 Task: Play online Risk games in 70% Domination mode.
Action: Mouse moved to (403, 459)
Screenshot: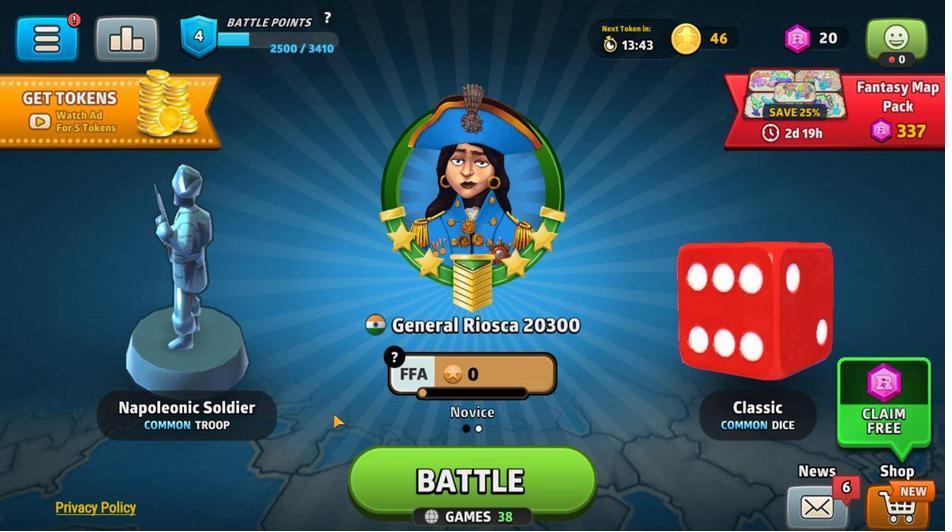 
Action: Mouse pressed left at (403, 459)
Screenshot: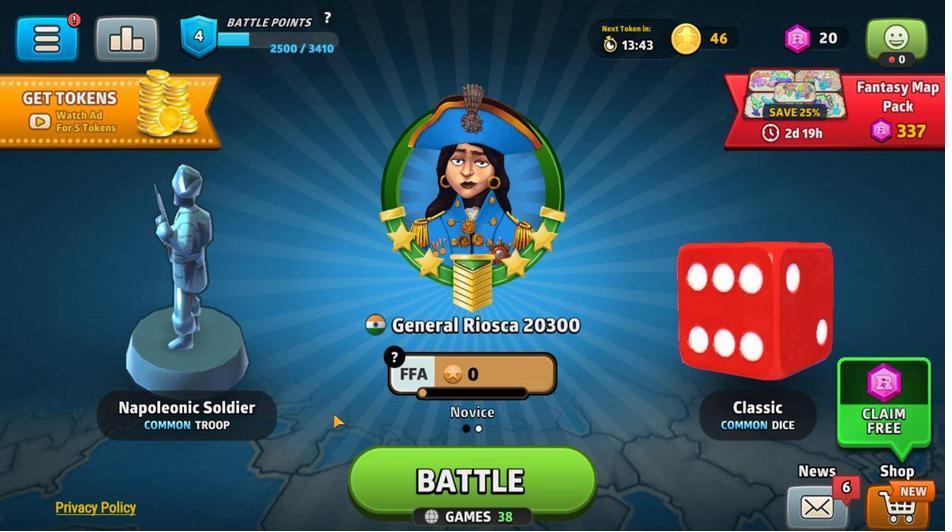 
Action: Mouse moved to (796, 480)
Screenshot: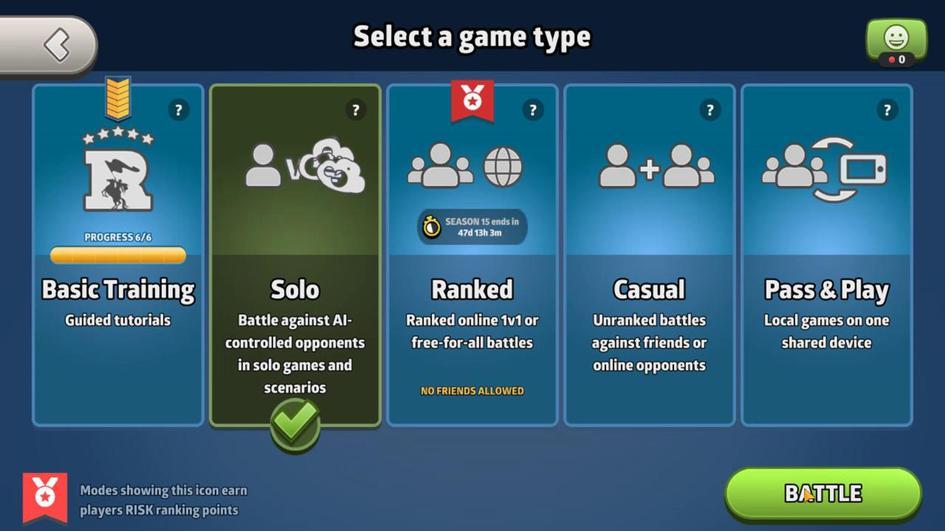 
Action: Mouse pressed left at (796, 480)
Screenshot: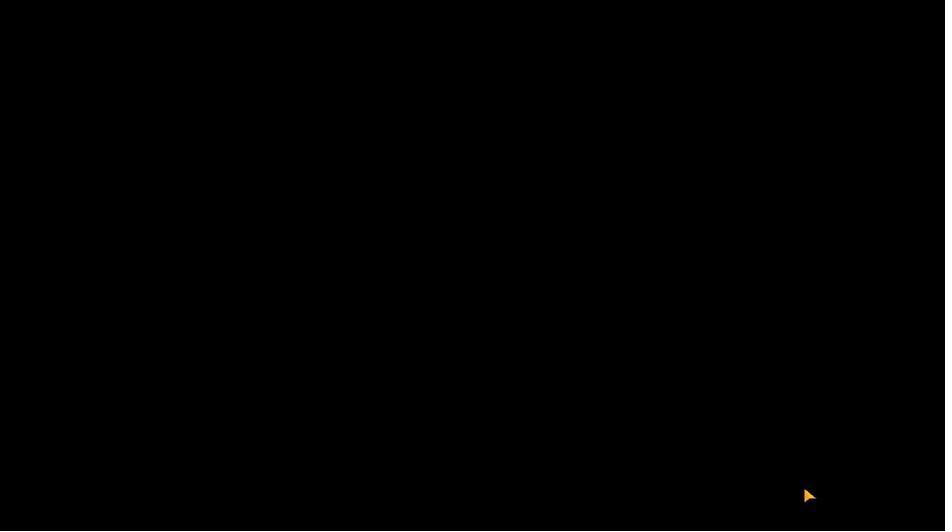 
Action: Mouse moved to (817, 479)
Screenshot: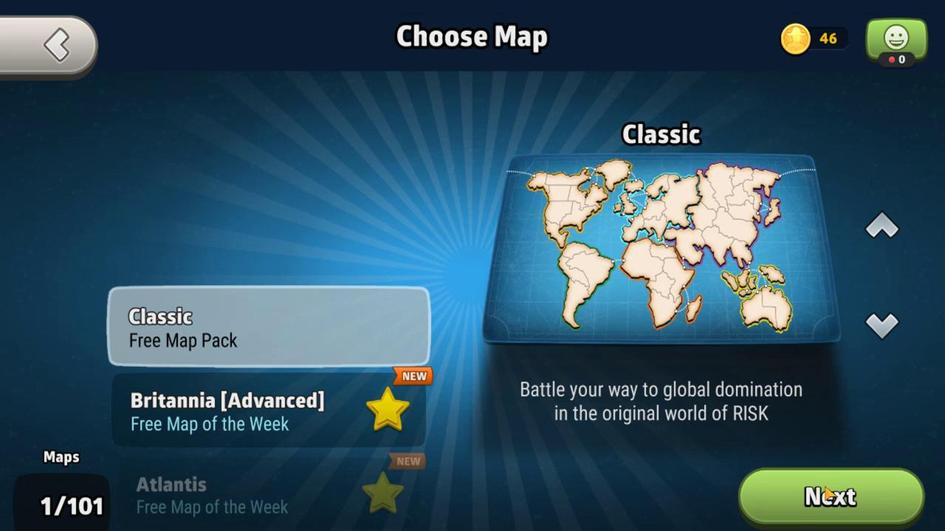 
Action: Mouse pressed left at (817, 479)
Screenshot: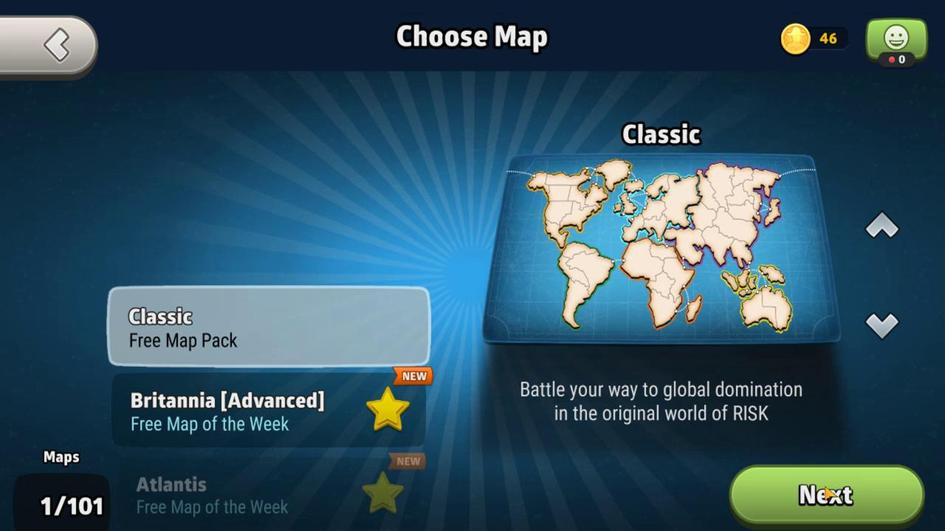 
Action: Mouse moved to (454, 273)
Screenshot: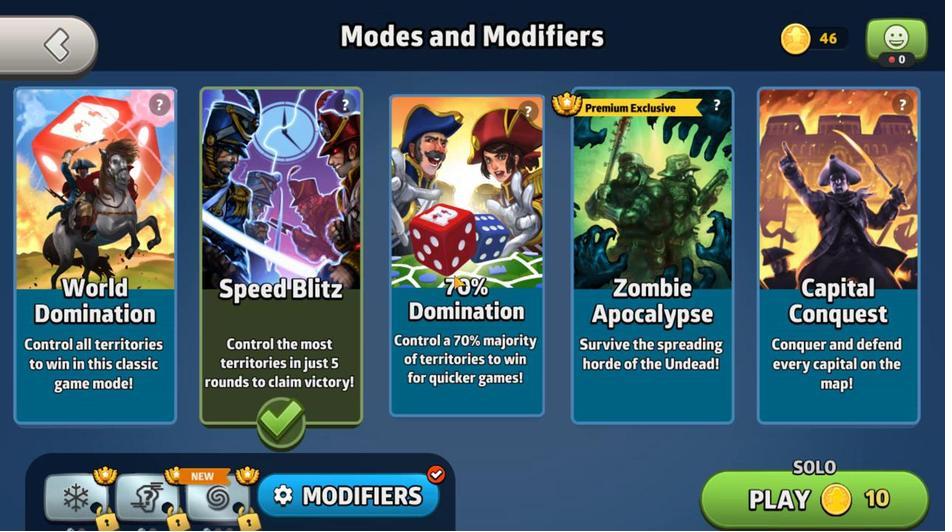 
Action: Mouse pressed left at (454, 273)
Screenshot: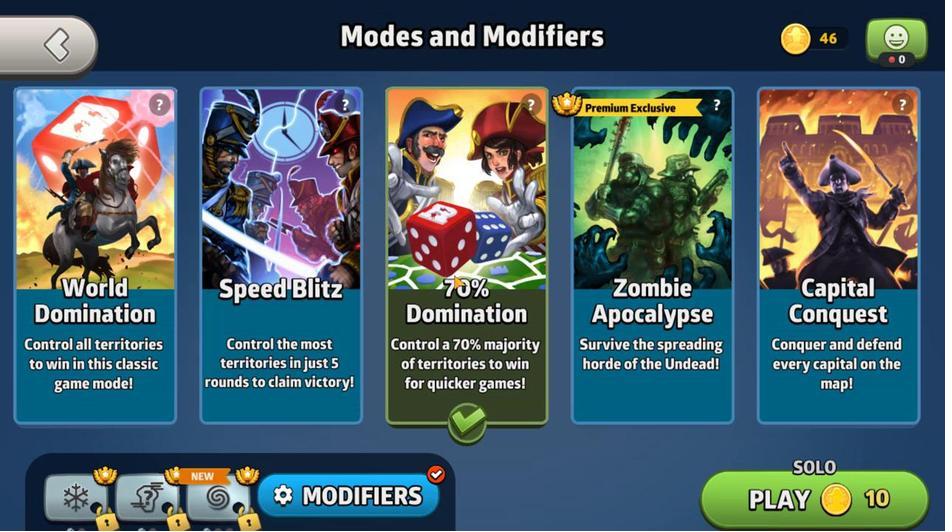 
Action: Mouse moved to (787, 488)
Screenshot: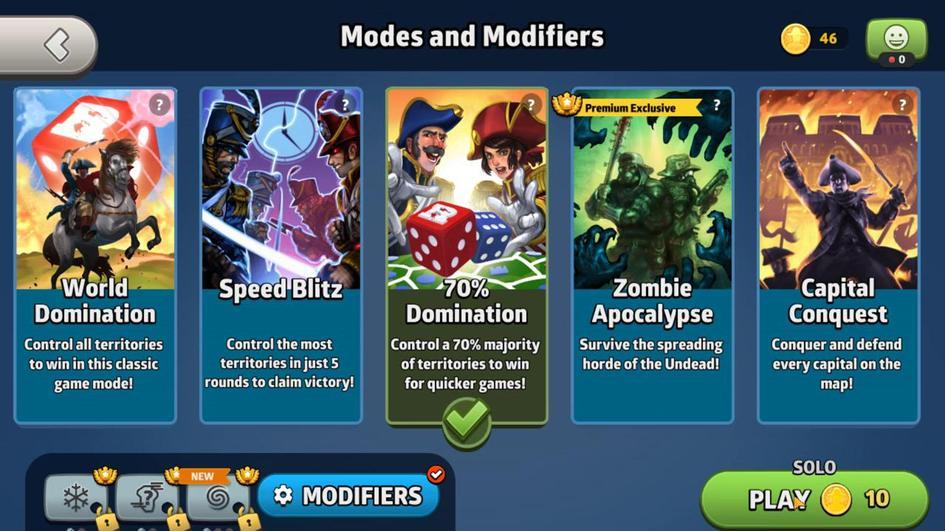 
Action: Mouse pressed left at (787, 488)
Screenshot: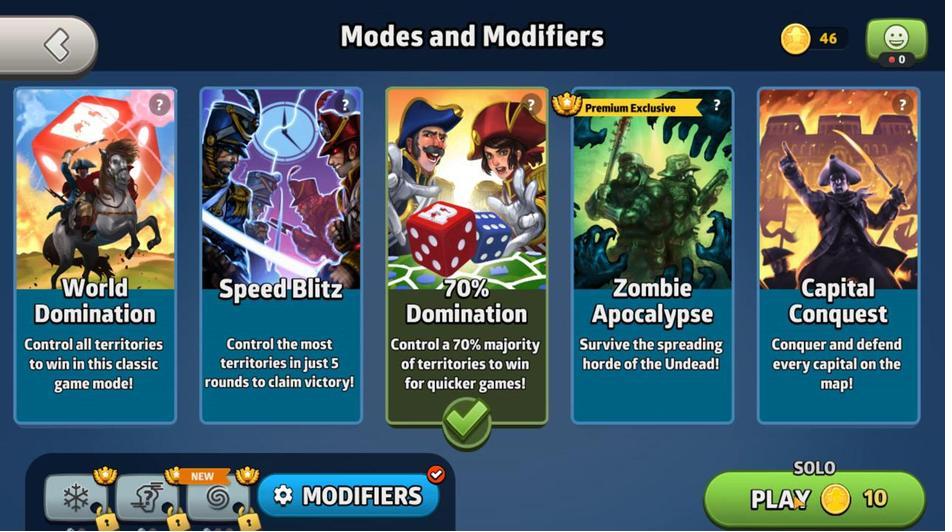 
Action: Mouse moved to (533, 164)
Screenshot: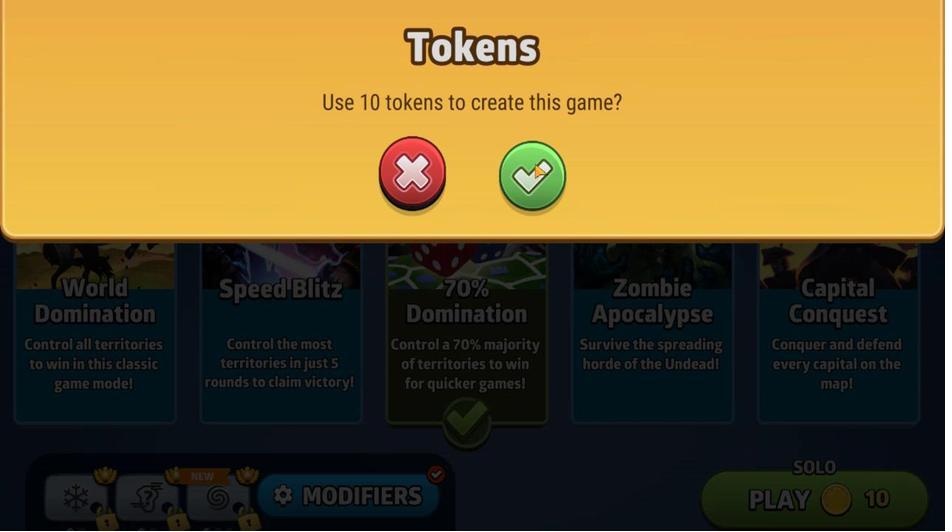 
Action: Mouse pressed left at (533, 164)
Screenshot: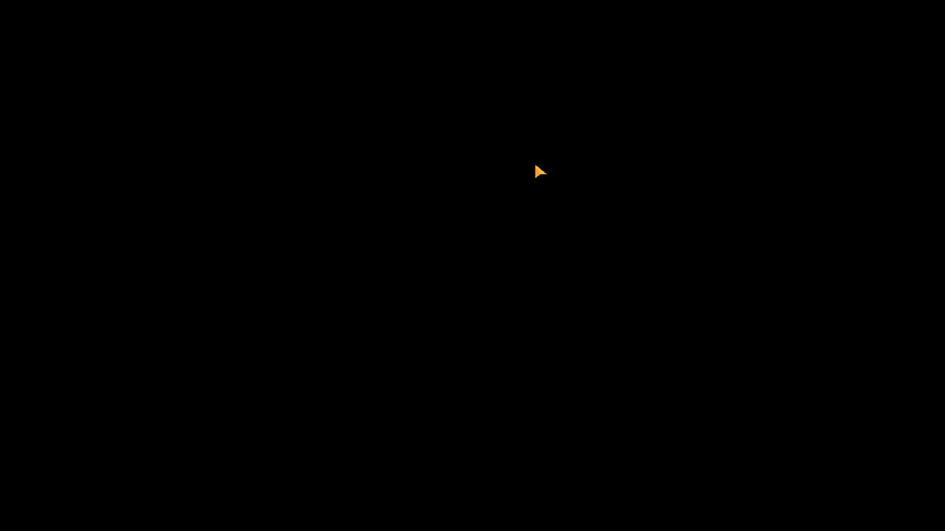 
Action: Mouse moved to (896, 260)
Screenshot: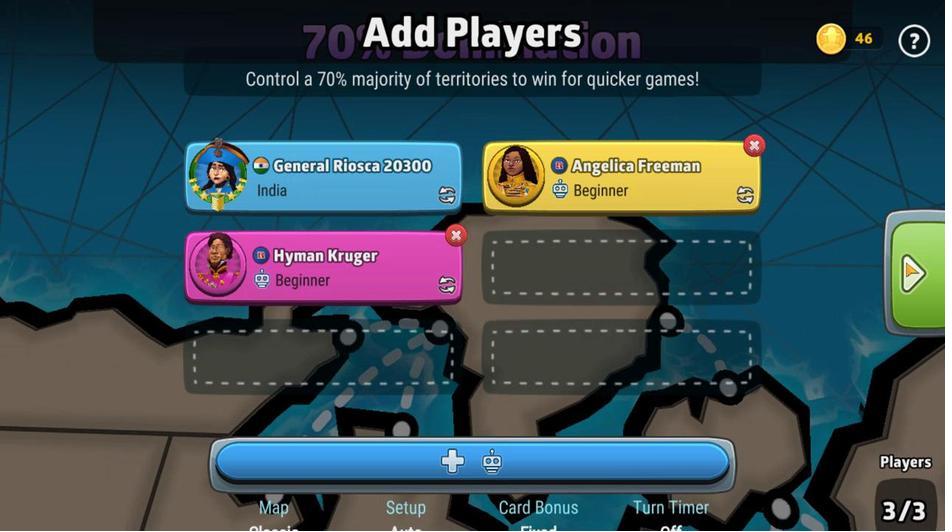 
Action: Mouse pressed left at (896, 260)
Screenshot: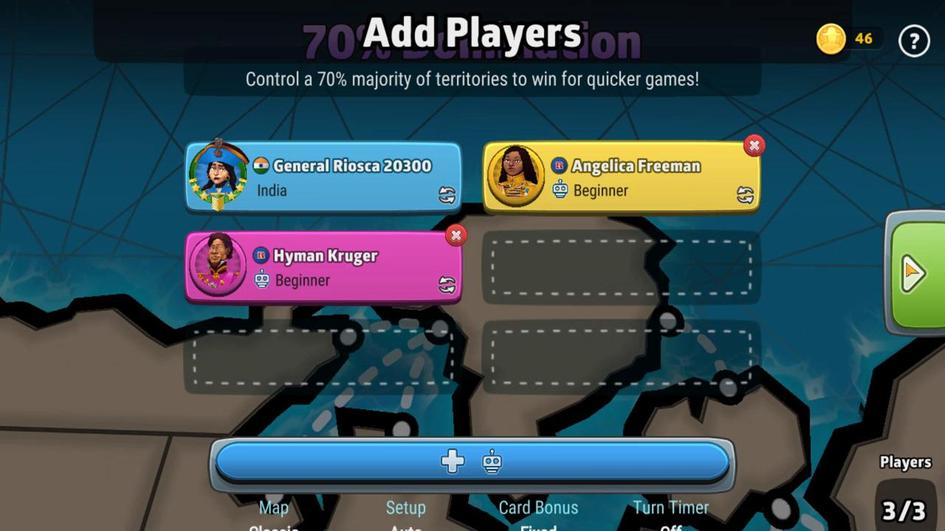 
Action: Mouse moved to (294, 290)
Screenshot: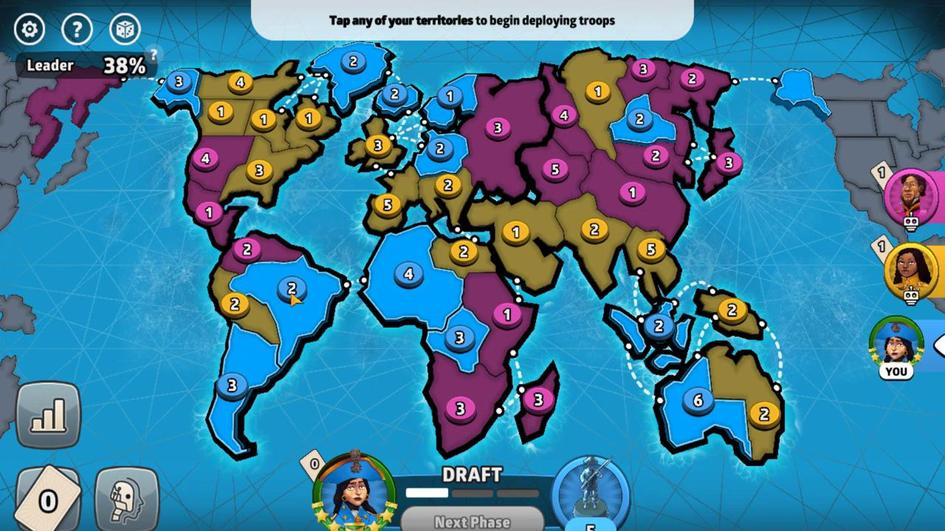 
Action: Mouse pressed left at (294, 290)
Screenshot: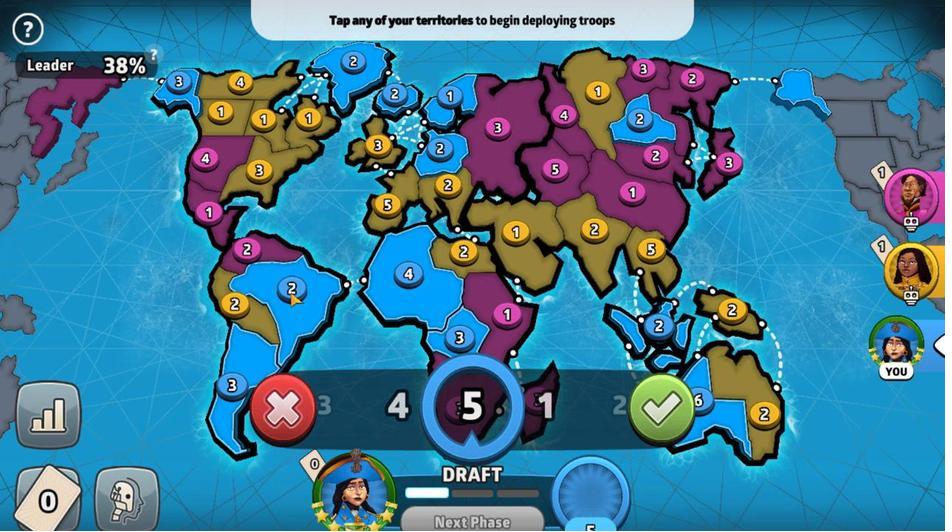 
Action: Mouse moved to (665, 397)
Screenshot: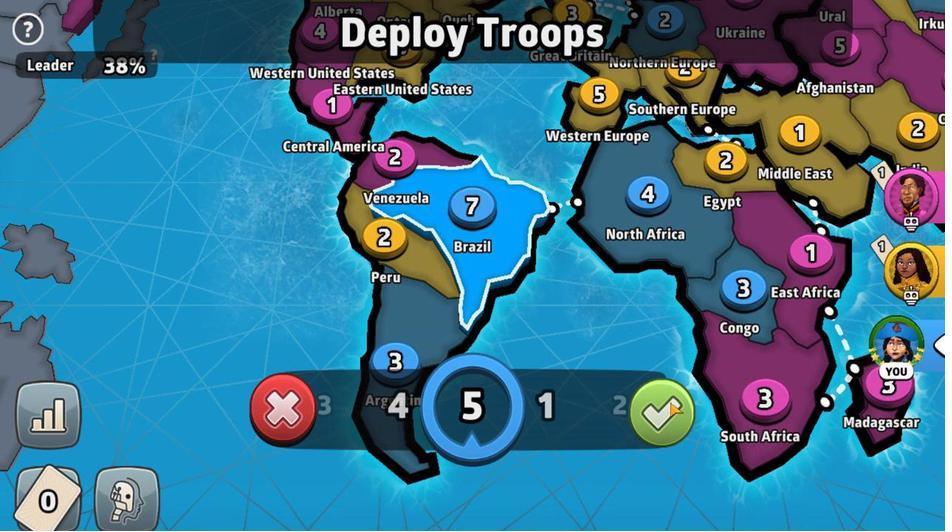
Action: Mouse pressed left at (665, 397)
Screenshot: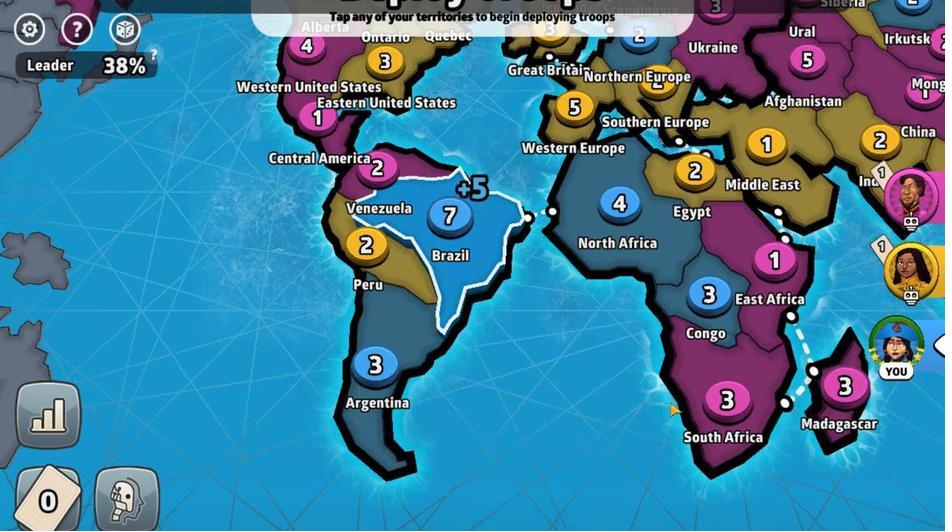 
Action: Mouse moved to (459, 507)
Screenshot: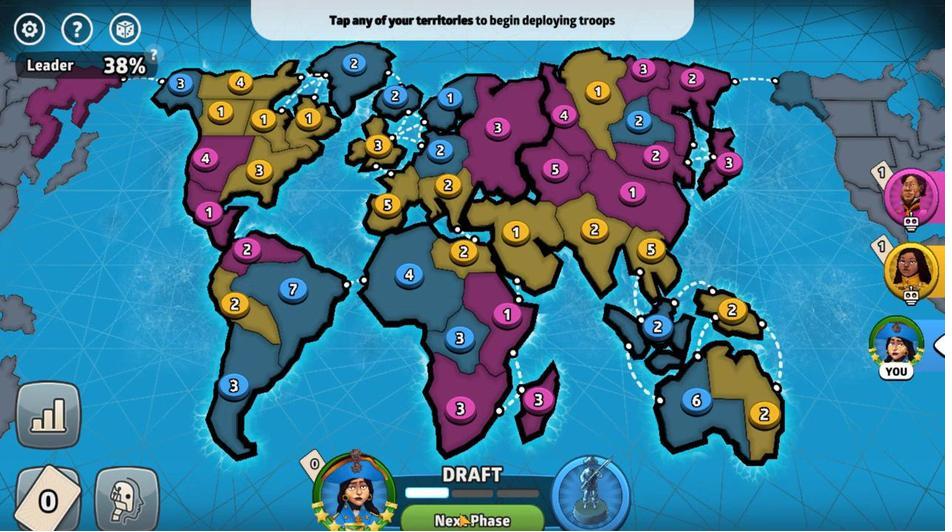 
Action: Mouse pressed left at (459, 507)
Screenshot: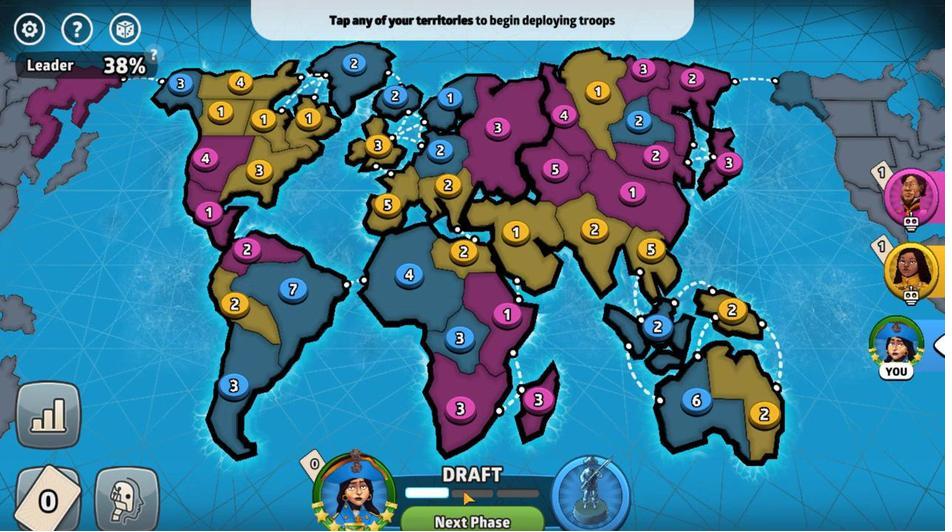 
Action: Mouse moved to (234, 380)
Screenshot: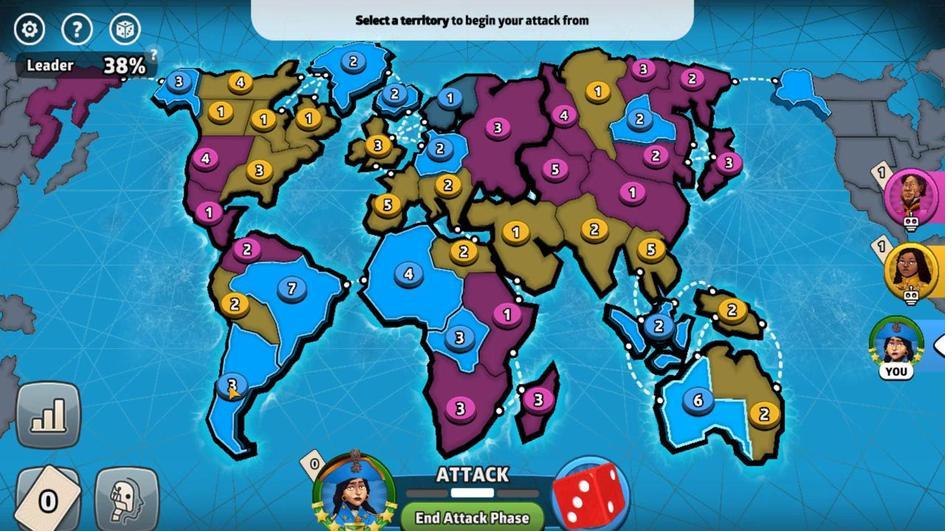 
Action: Mouse pressed left at (234, 380)
Screenshot: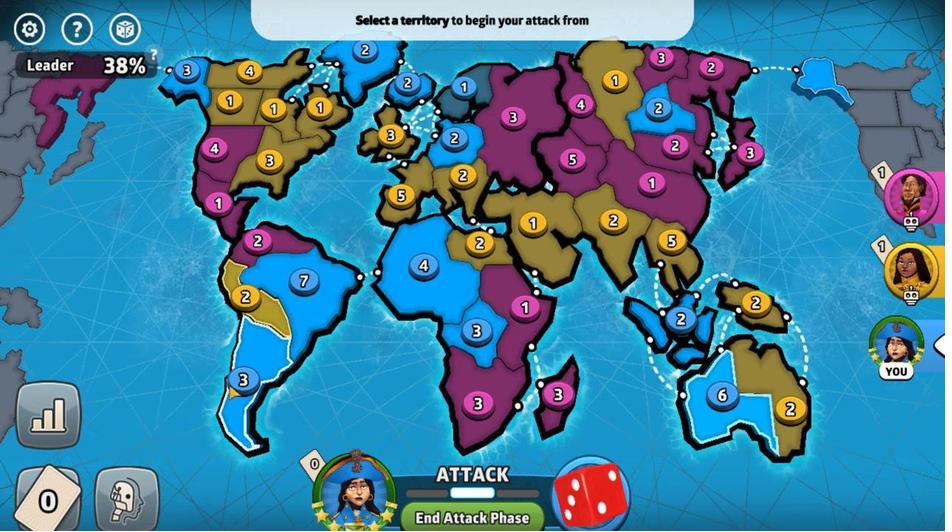 
Action: Mouse moved to (465, 147)
Screenshot: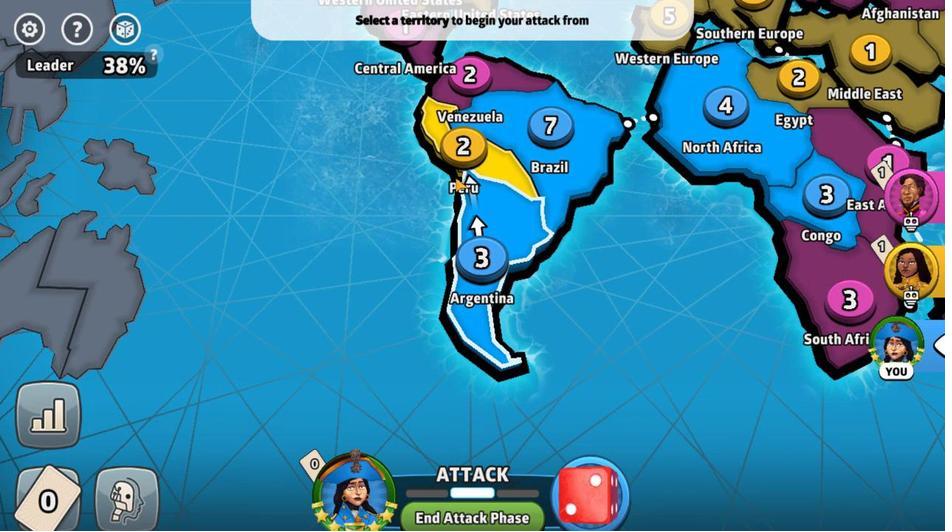 
Action: Mouse pressed left at (465, 147)
Screenshot: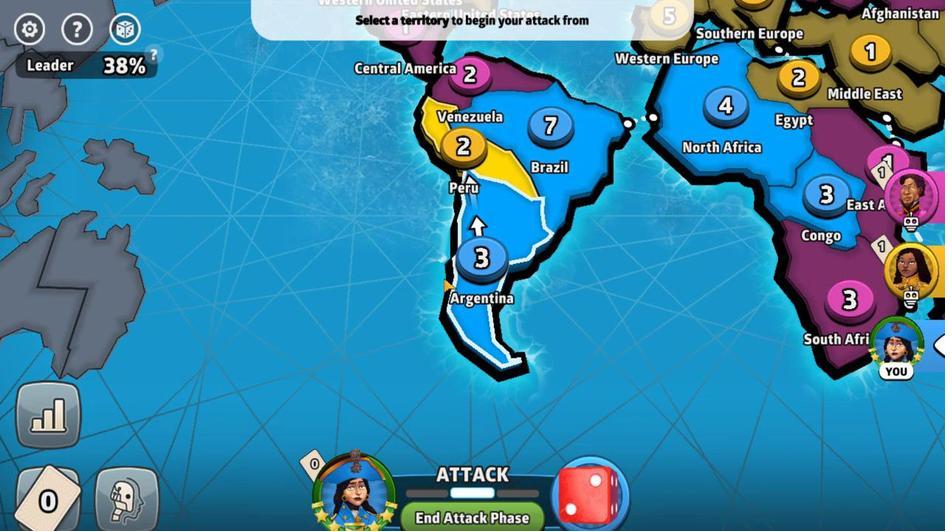 
Action: Mouse moved to (474, 437)
Screenshot: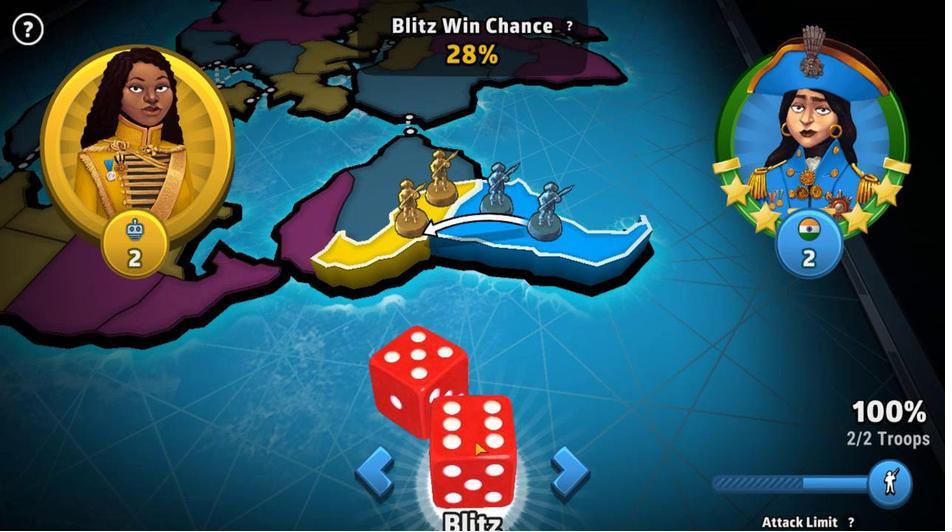 
Action: Mouse pressed left at (474, 437)
Screenshot: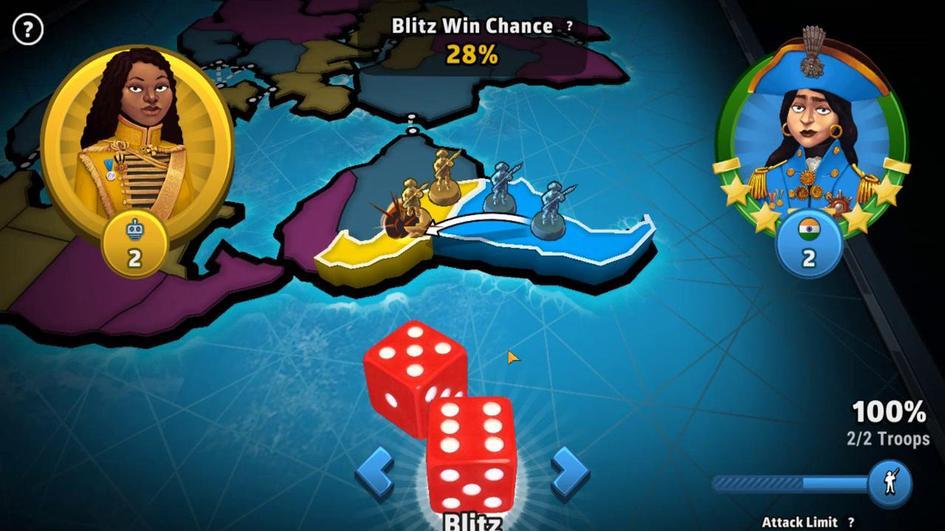 
Action: Mouse moved to (296, 282)
Screenshot: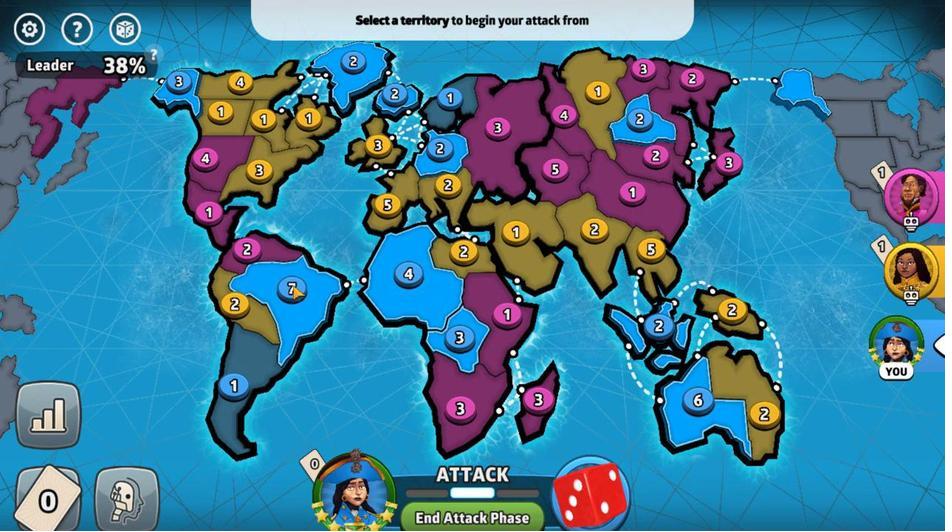 
Action: Mouse pressed left at (296, 282)
Screenshot: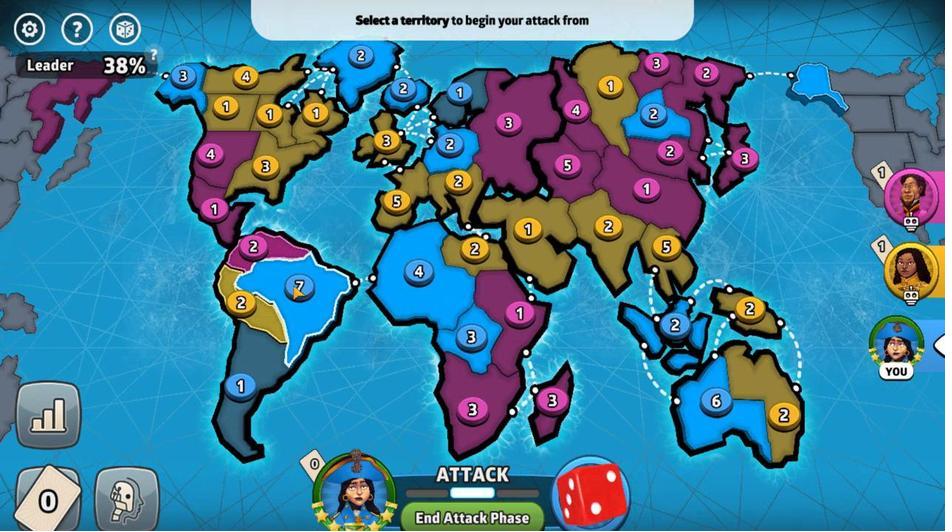 
Action: Mouse moved to (415, 262)
Screenshot: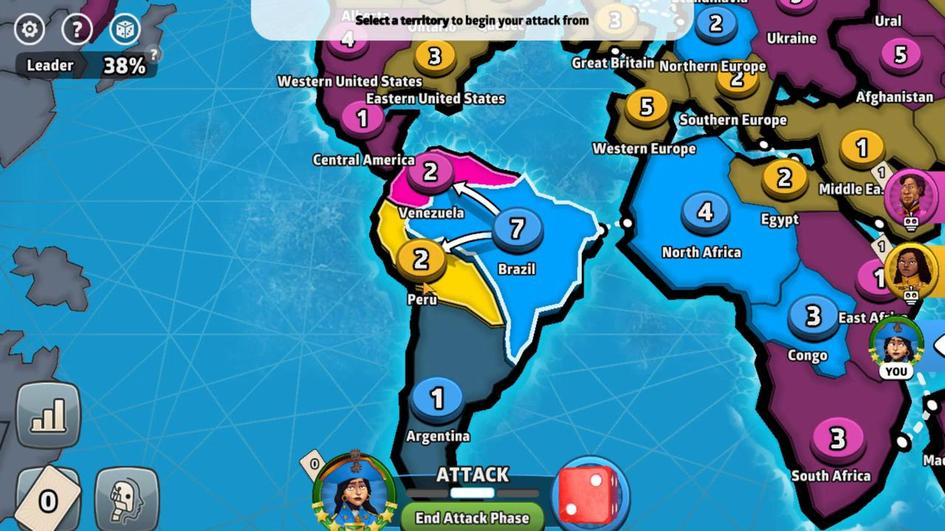 
Action: Mouse pressed left at (415, 262)
Screenshot: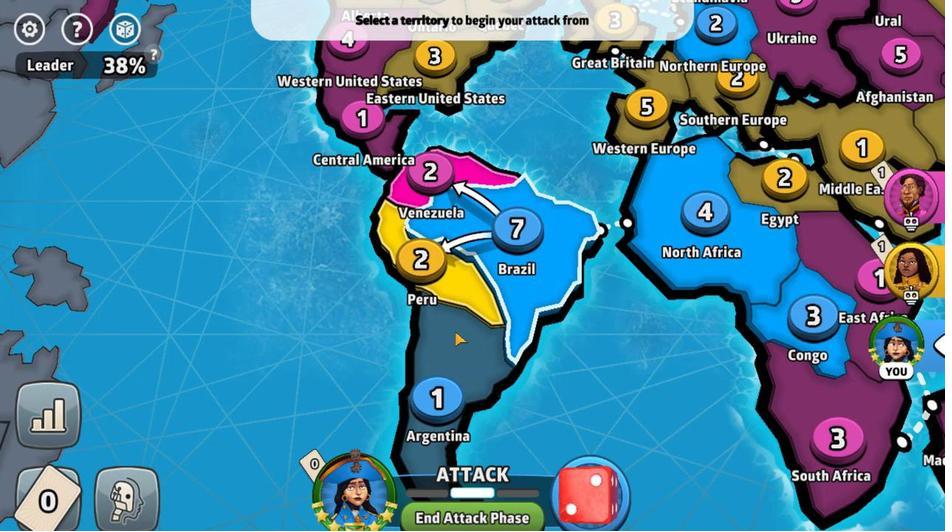 
Action: Mouse moved to (493, 426)
Screenshot: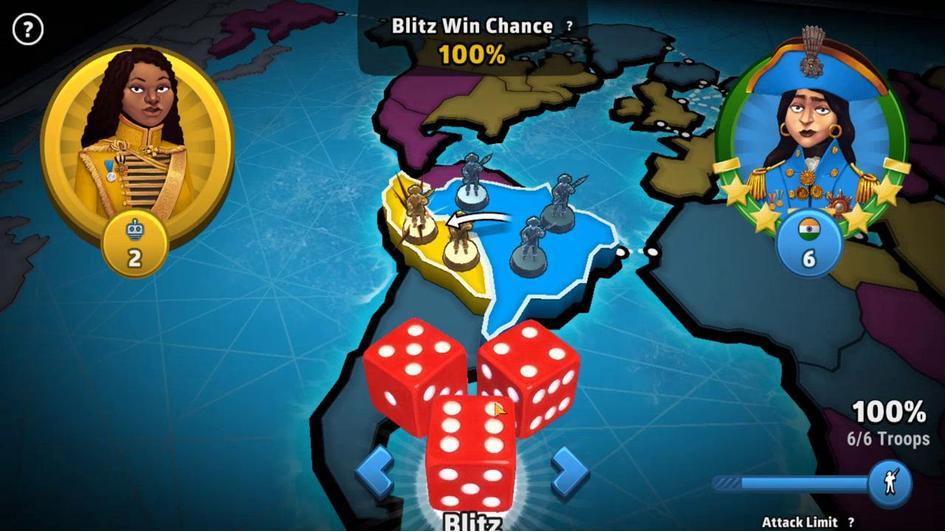 
Action: Mouse pressed left at (493, 426)
Screenshot: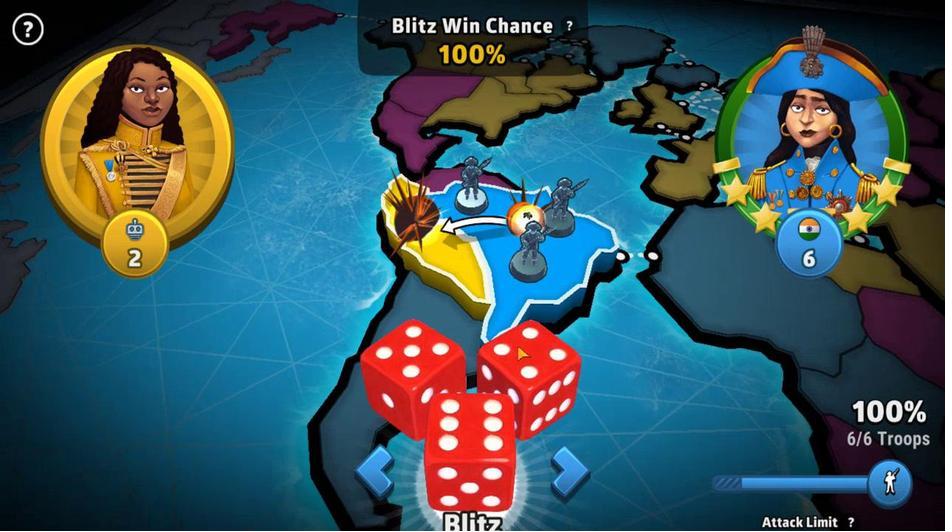
Action: Mouse moved to (659, 414)
Screenshot: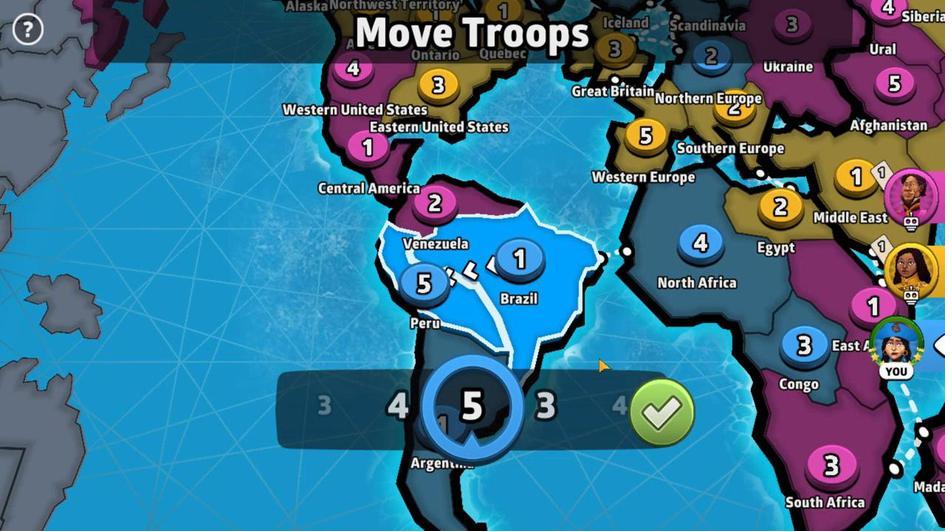 
Action: Mouse pressed left at (659, 414)
Screenshot: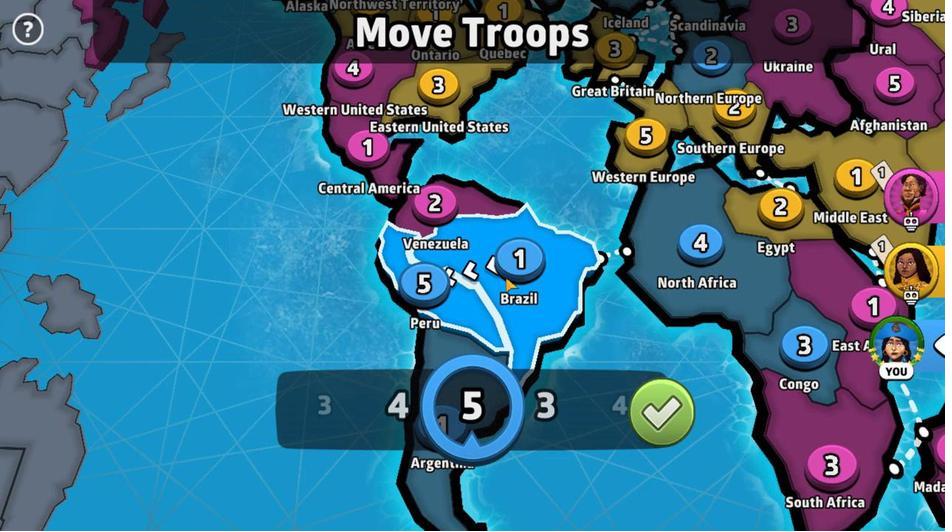 
Action: Mouse moved to (473, 171)
Screenshot: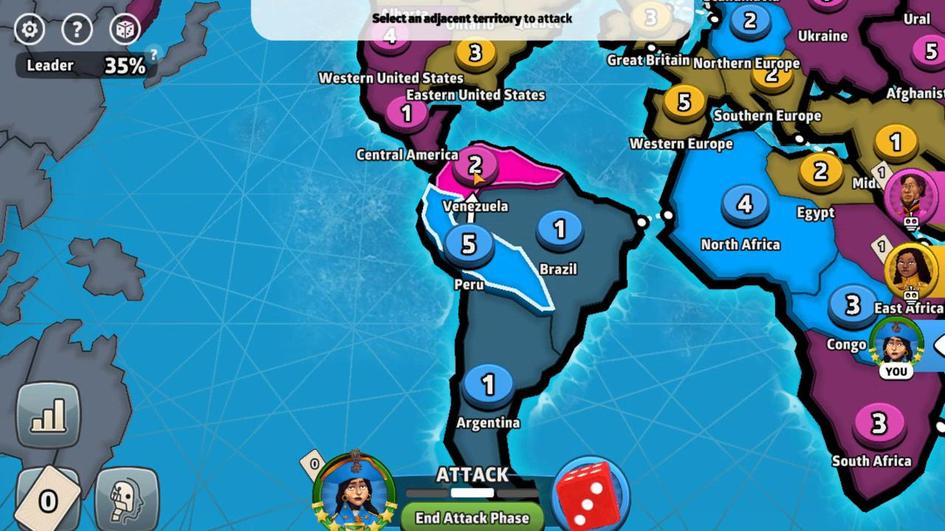 
Action: Mouse pressed left at (473, 171)
Screenshot: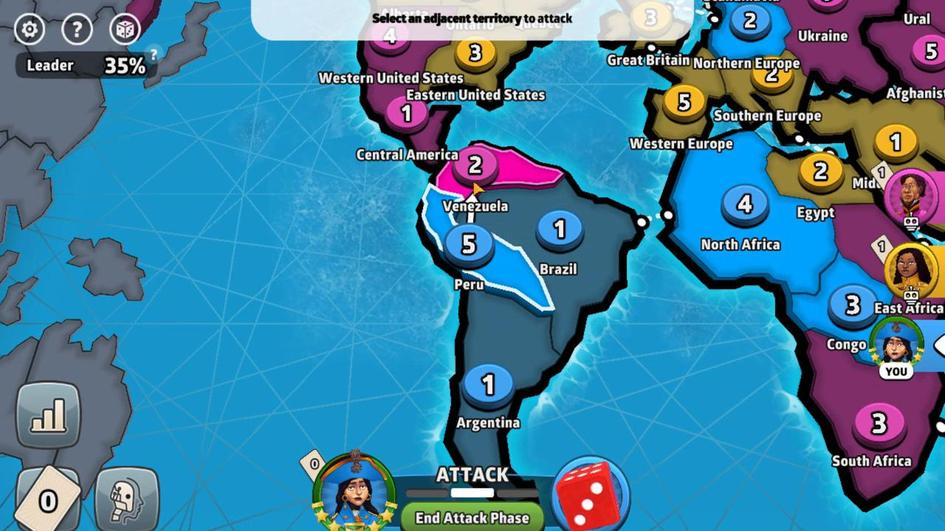 
Action: Mouse moved to (476, 417)
Screenshot: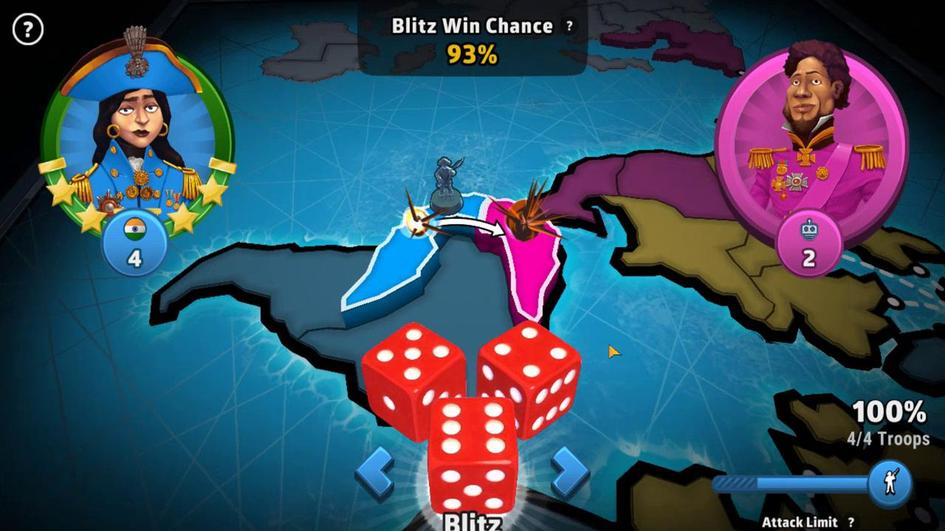 
Action: Mouse pressed left at (476, 417)
Screenshot: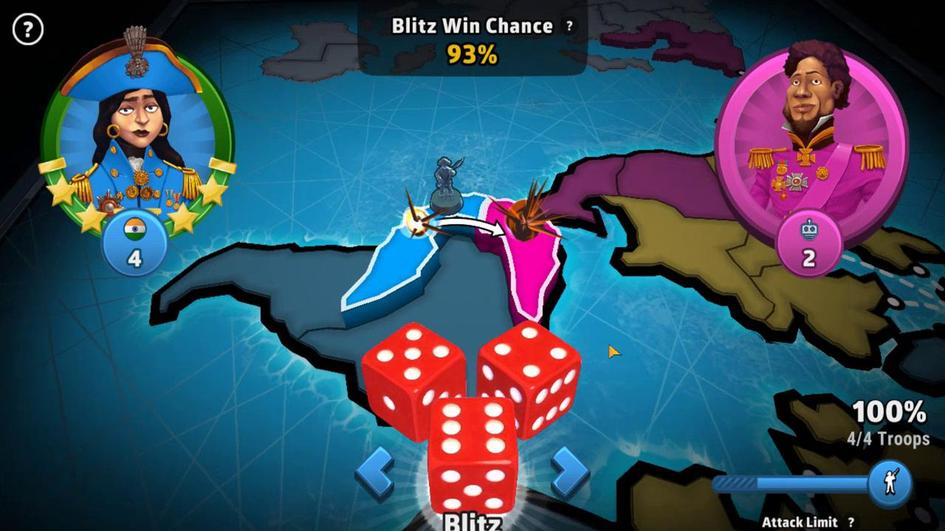
Action: Mouse moved to (186, 81)
Screenshot: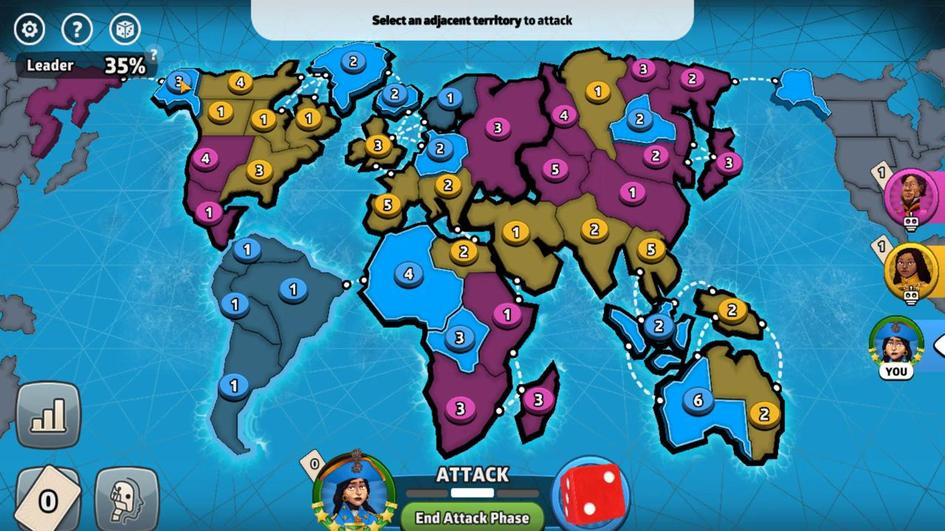 
Action: Mouse pressed left at (186, 81)
Screenshot: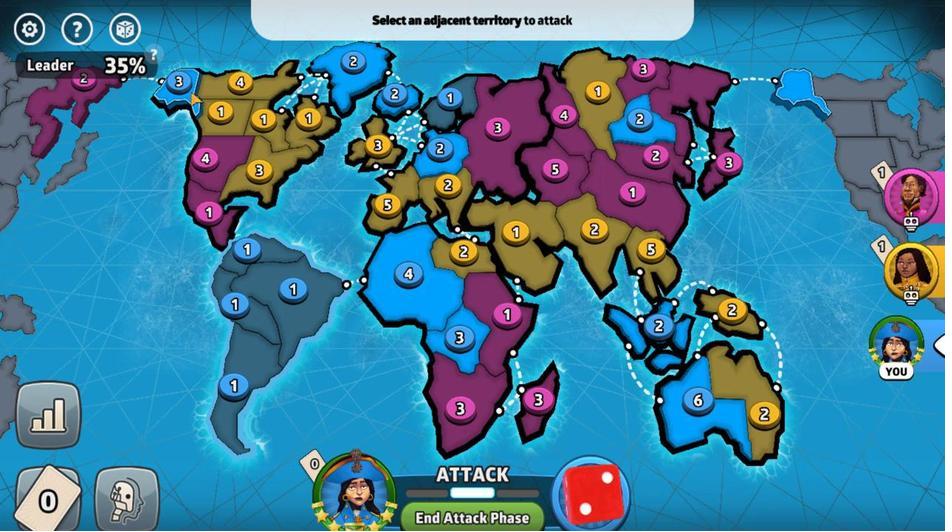 
Action: Mouse moved to (338, 197)
Screenshot: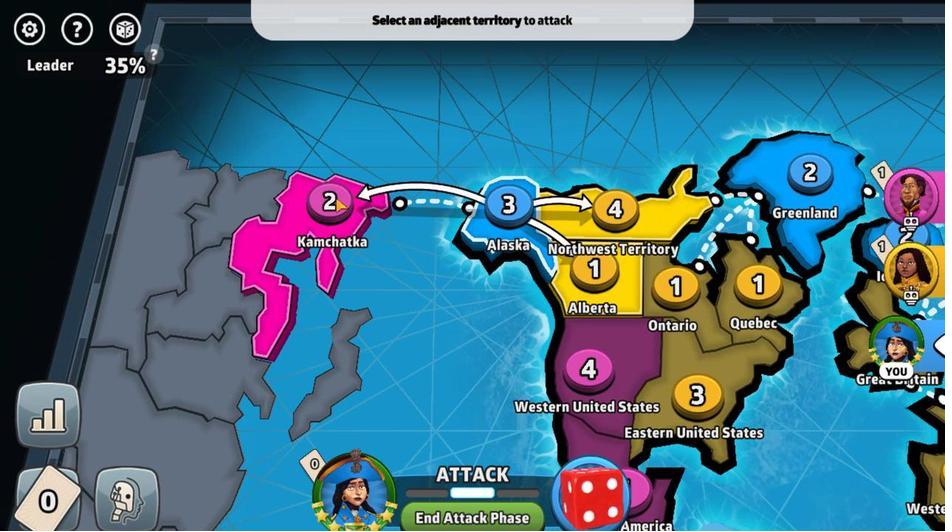 
Action: Mouse pressed left at (338, 197)
Screenshot: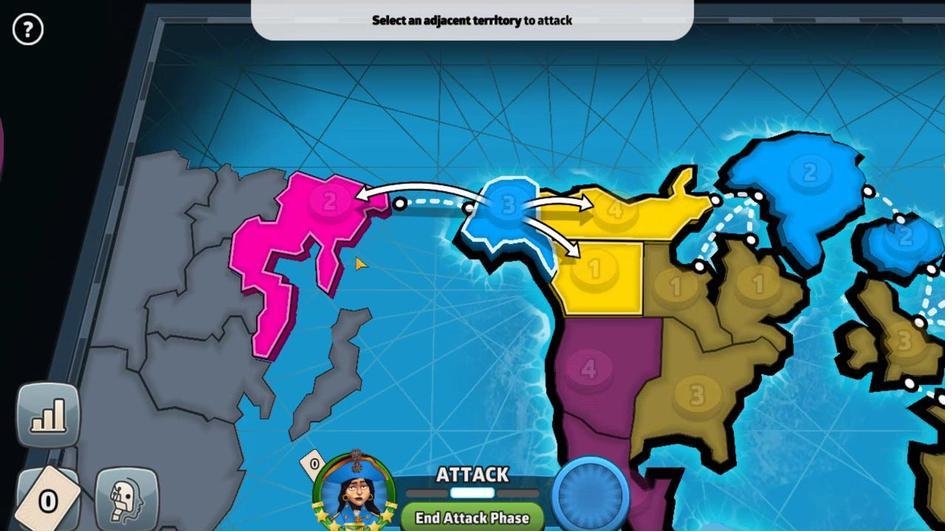 
Action: Mouse moved to (456, 444)
Screenshot: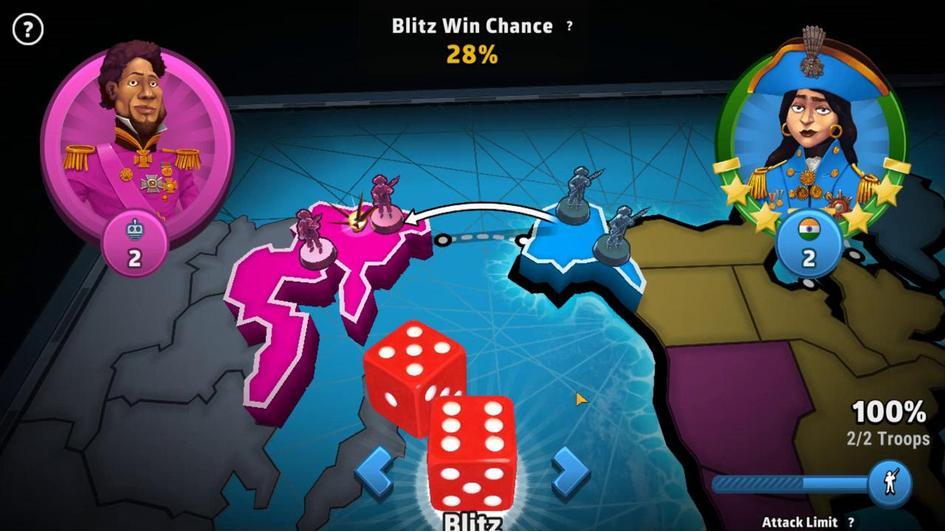
Action: Mouse pressed left at (456, 444)
Screenshot: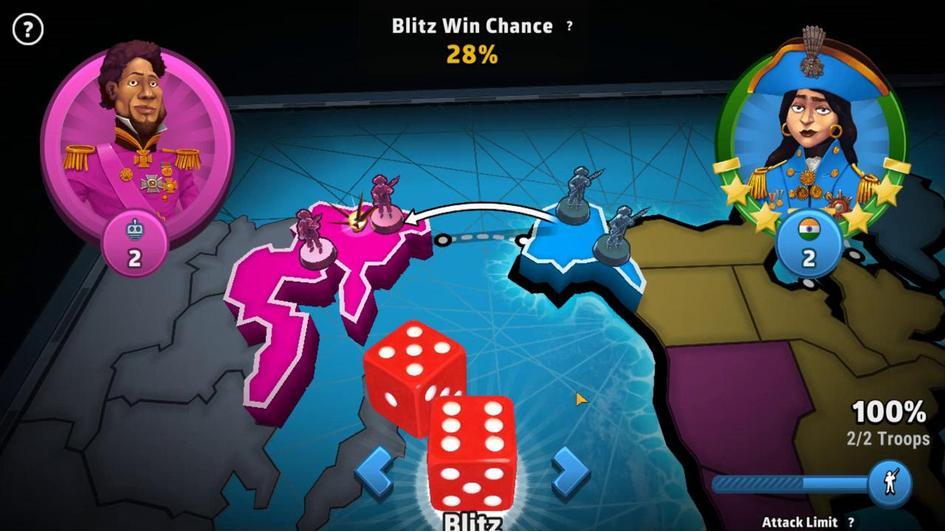 
Action: Mouse moved to (414, 268)
Screenshot: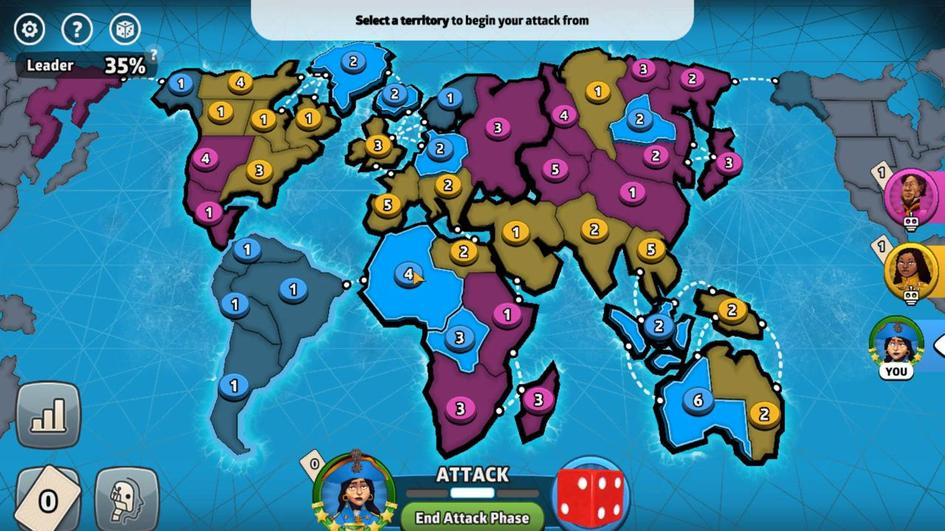 
Action: Mouse pressed left at (414, 268)
Screenshot: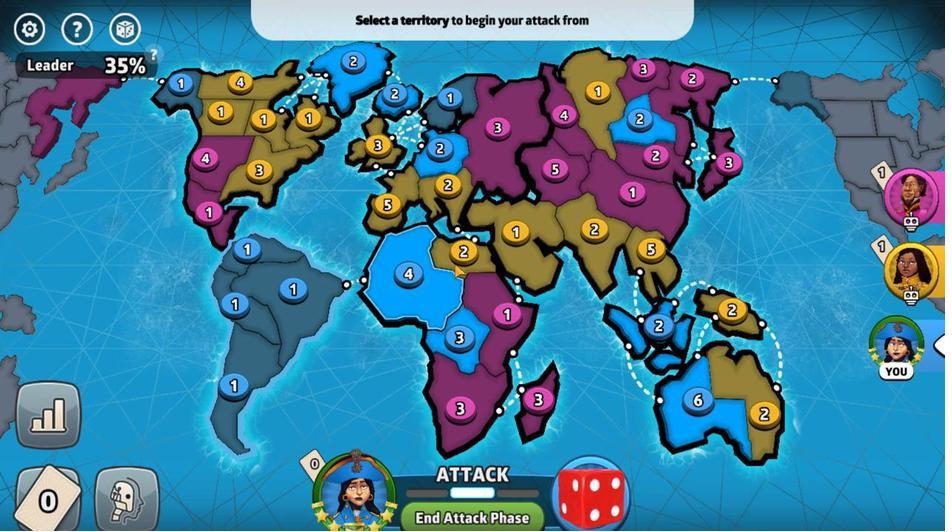 
Action: Mouse moved to (497, 191)
Screenshot: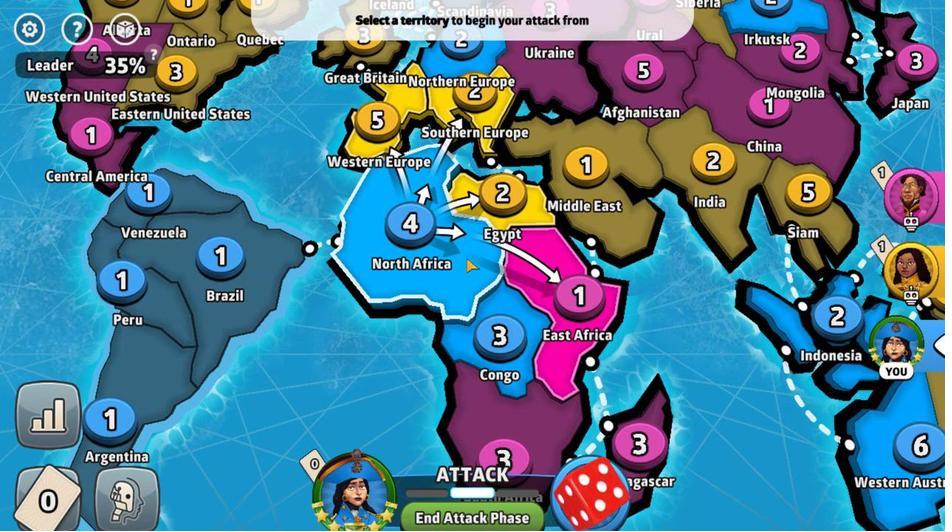
Action: Mouse pressed left at (497, 191)
Screenshot: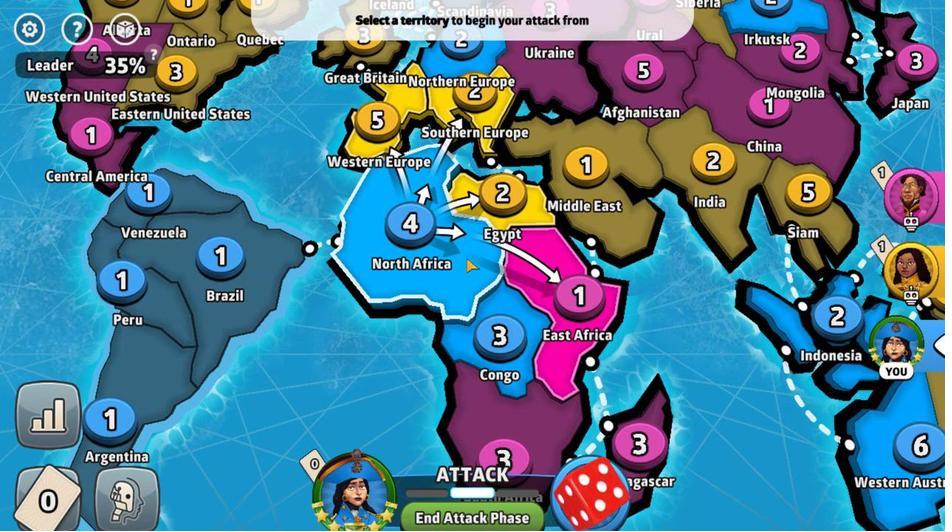 
Action: Mouse moved to (456, 437)
Screenshot: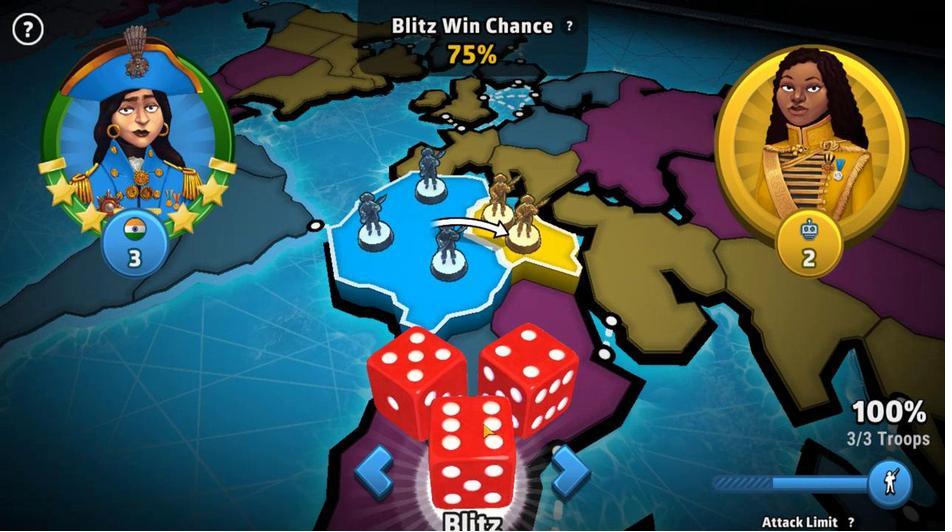 
Action: Mouse pressed left at (456, 437)
Screenshot: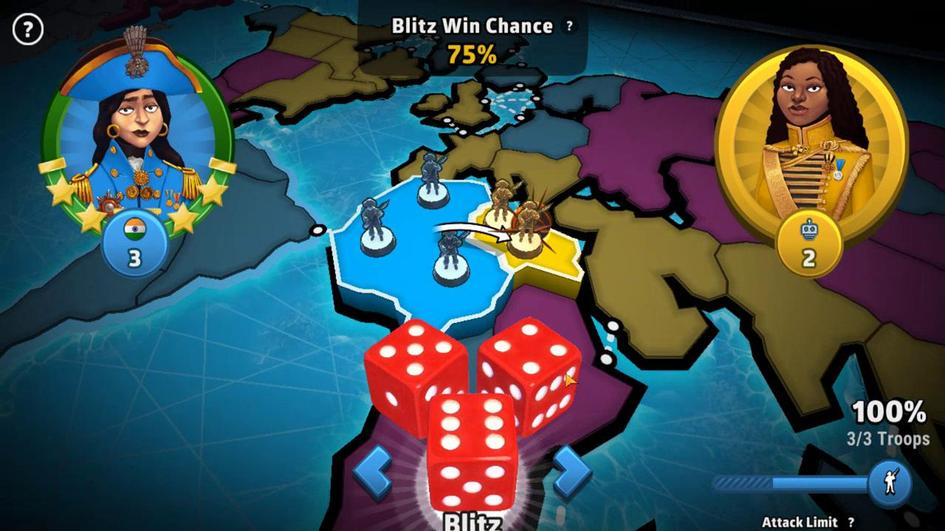 
Action: Mouse moved to (520, 317)
Screenshot: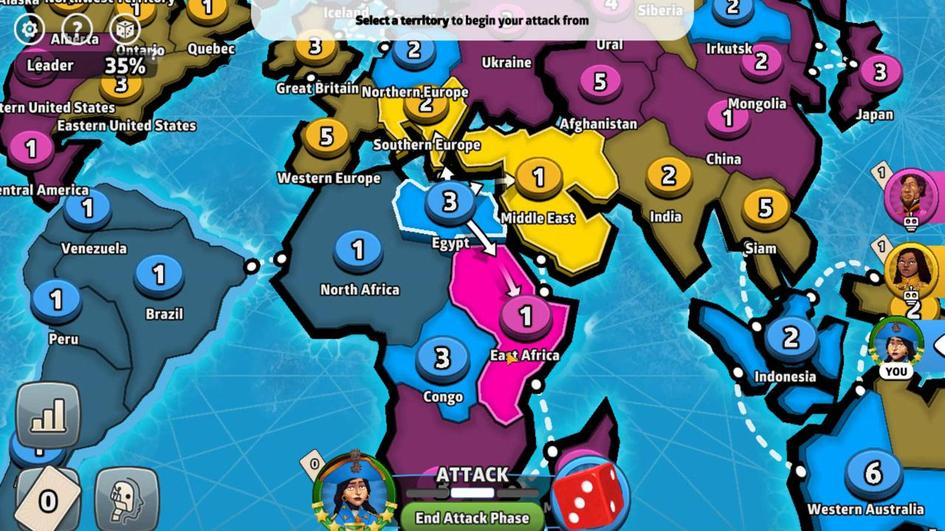 
Action: Mouse pressed left at (520, 317)
Screenshot: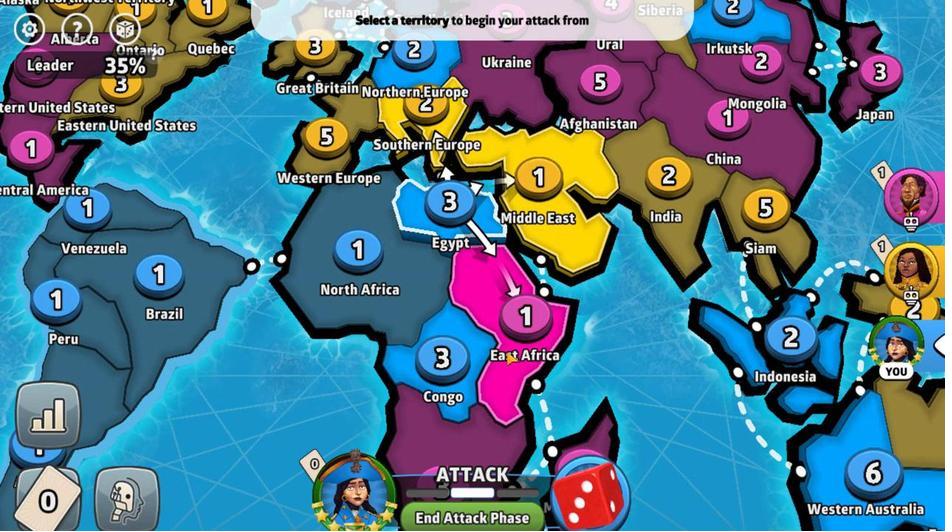 
Action: Mouse moved to (482, 411)
Screenshot: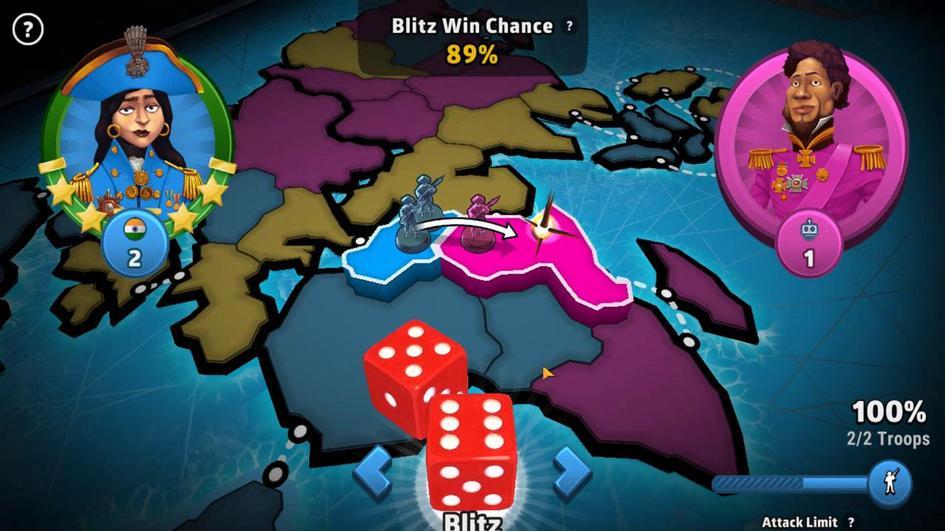 
Action: Mouse pressed left at (482, 411)
Screenshot: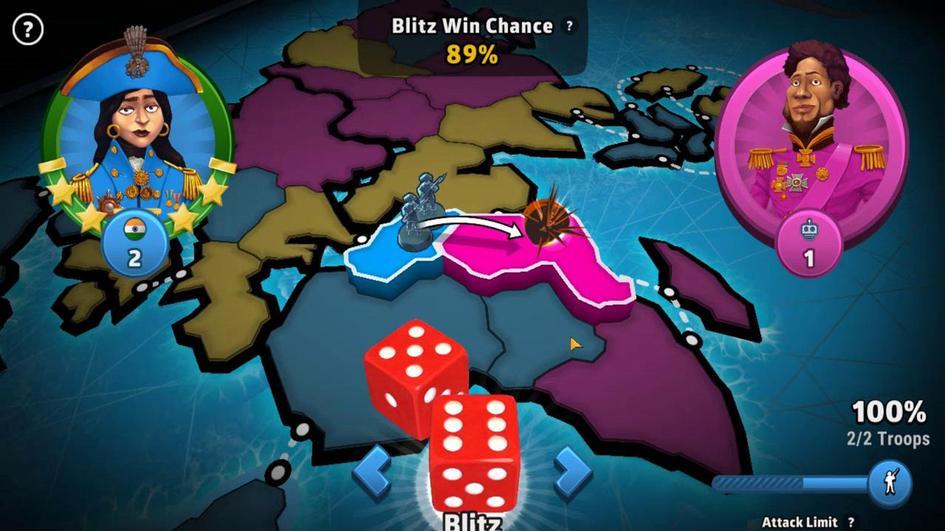 
Action: Mouse moved to (506, 94)
Screenshot: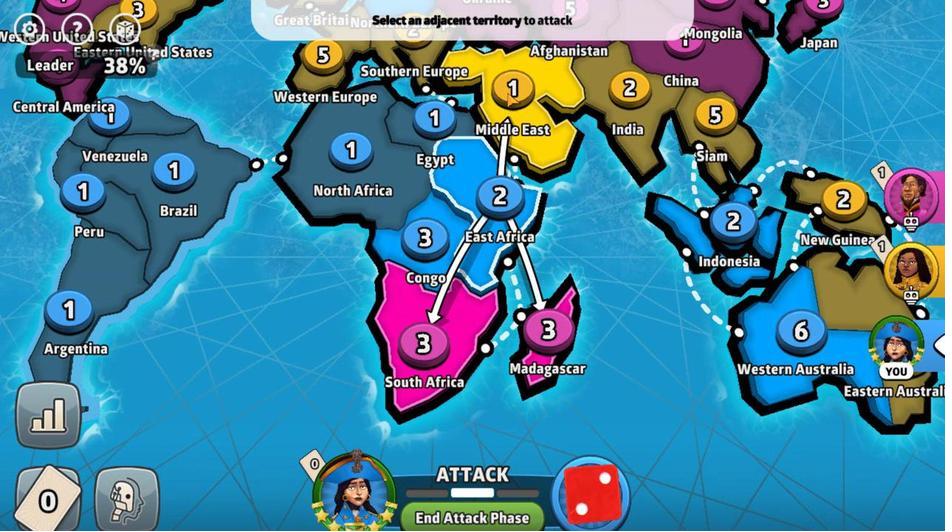 
Action: Mouse pressed left at (506, 94)
Screenshot: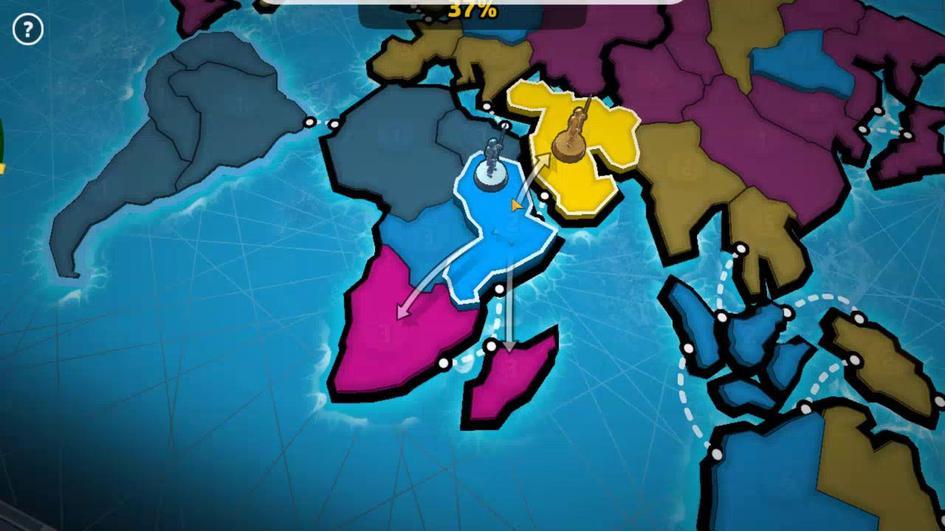 
Action: Mouse moved to (471, 437)
Screenshot: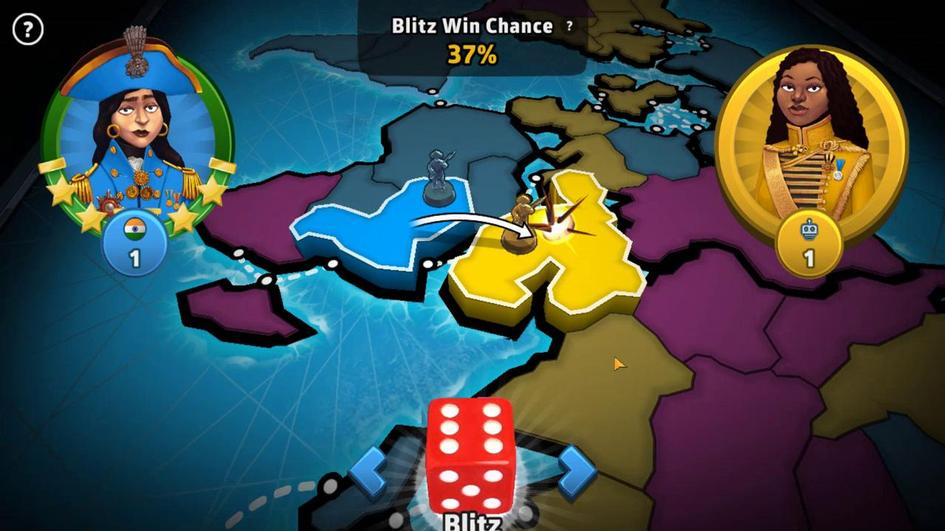 
Action: Mouse pressed left at (471, 437)
Screenshot: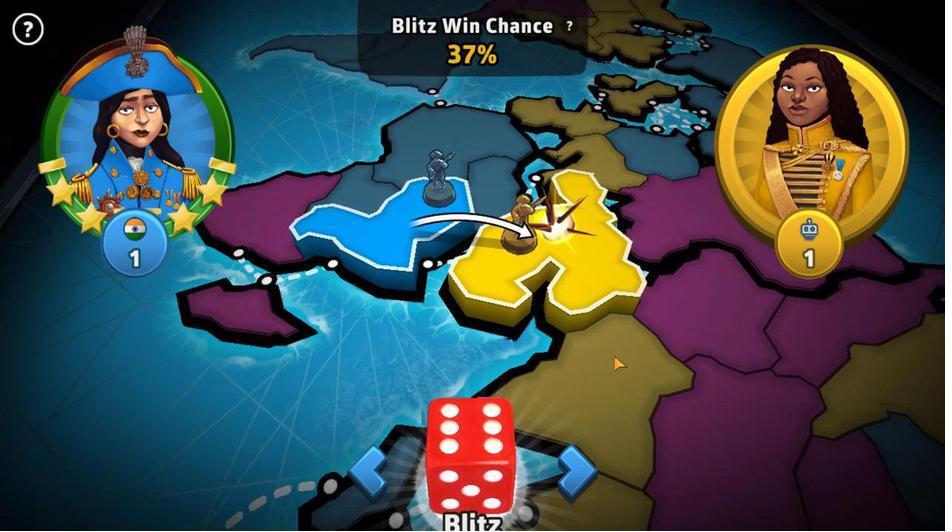 
Action: Mouse moved to (698, 392)
Screenshot: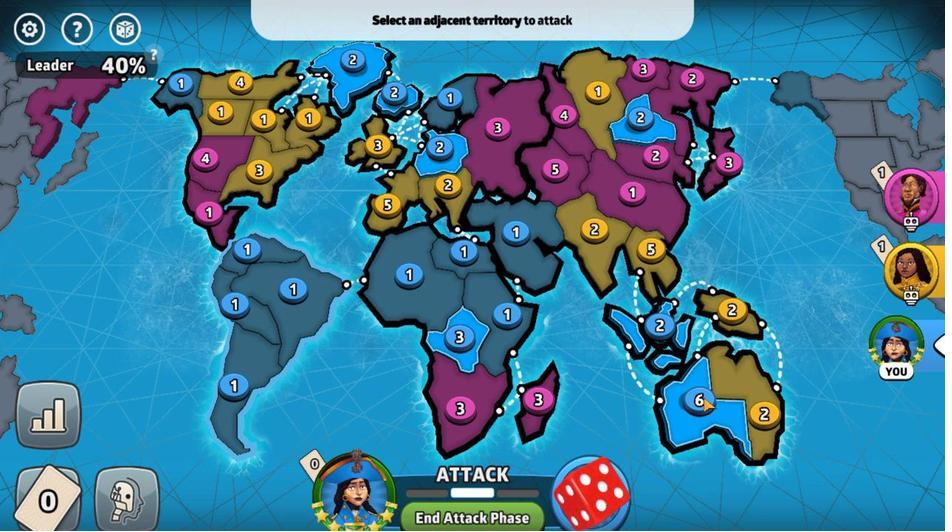 
Action: Mouse pressed left at (698, 392)
Screenshot: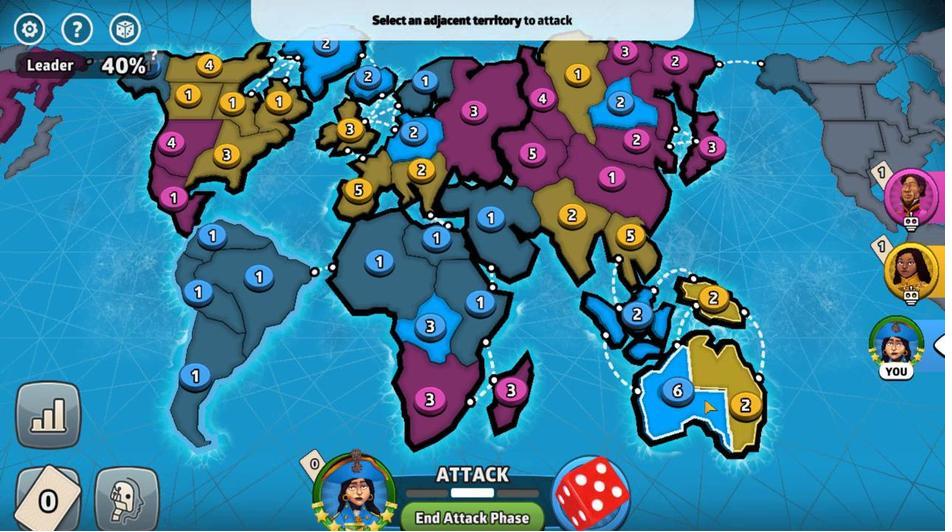 
Action: Mouse moved to (492, 276)
Screenshot: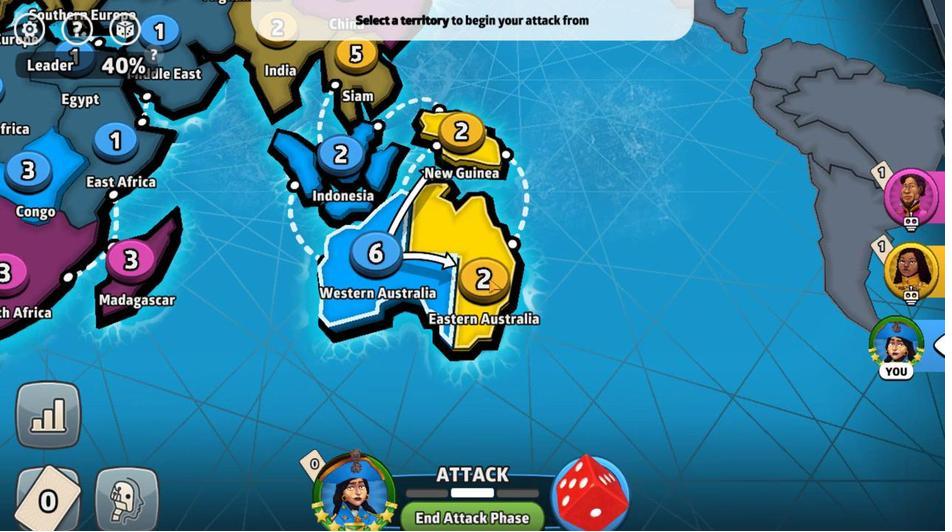
Action: Mouse pressed left at (492, 276)
Screenshot: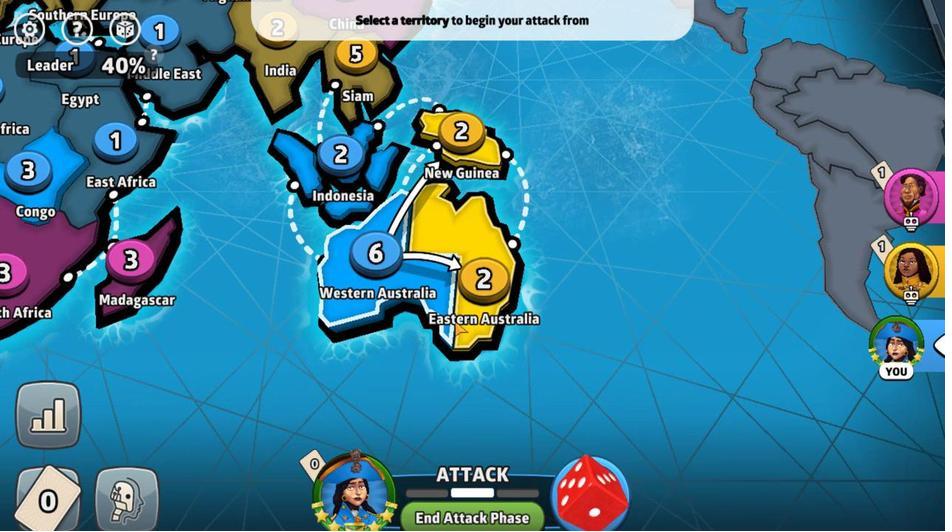 
Action: Mouse moved to (457, 435)
Screenshot: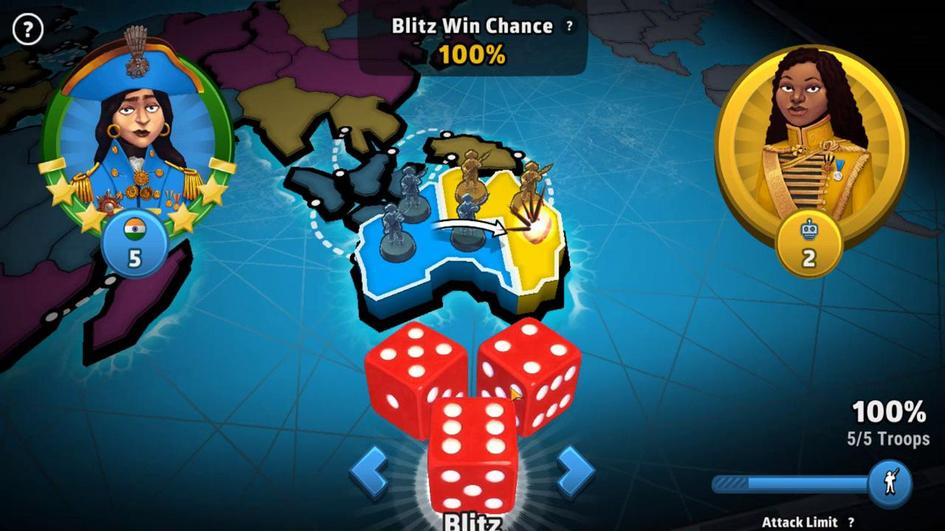 
Action: Mouse pressed left at (457, 435)
Screenshot: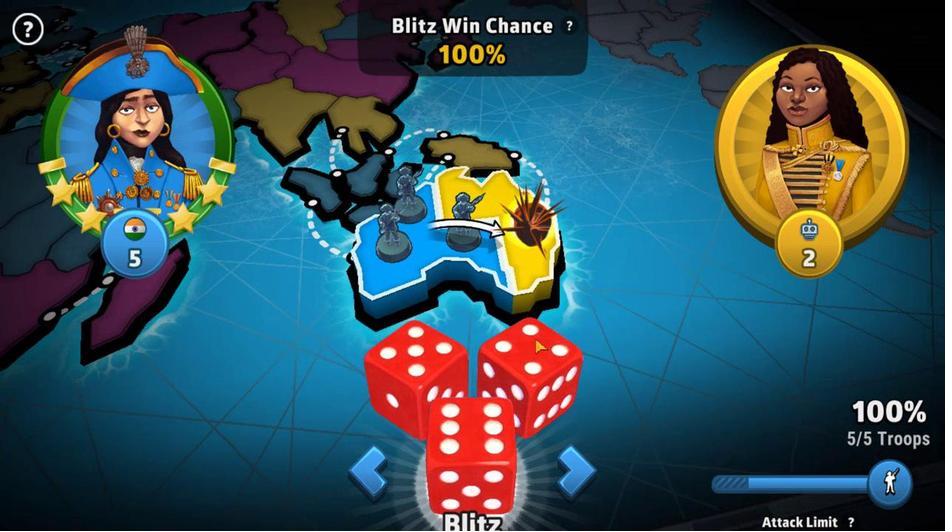 
Action: Mouse moved to (656, 395)
Screenshot: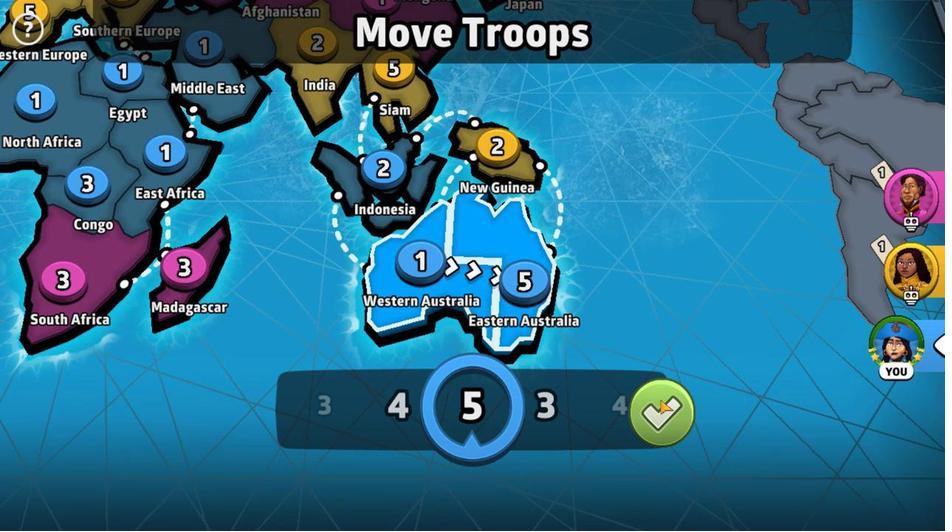 
Action: Mouse pressed left at (656, 395)
Screenshot: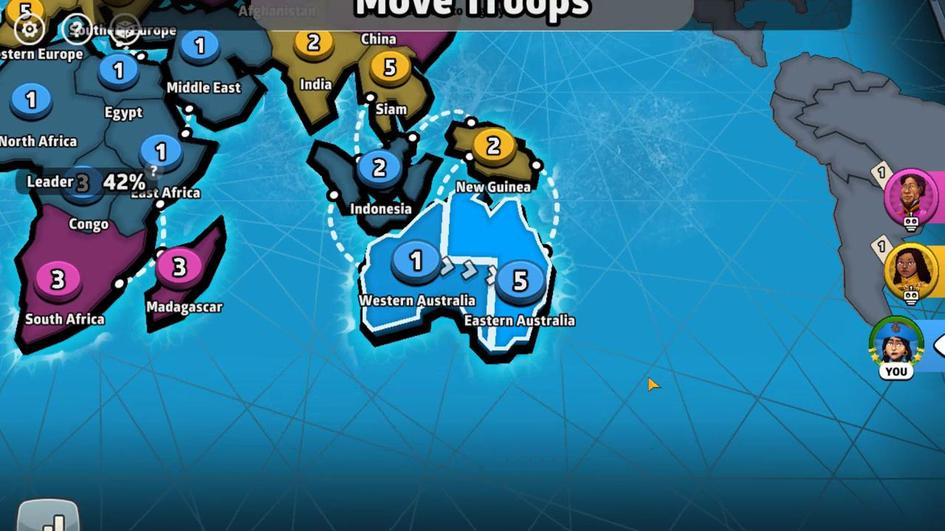 
Action: Mouse moved to (458, 137)
Screenshot: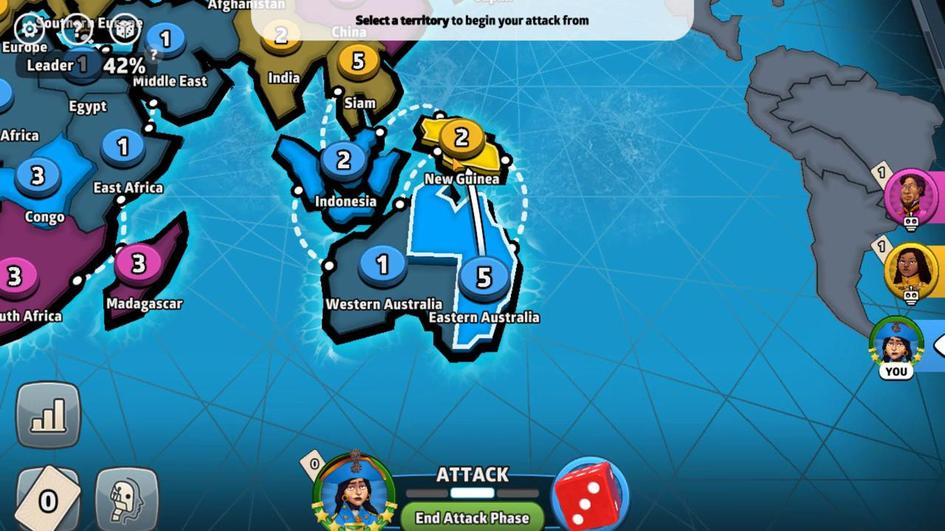 
Action: Mouse pressed left at (458, 137)
Screenshot: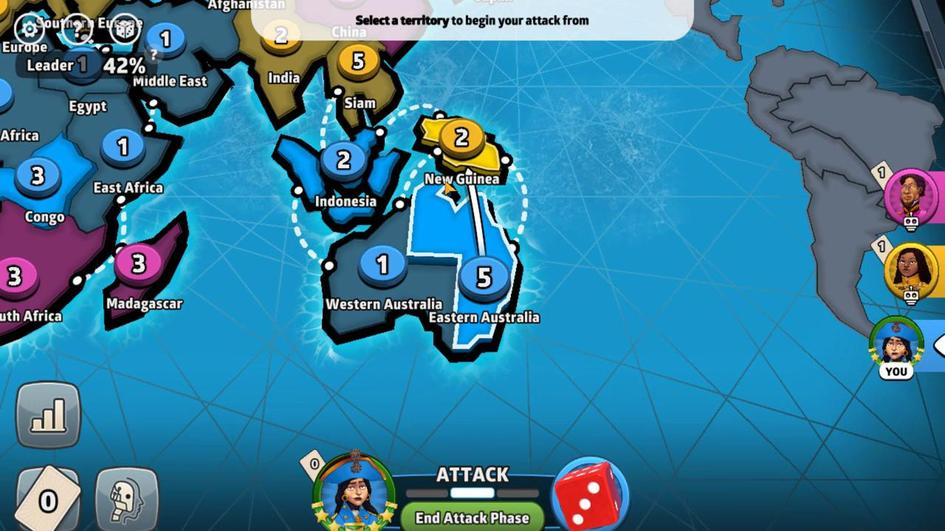 
Action: Mouse moved to (465, 426)
Screenshot: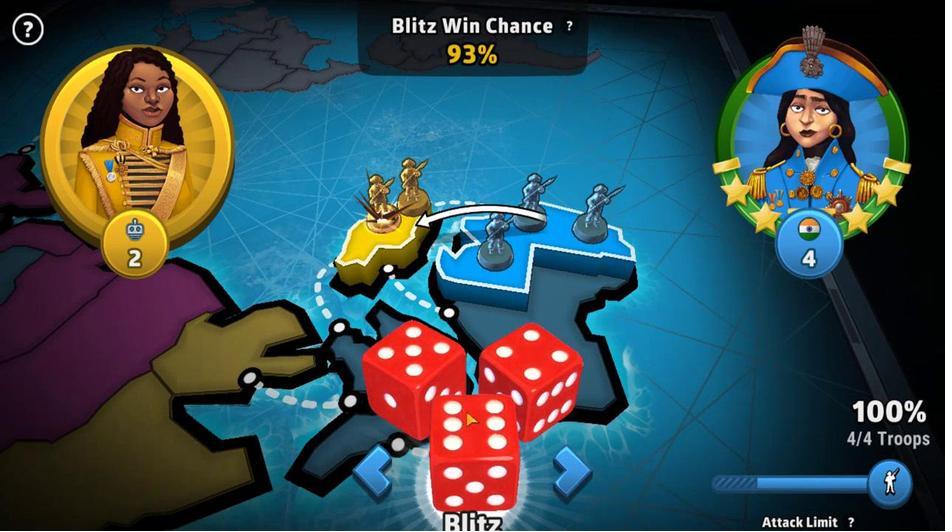 
Action: Mouse pressed left at (465, 426)
Screenshot: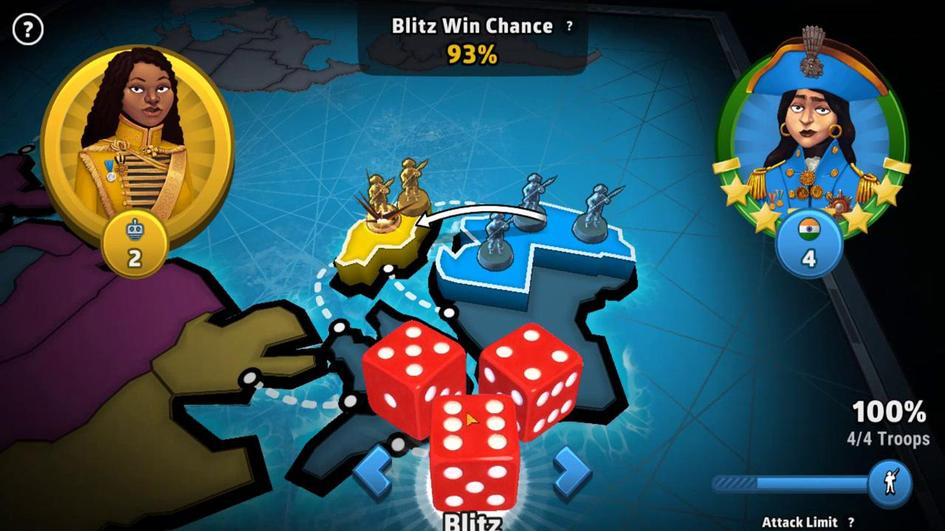 
Action: Mouse moved to (662, 397)
Screenshot: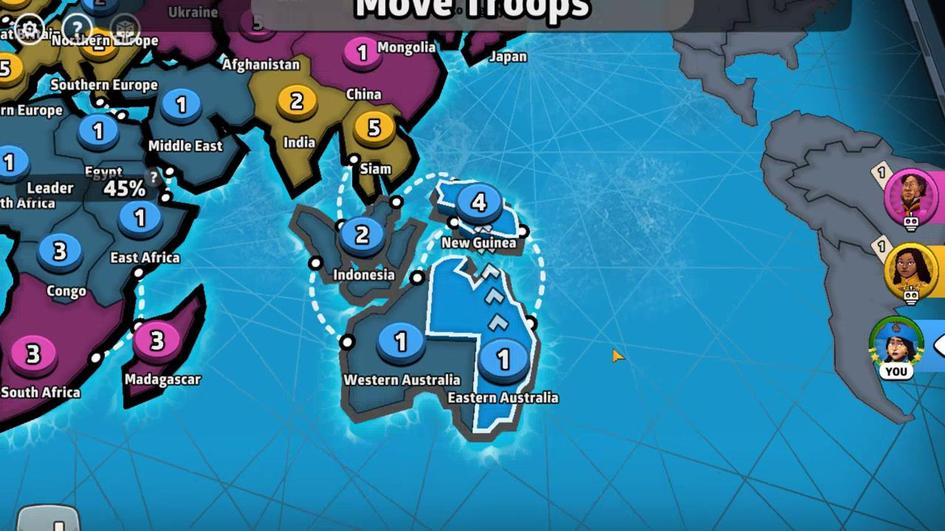 
Action: Mouse pressed left at (662, 397)
Screenshot: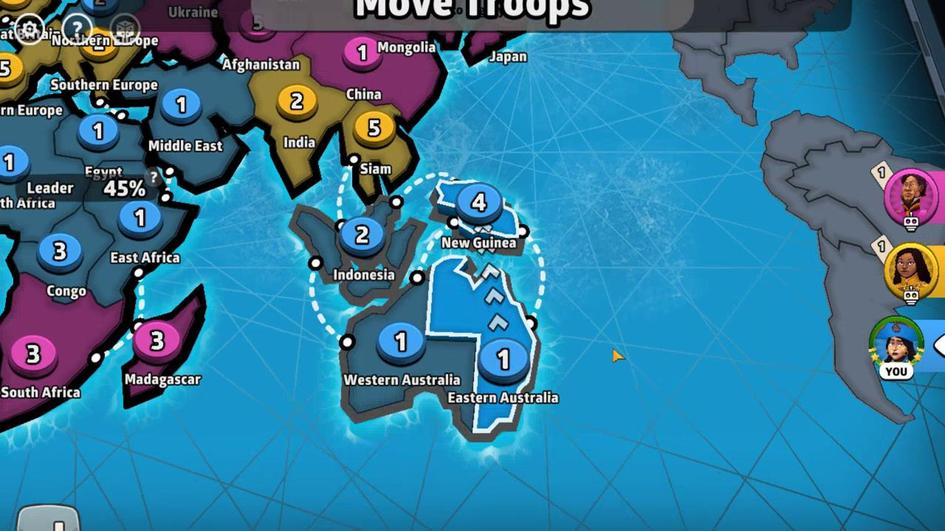 
Action: Mouse moved to (481, 500)
Screenshot: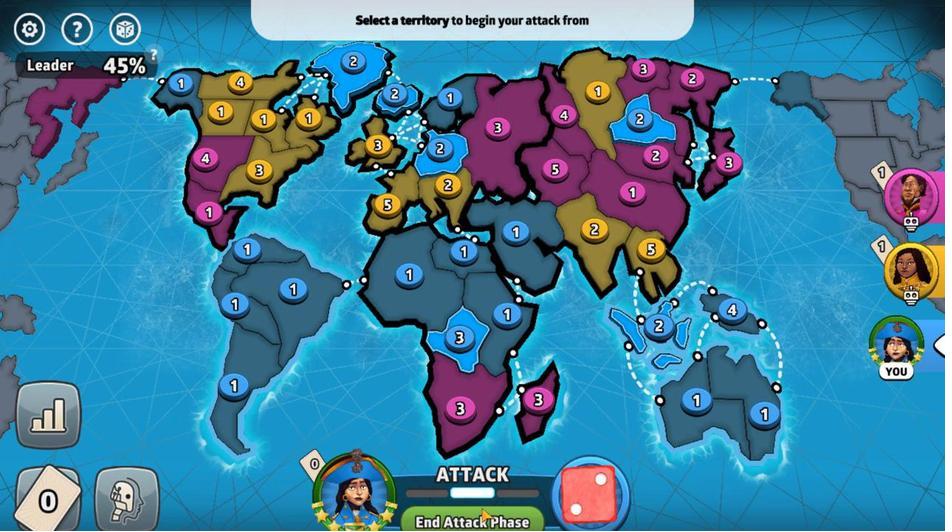 
Action: Mouse pressed left at (481, 500)
Screenshot: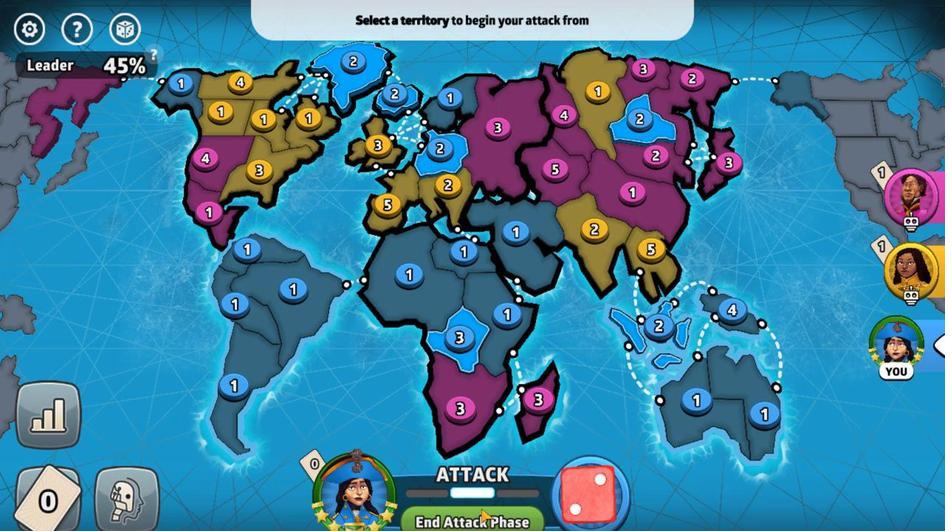 
Action: Mouse moved to (526, 208)
Screenshot: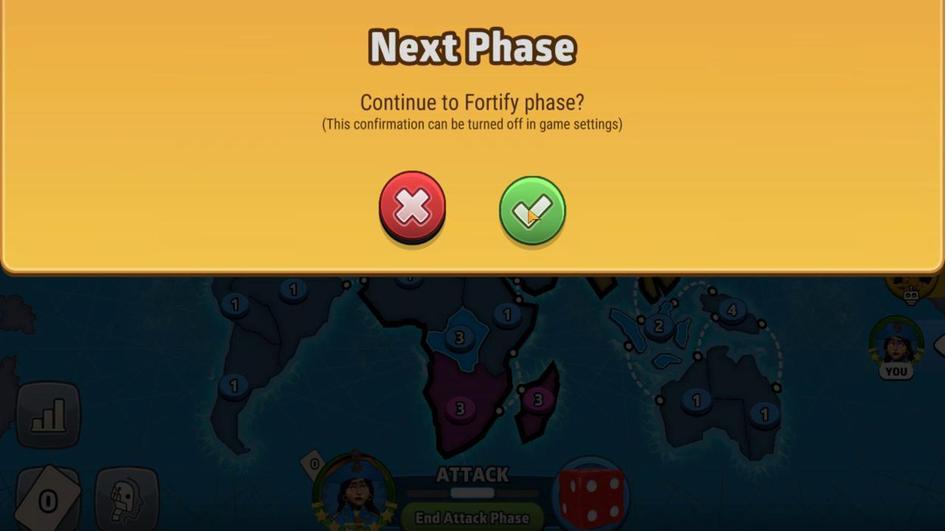 
Action: Mouse pressed left at (526, 208)
Screenshot: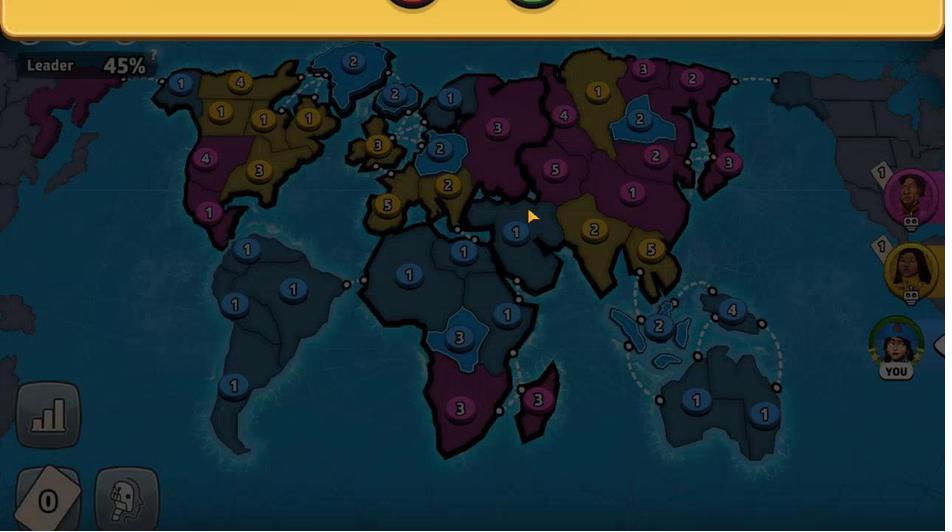 
Action: Mouse moved to (725, 302)
Screenshot: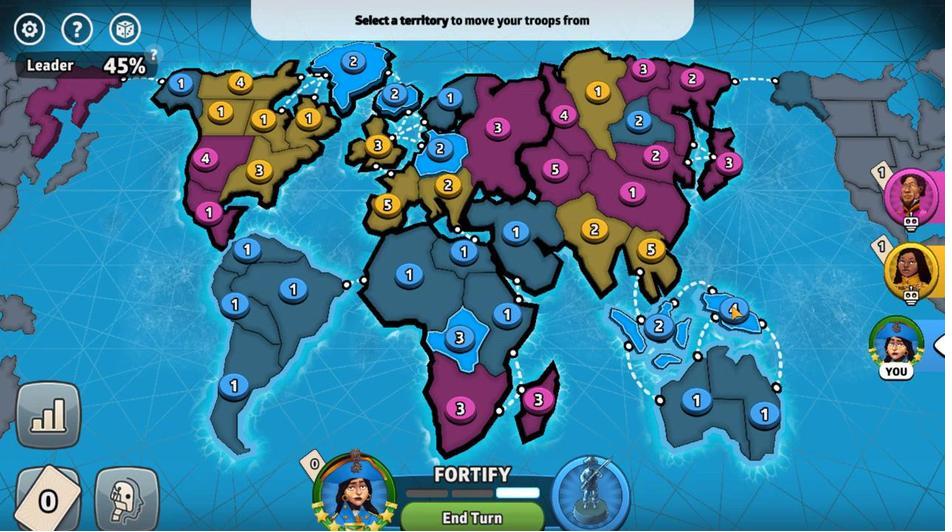 
Action: Mouse pressed left at (725, 302)
Screenshot: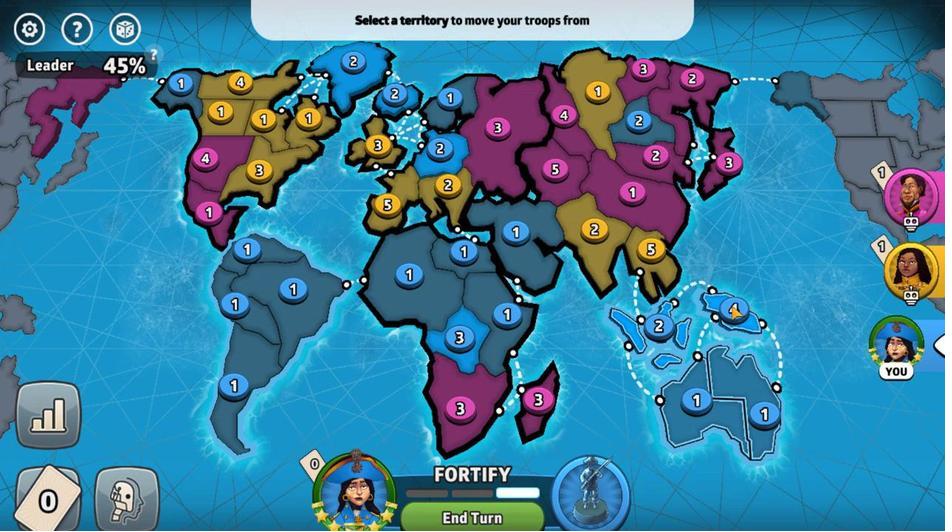 
Action: Mouse moved to (653, 322)
Screenshot: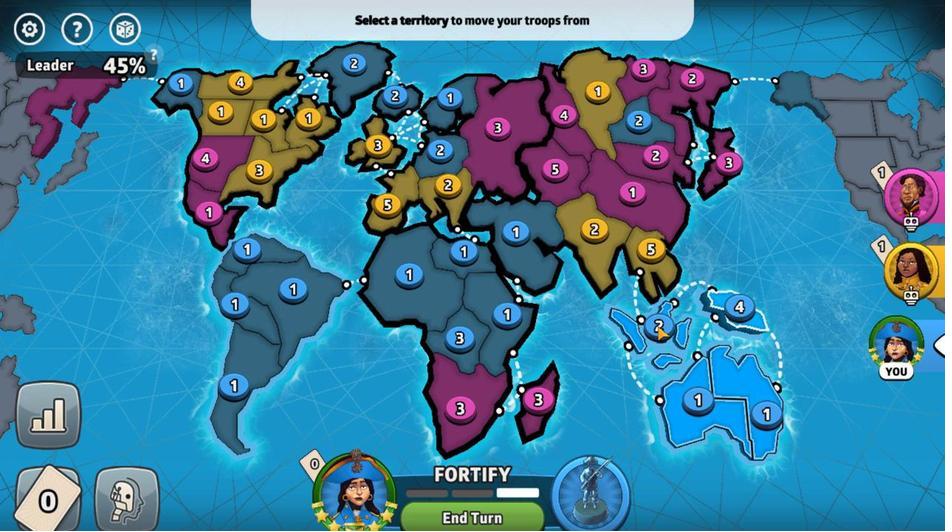 
Action: Mouse pressed left at (653, 322)
Screenshot: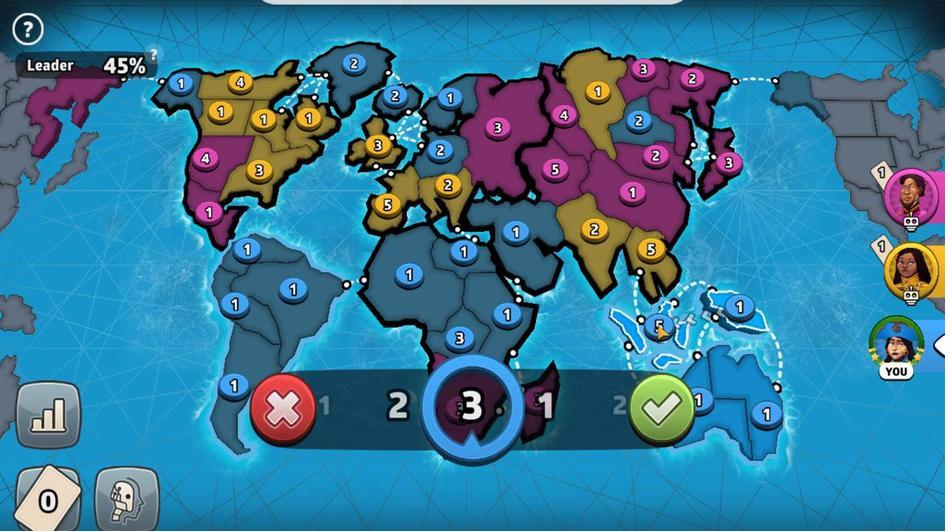 
Action: Mouse moved to (660, 396)
Screenshot: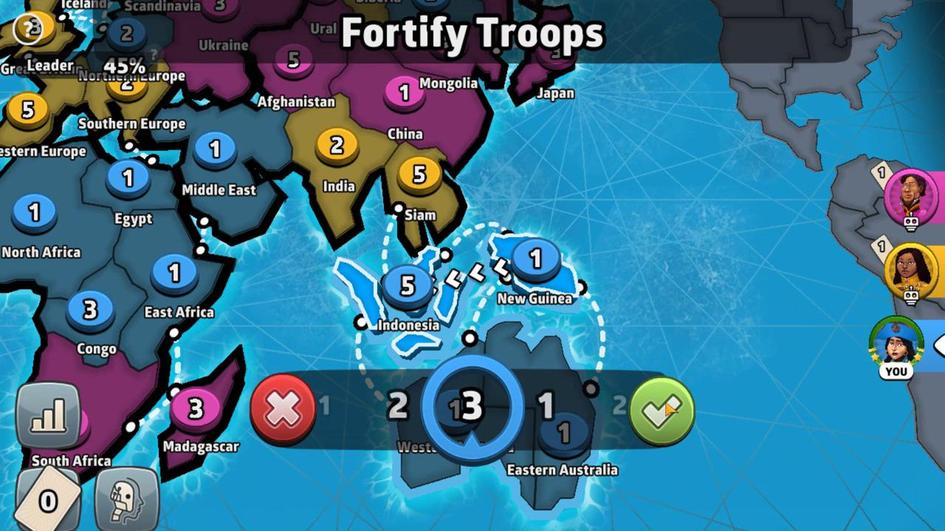 
Action: Mouse pressed left at (660, 396)
Screenshot: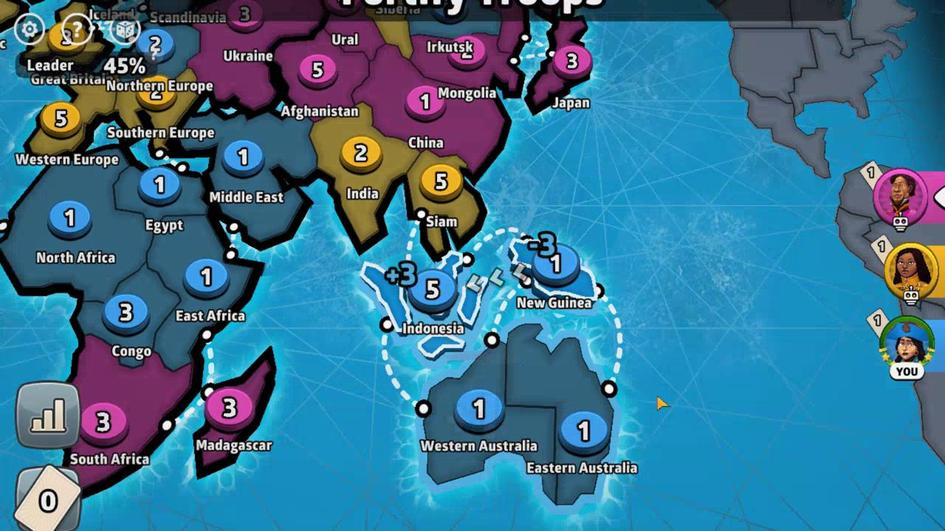 
Action: Mouse moved to (247, 247)
Screenshot: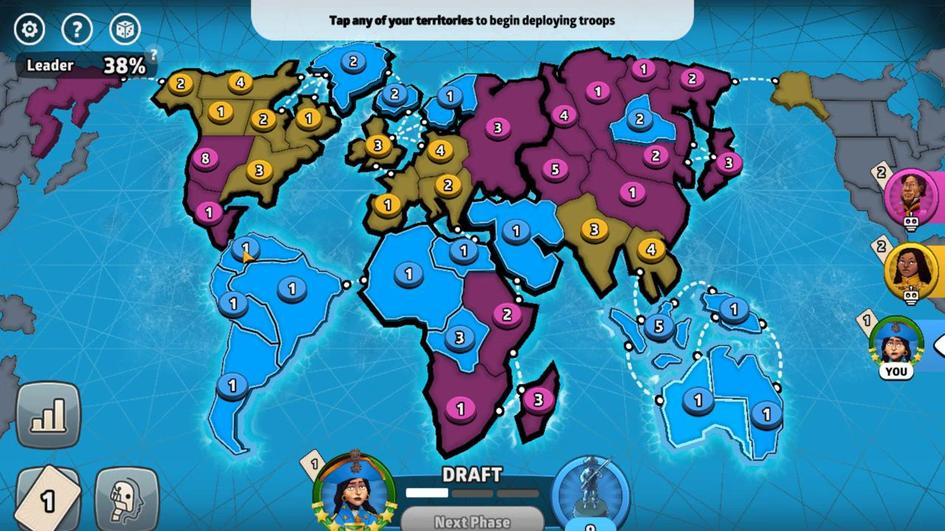 
Action: Mouse pressed left at (247, 247)
Screenshot: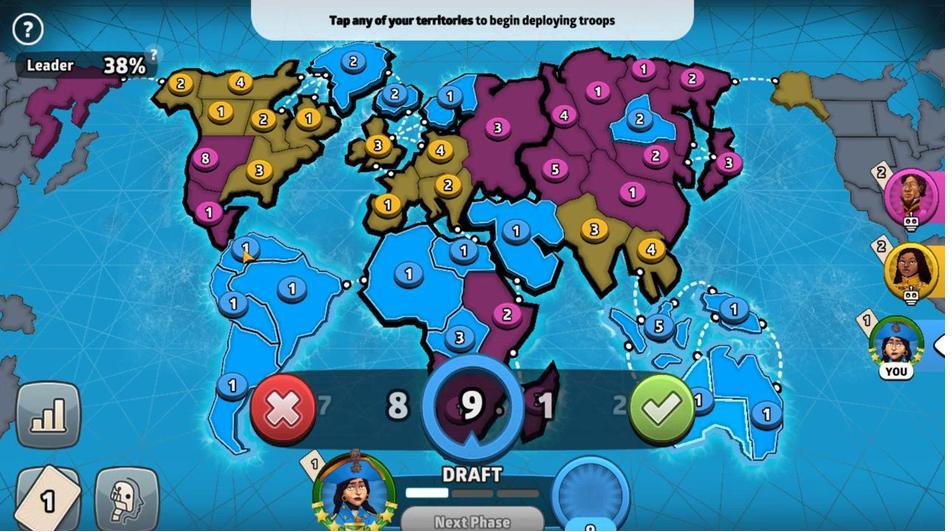 
Action: Mouse moved to (649, 403)
Screenshot: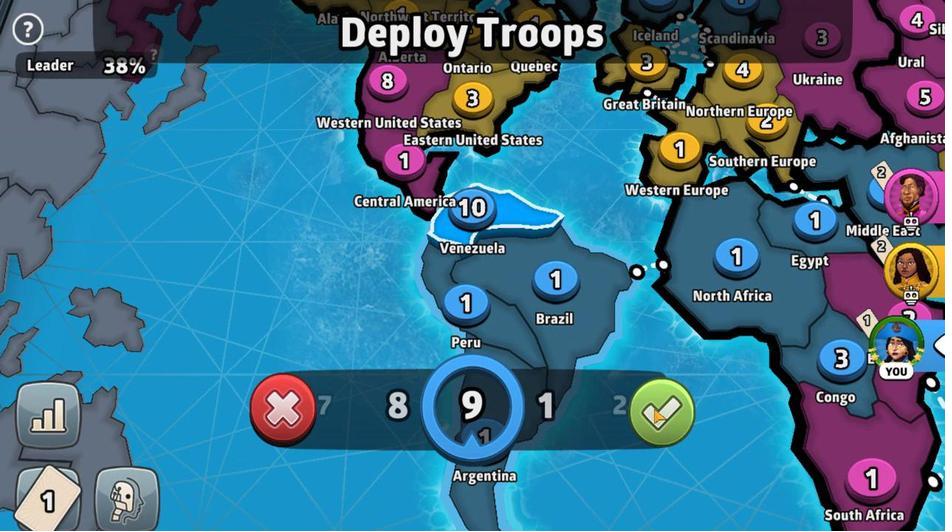 
Action: Mouse pressed left at (649, 403)
Screenshot: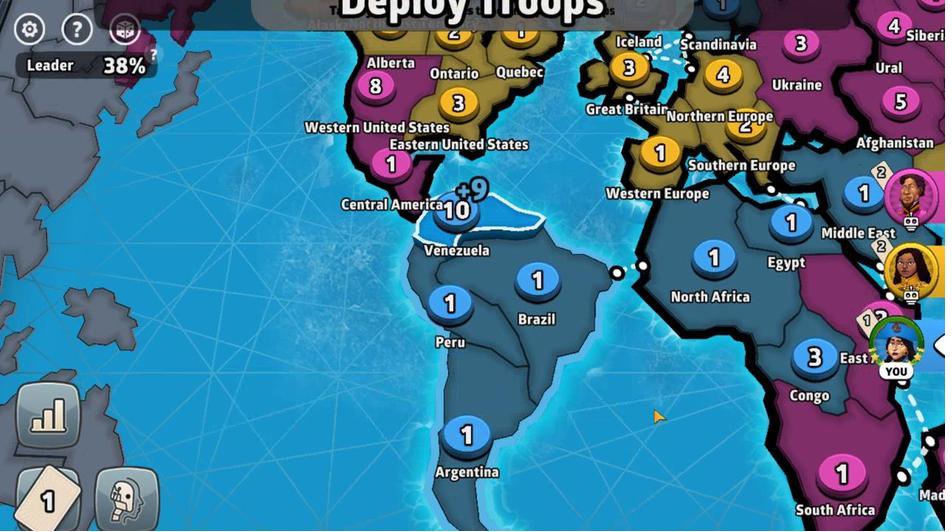 
Action: Mouse moved to (449, 505)
Screenshot: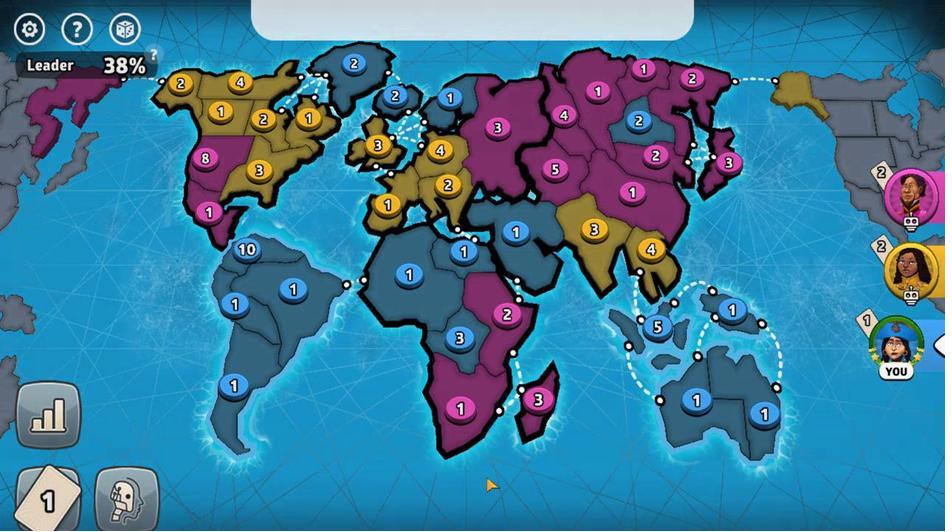
Action: Mouse pressed left at (449, 505)
Screenshot: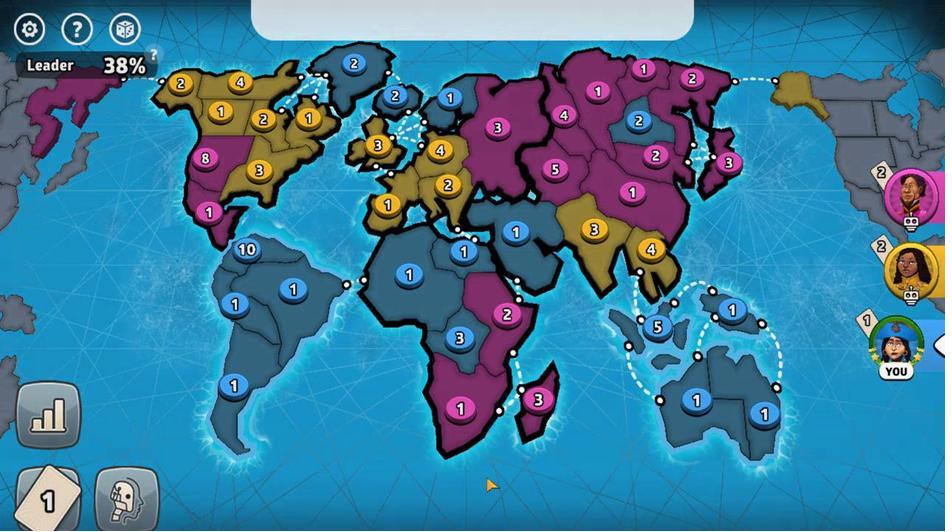 
Action: Mouse moved to (256, 243)
Screenshot: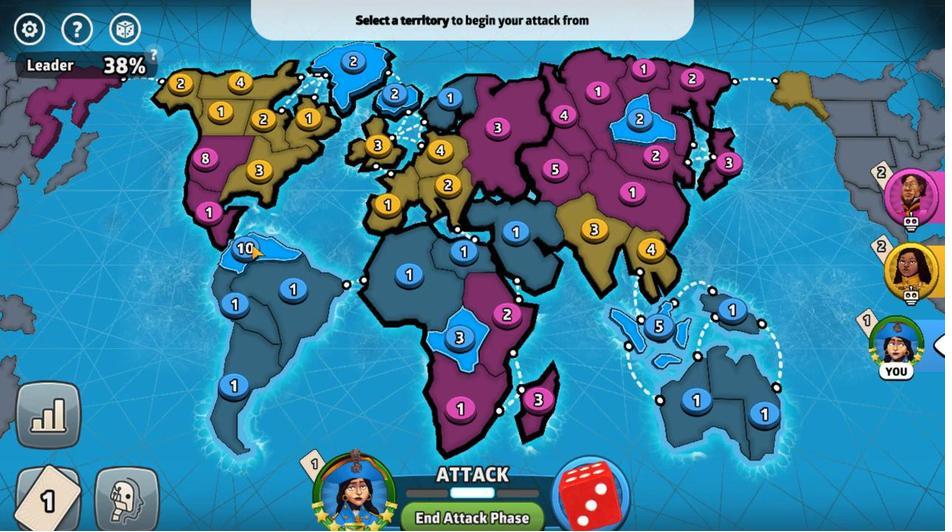 
Action: Mouse pressed left at (256, 243)
Screenshot: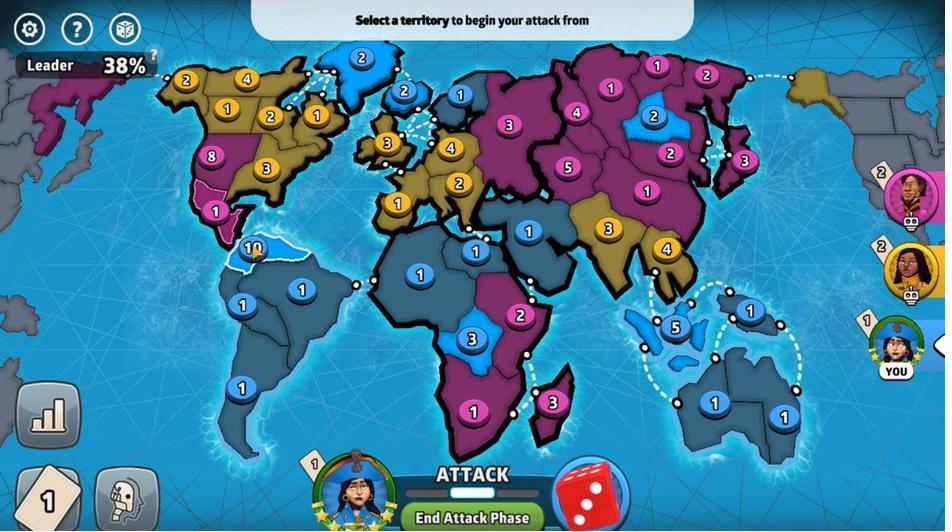 
Action: Mouse moved to (431, 166)
Screenshot: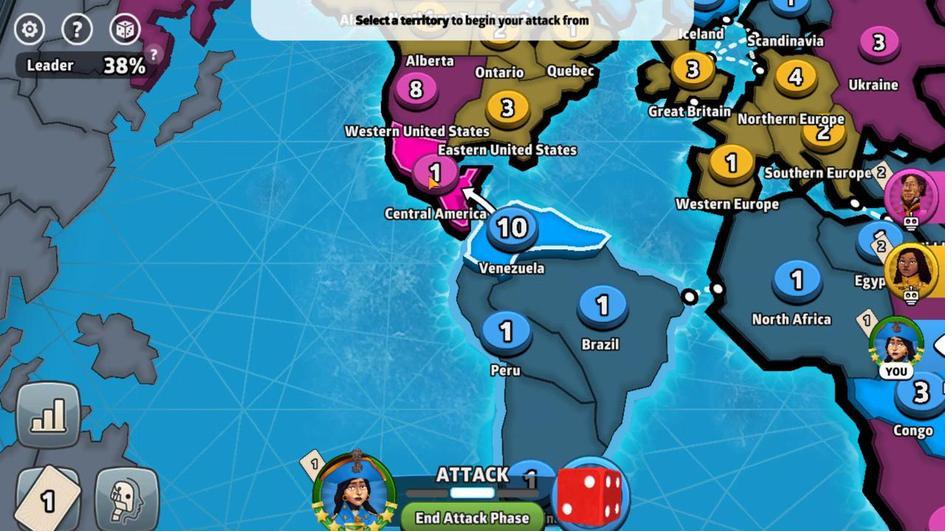 
Action: Mouse pressed left at (431, 166)
Screenshot: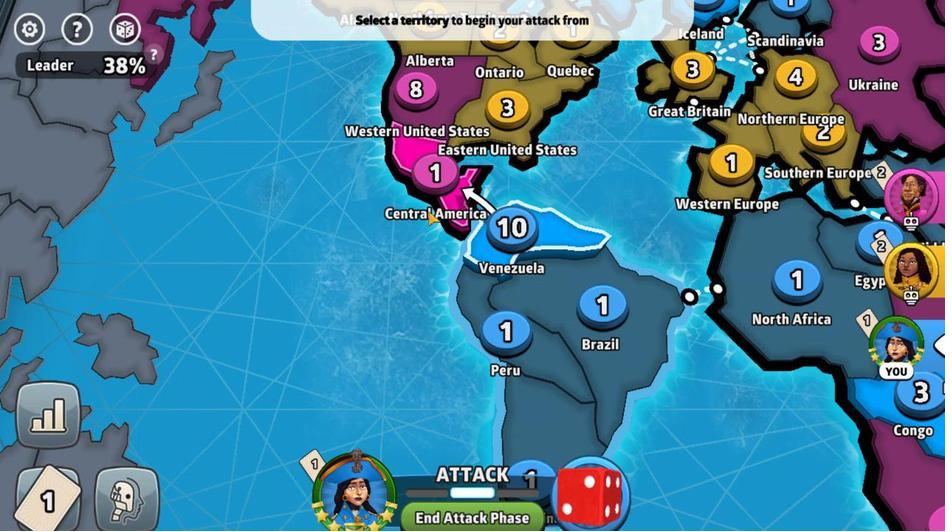 
Action: Mouse moved to (493, 417)
Screenshot: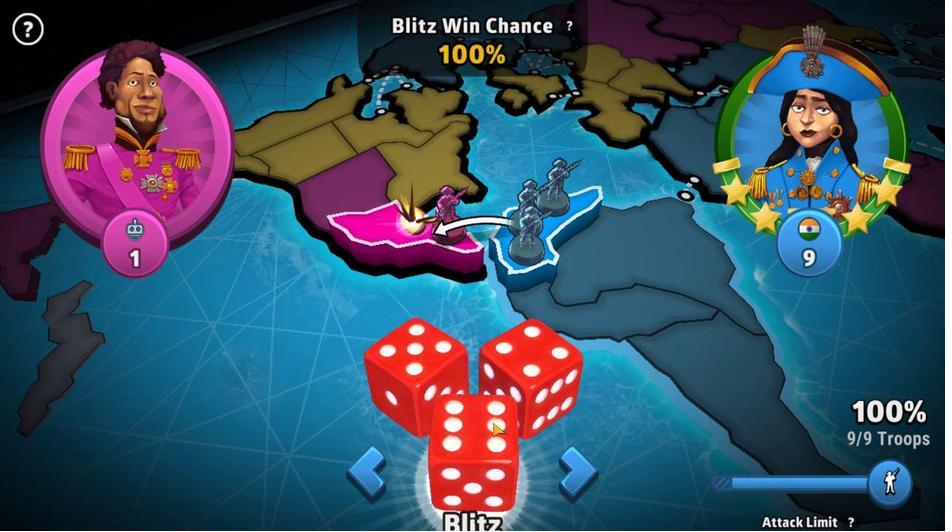 
Action: Mouse pressed left at (493, 417)
Screenshot: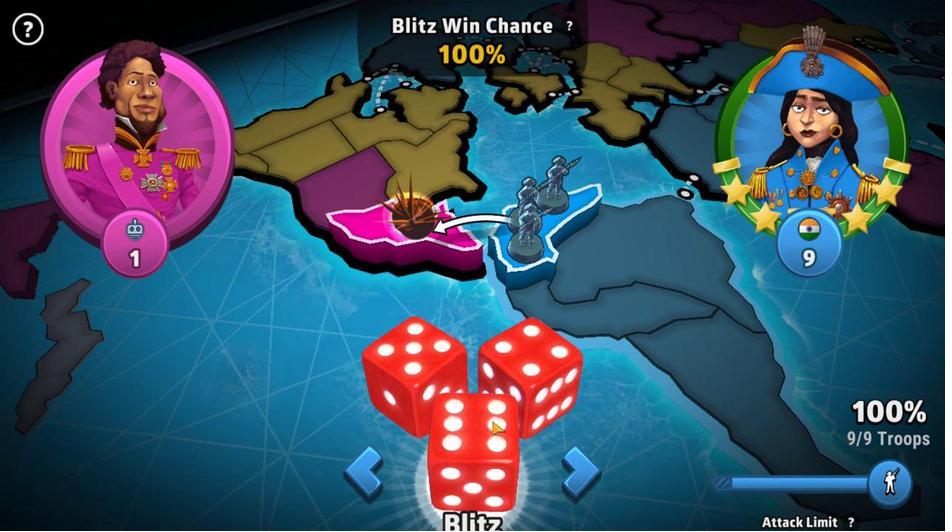 
Action: Mouse moved to (663, 403)
Screenshot: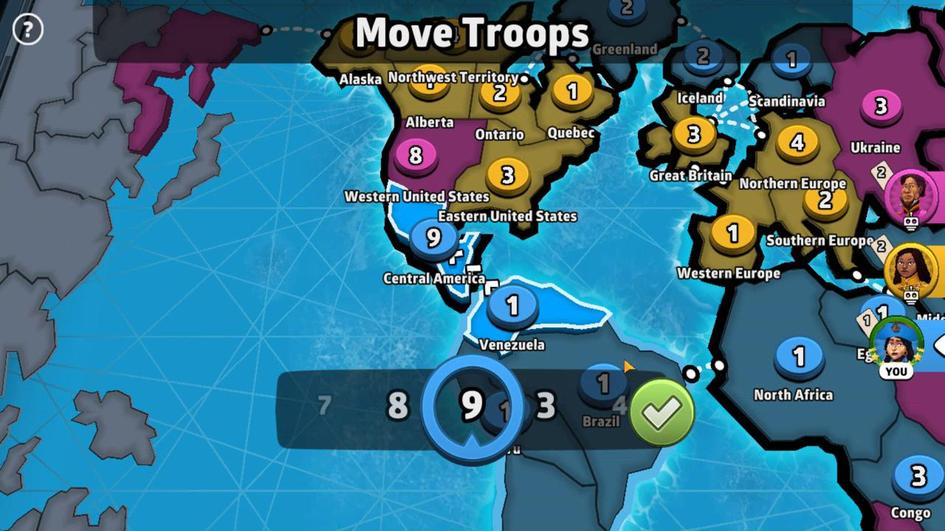 
Action: Mouse pressed left at (663, 403)
Screenshot: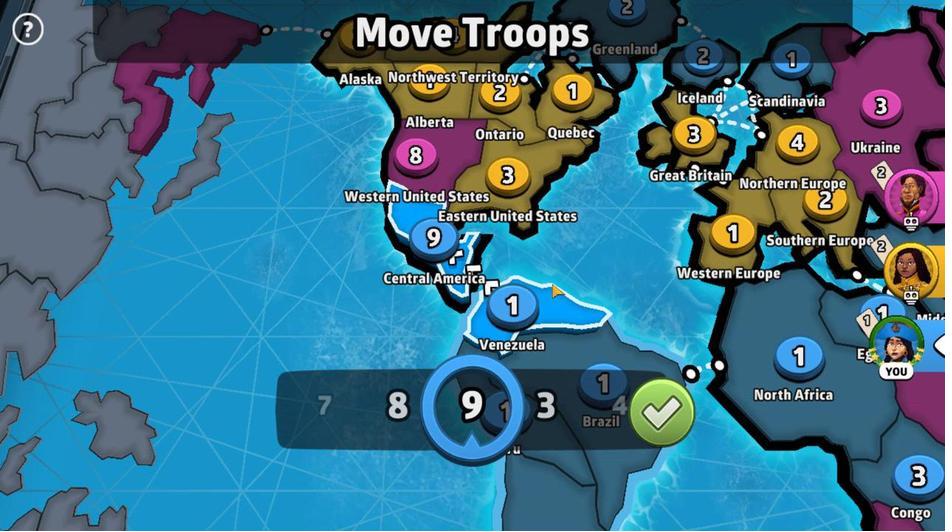 
Action: Mouse moved to (419, 150)
Screenshot: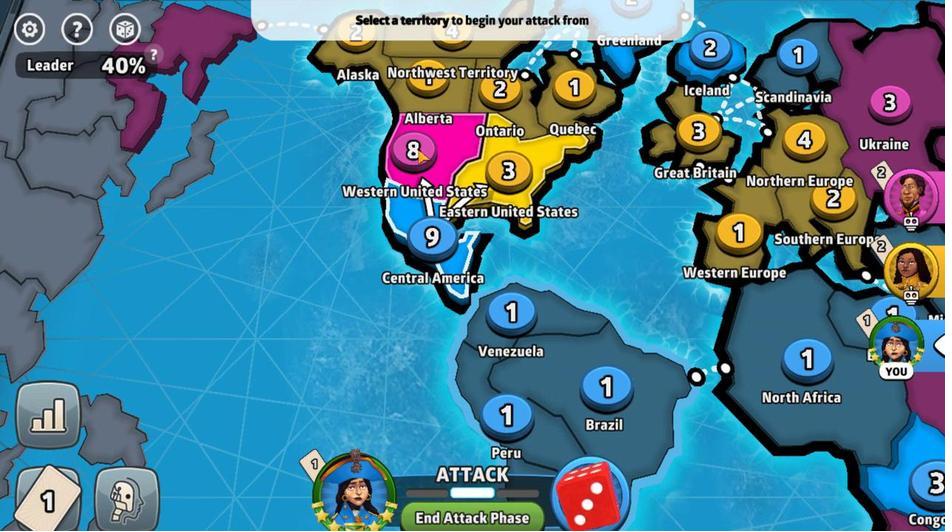 
Action: Mouse pressed left at (419, 150)
Screenshot: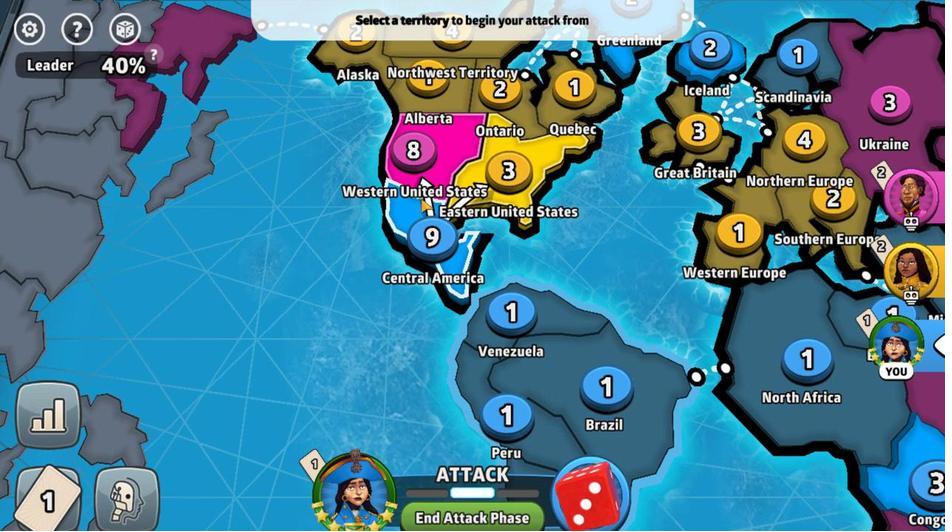 
Action: Mouse moved to (477, 414)
Screenshot: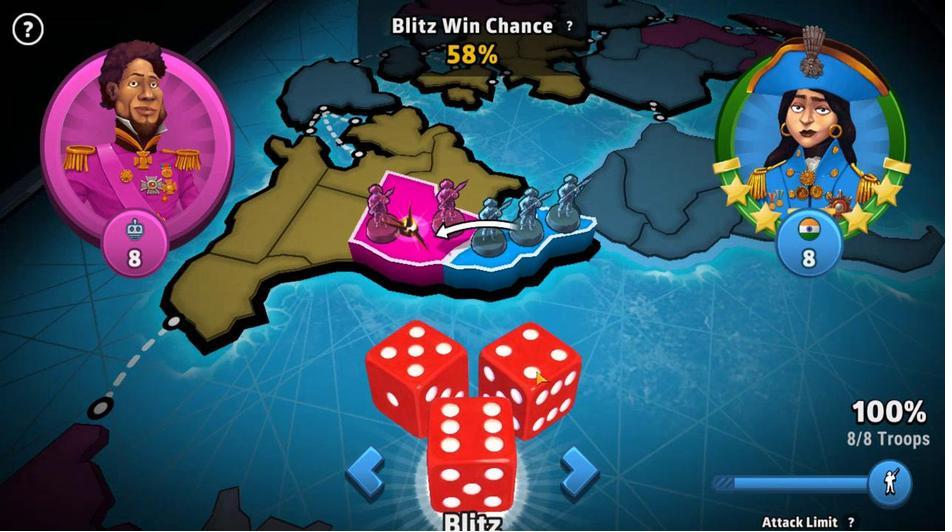 
Action: Mouse pressed left at (477, 414)
Screenshot: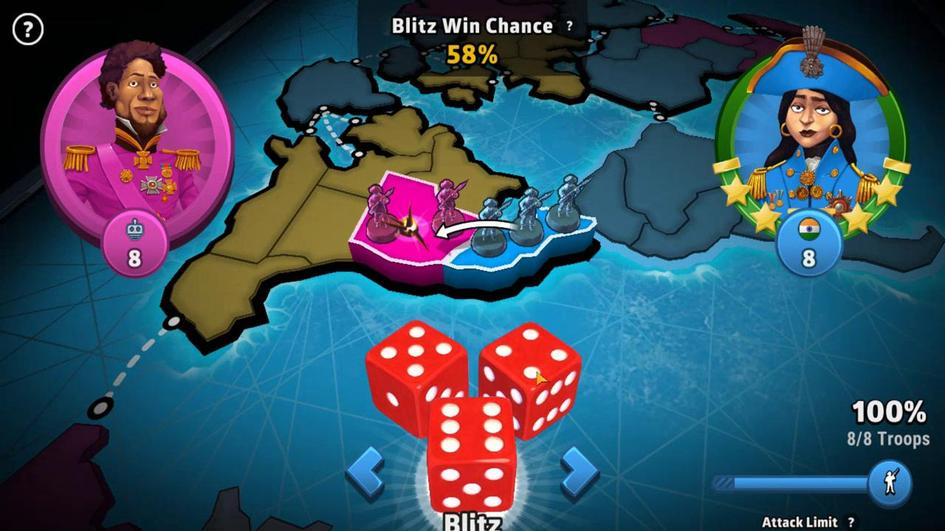 
Action: Mouse moved to (649, 318)
Screenshot: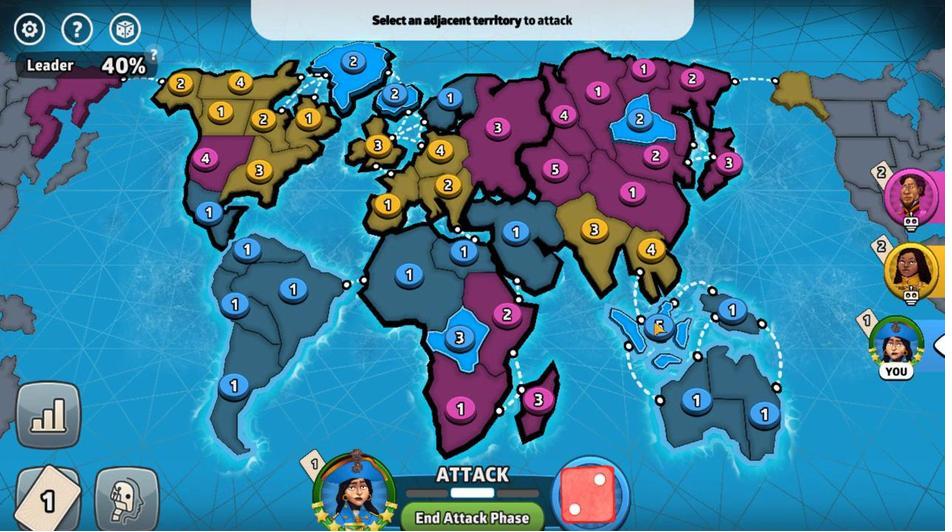 
Action: Mouse pressed left at (649, 318)
Screenshot: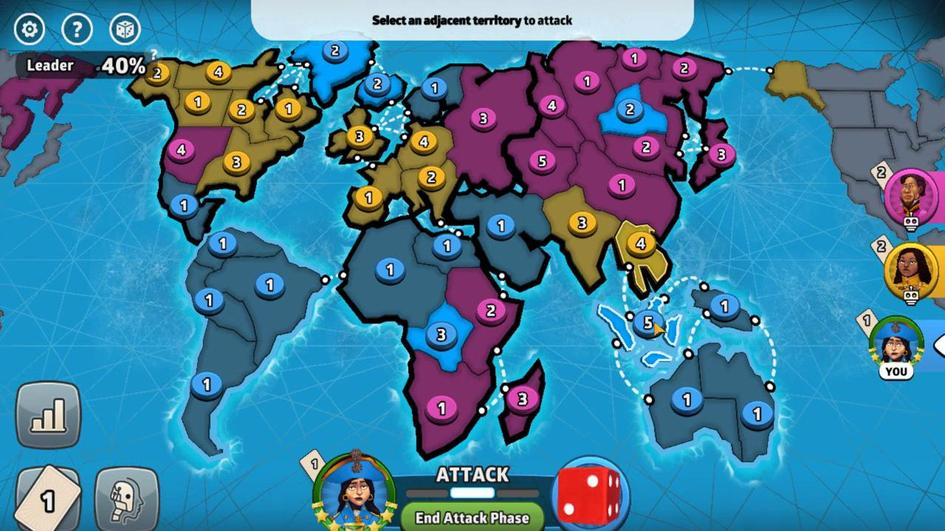 
Action: Mouse moved to (477, 147)
Screenshot: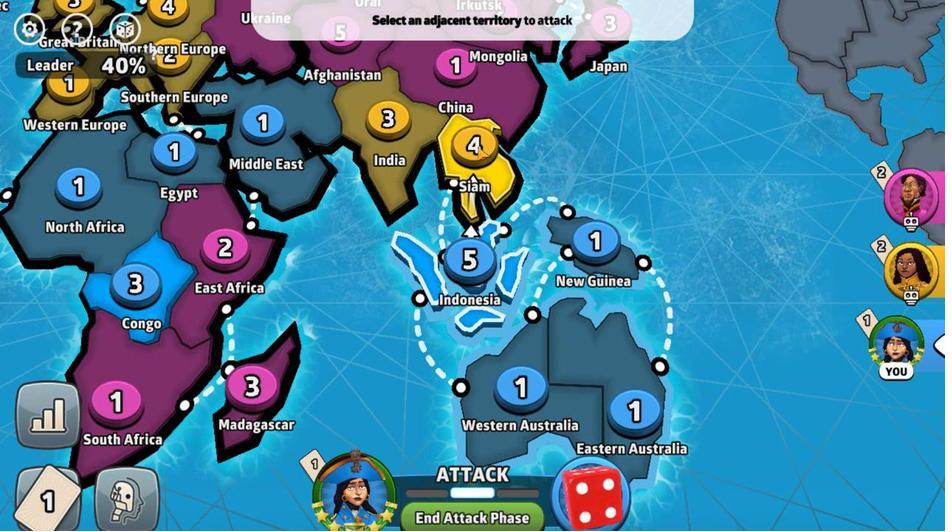 
Action: Mouse pressed left at (477, 147)
Screenshot: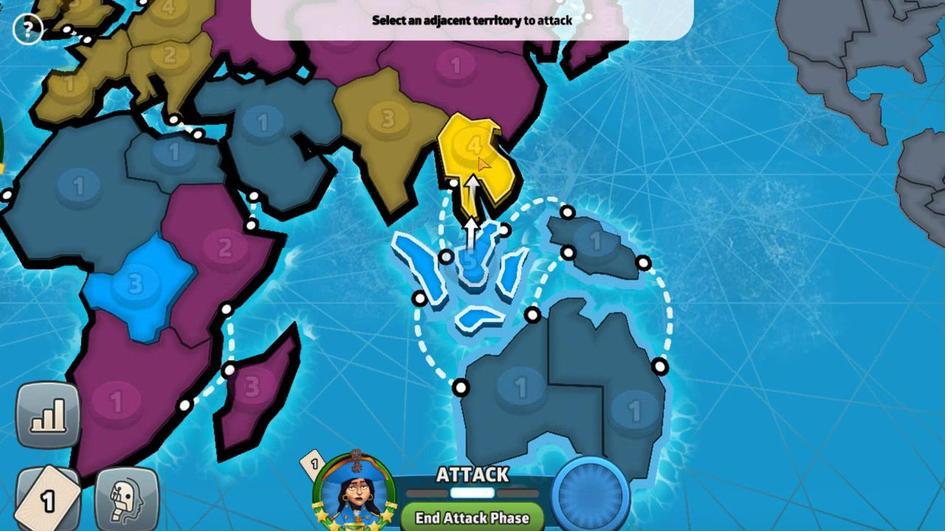 
Action: Mouse moved to (488, 409)
Screenshot: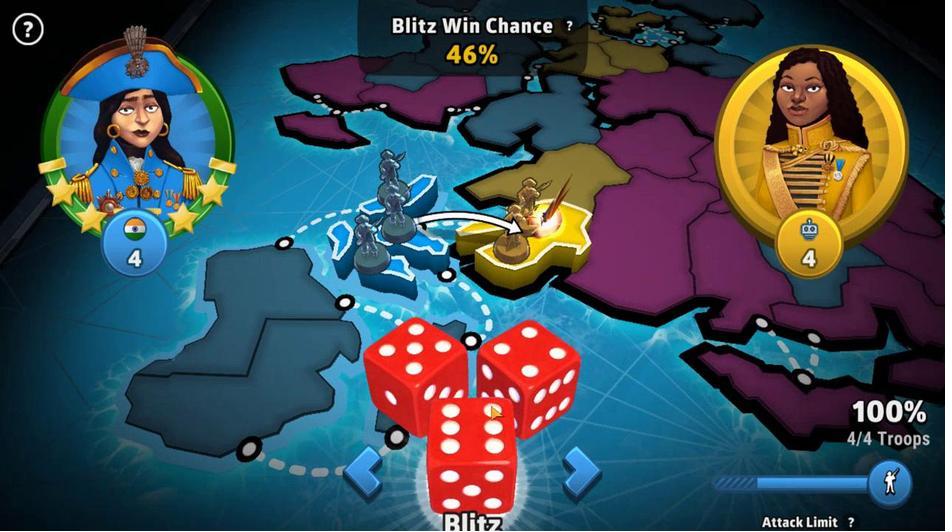 
Action: Mouse pressed left at (488, 409)
Screenshot: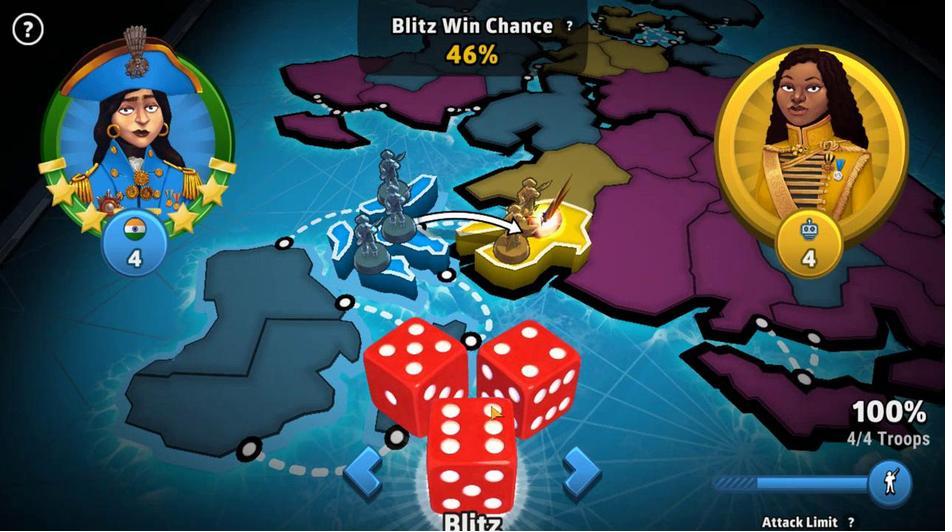 
Action: Mouse moved to (358, 62)
Screenshot: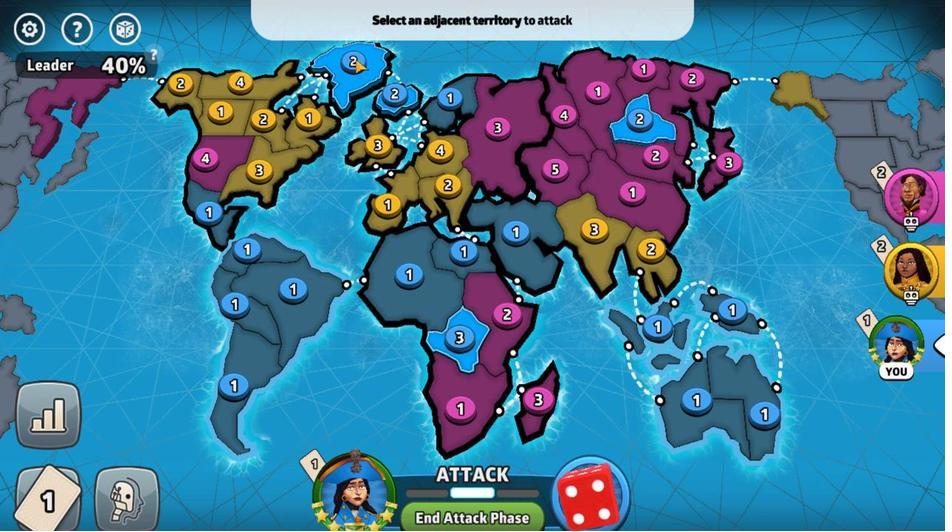 
Action: Mouse pressed left at (358, 62)
Screenshot: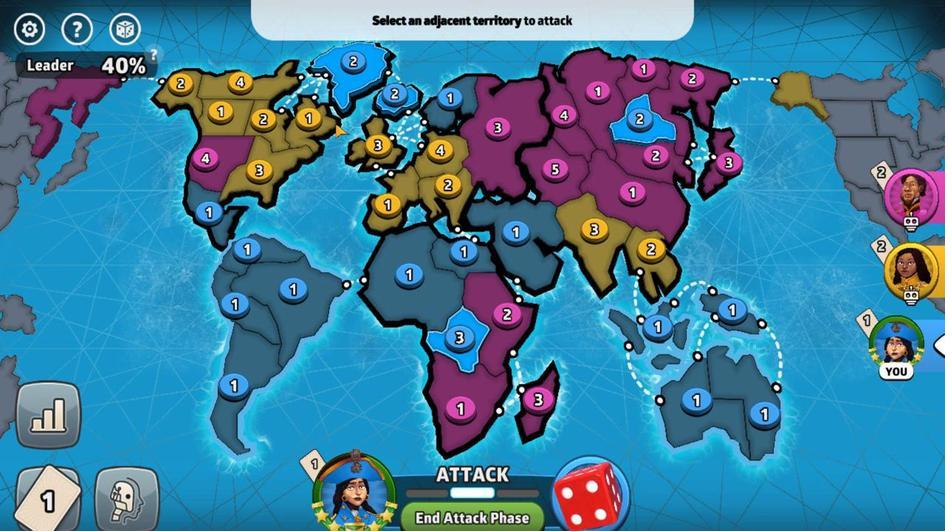 
Action: Mouse moved to (512, 304)
Screenshot: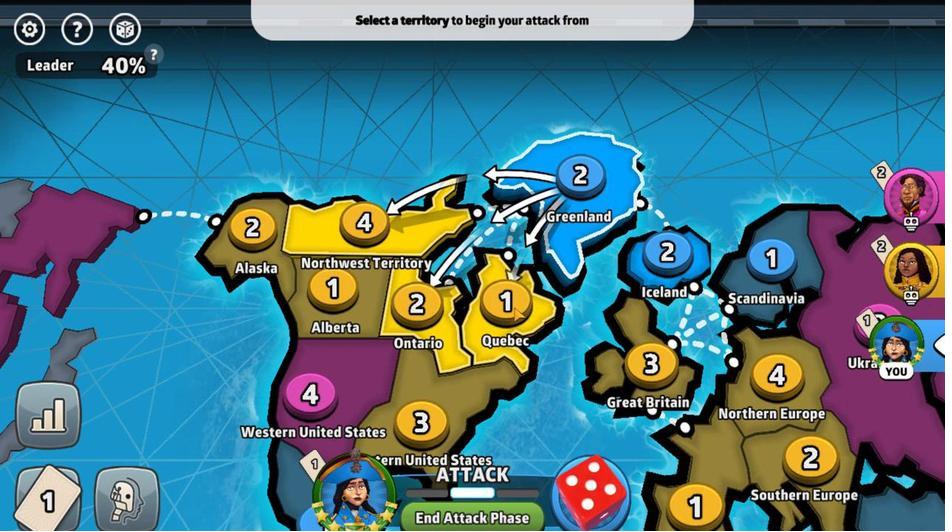 
Action: Mouse pressed left at (512, 304)
Screenshot: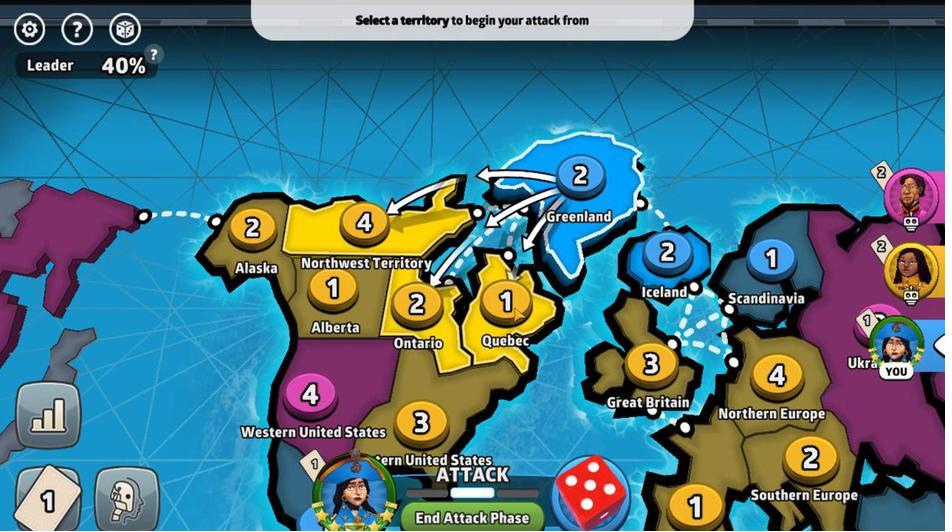 
Action: Mouse moved to (473, 412)
Screenshot: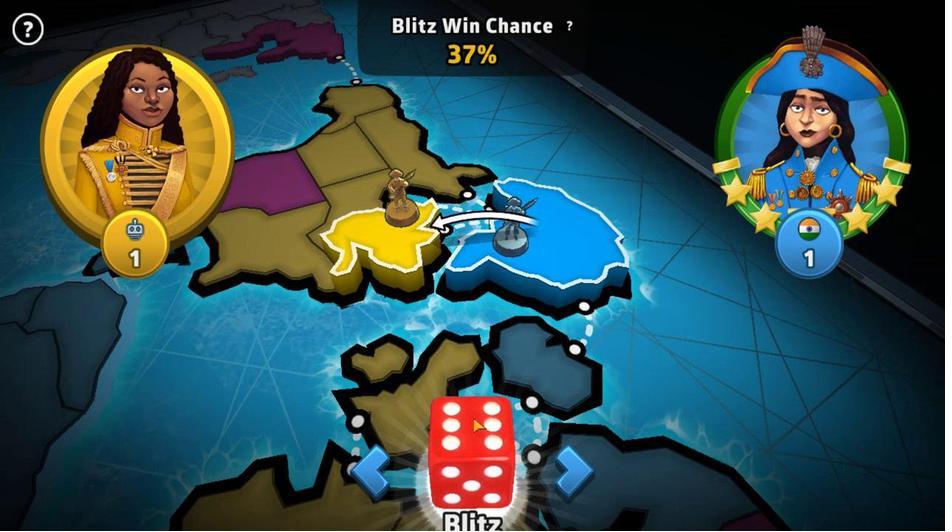 
Action: Mouse pressed left at (473, 412)
Screenshot: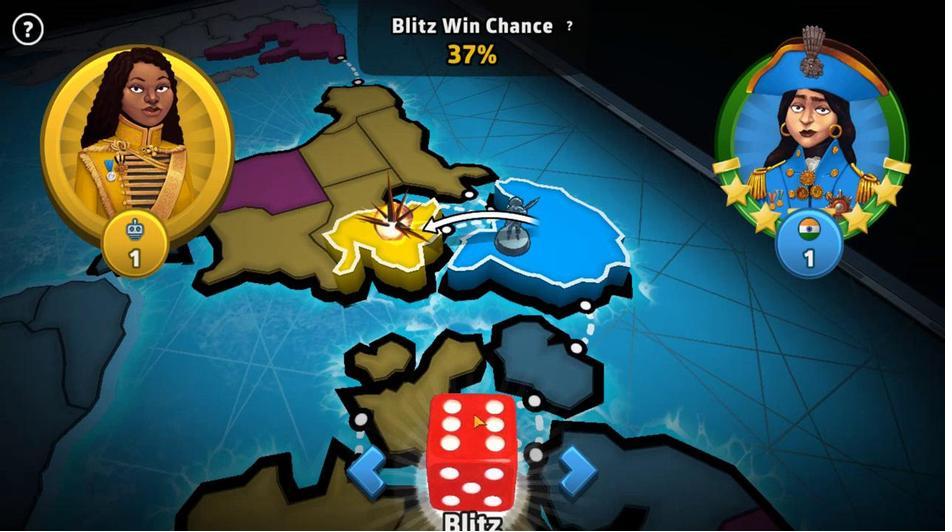 
Action: Mouse moved to (463, 335)
Screenshot: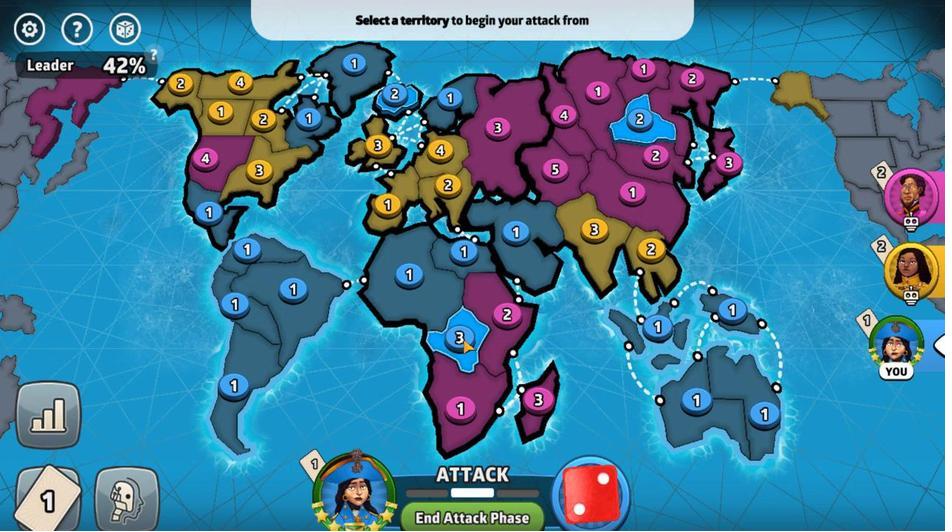 
Action: Mouse pressed left at (463, 335)
Screenshot: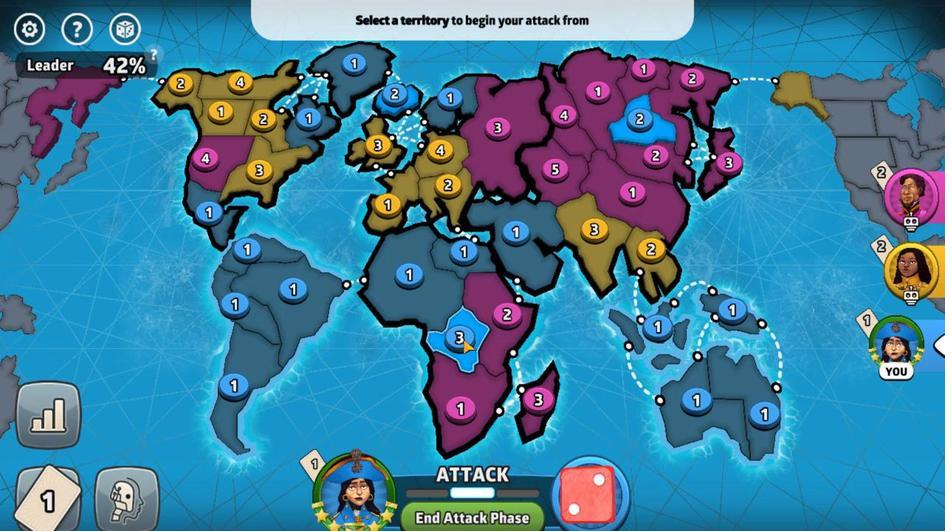 
Action: Mouse moved to (429, 280)
Screenshot: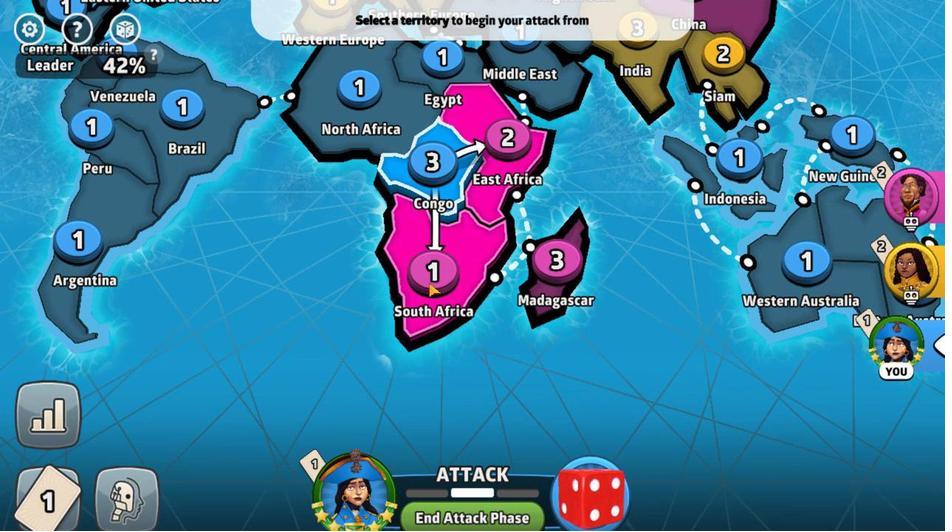 
Action: Mouse pressed left at (429, 280)
Screenshot: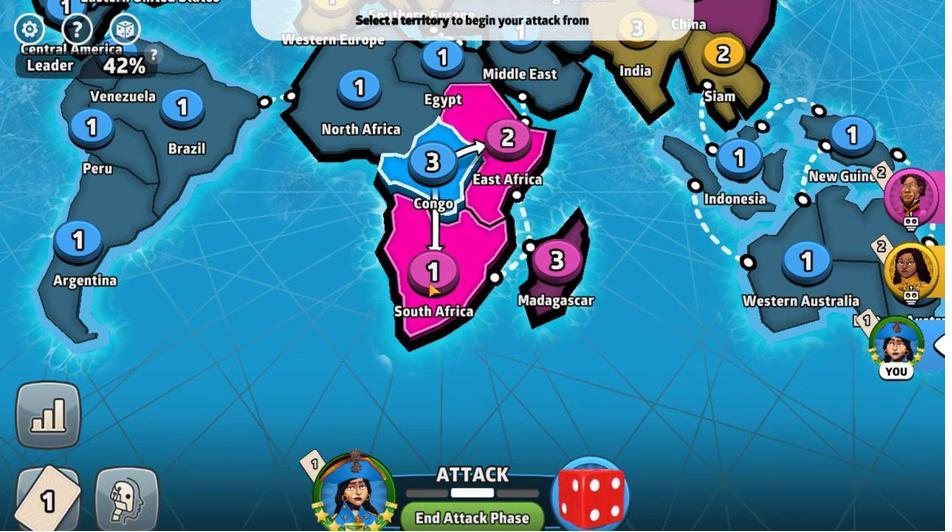 
Action: Mouse moved to (460, 421)
Screenshot: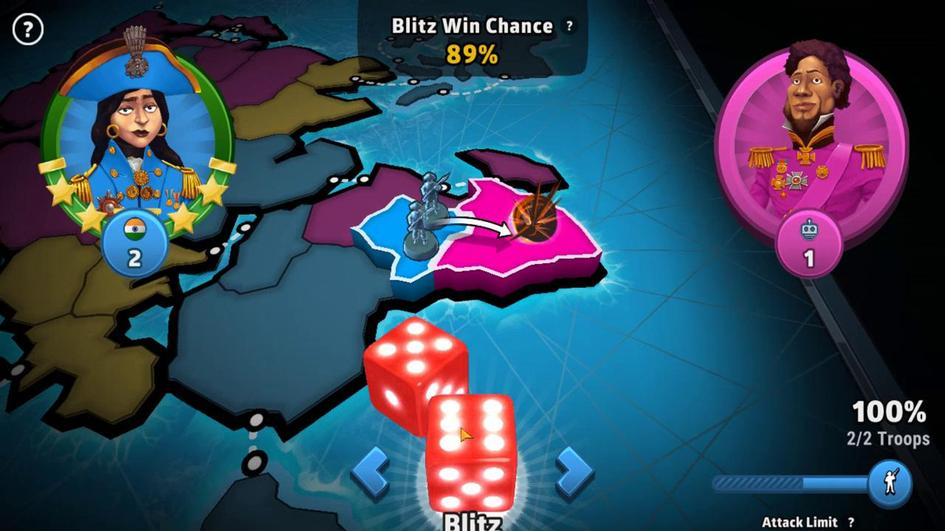 
Action: Mouse pressed left at (460, 421)
Screenshot: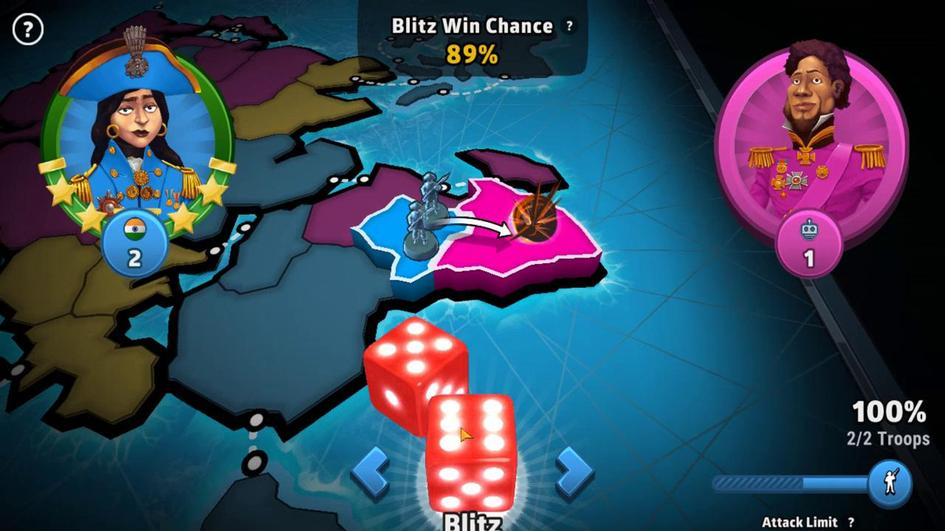 
Action: Mouse moved to (505, 134)
Screenshot: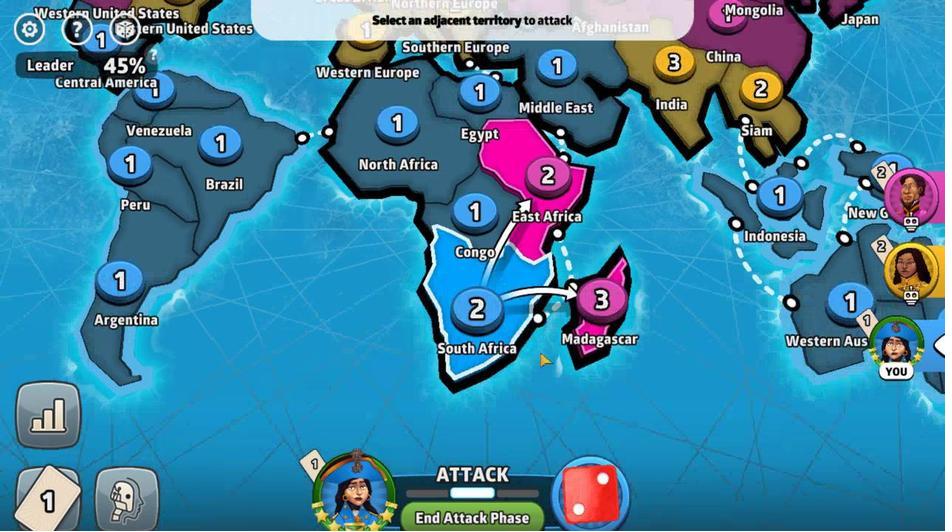
Action: Mouse pressed left at (505, 134)
Screenshot: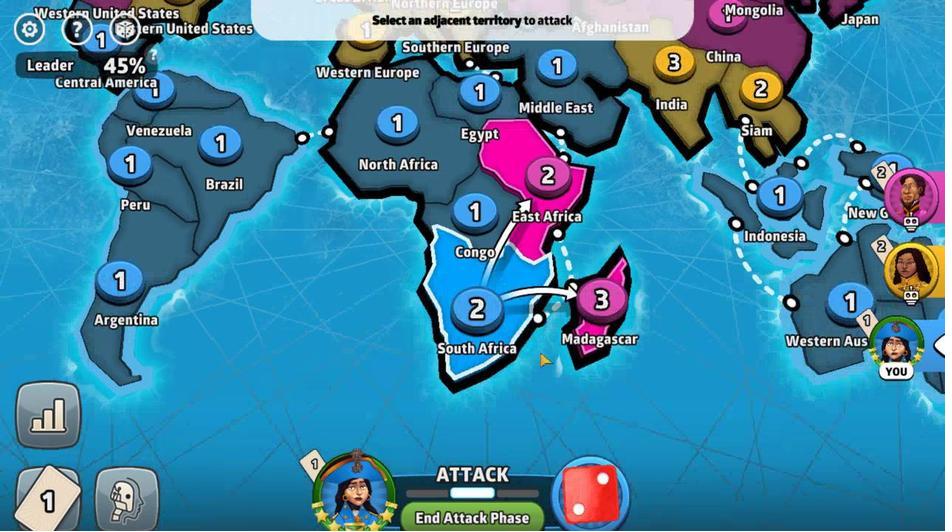 
Action: Mouse moved to (457, 511)
Screenshot: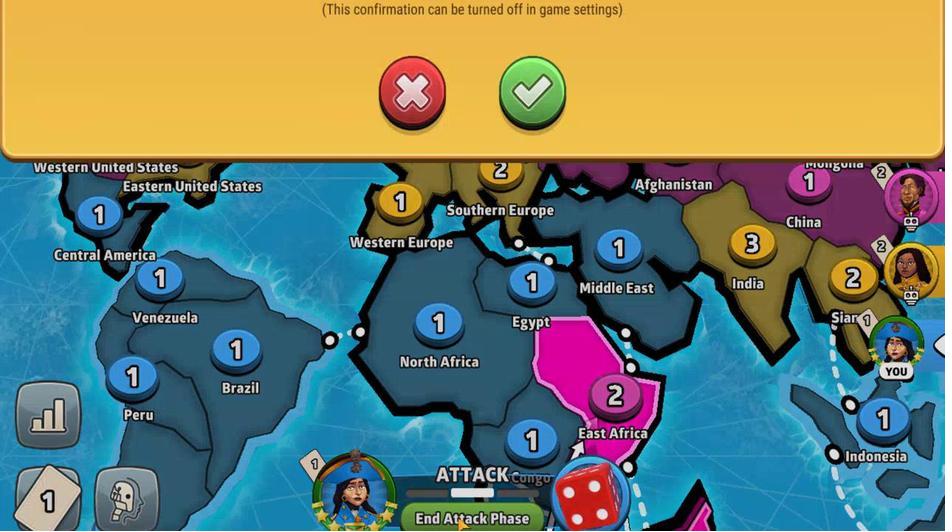 
Action: Mouse pressed left at (457, 511)
Screenshot: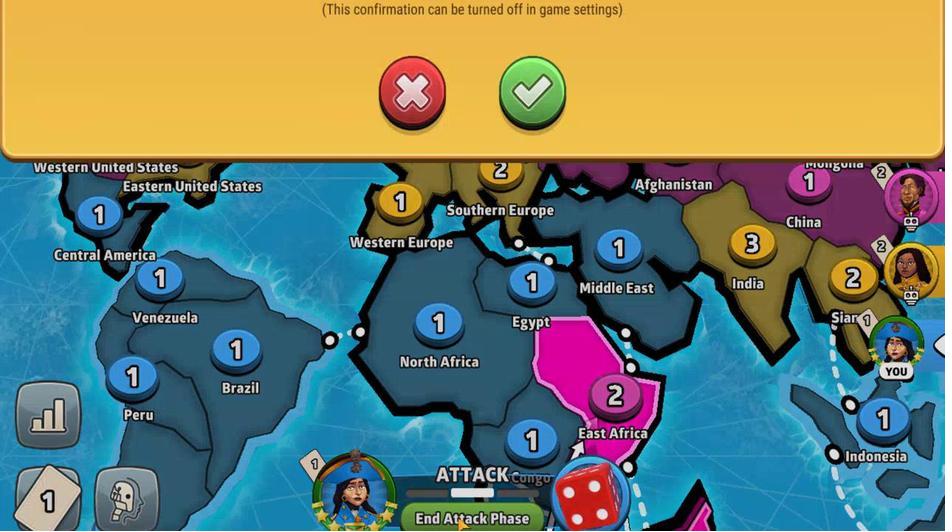 
Action: Mouse moved to (536, 200)
Screenshot: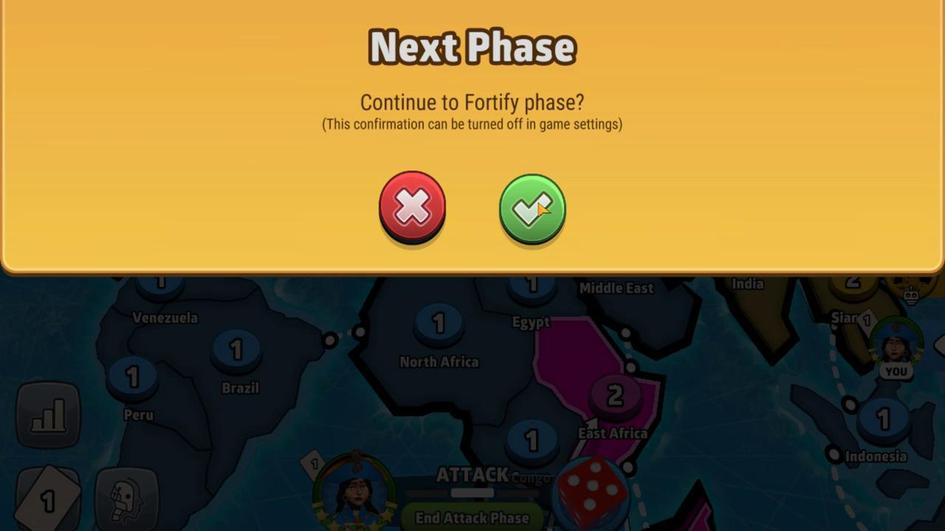 
Action: Mouse pressed left at (536, 200)
Screenshot: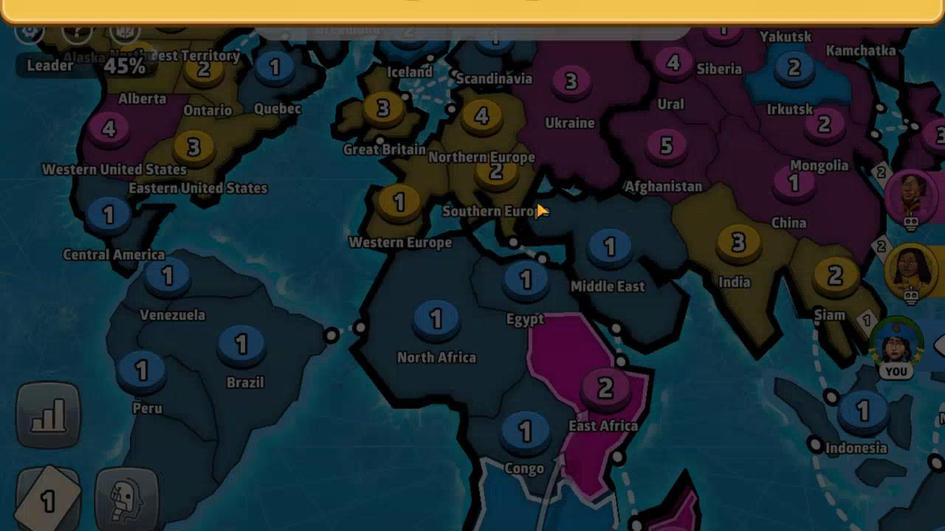 
Action: Mouse moved to (398, 94)
Screenshot: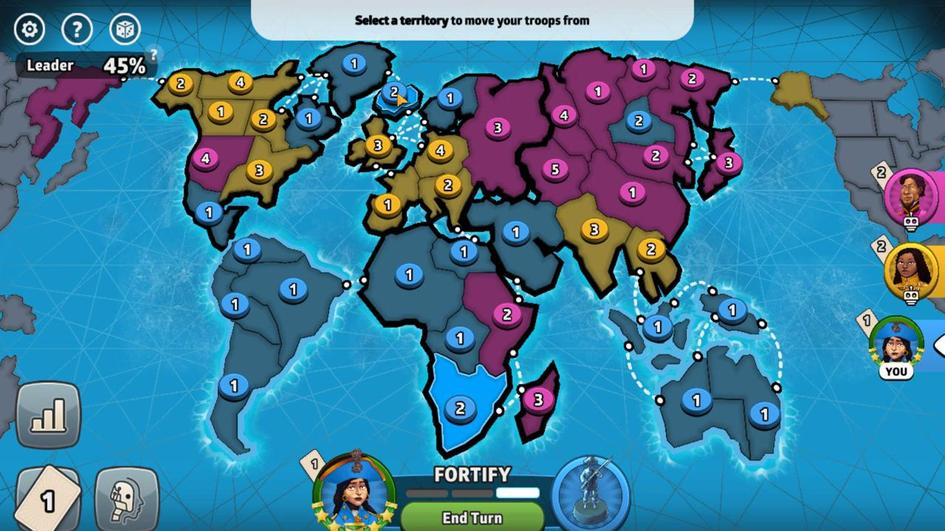
Action: Mouse pressed left at (398, 94)
Screenshot: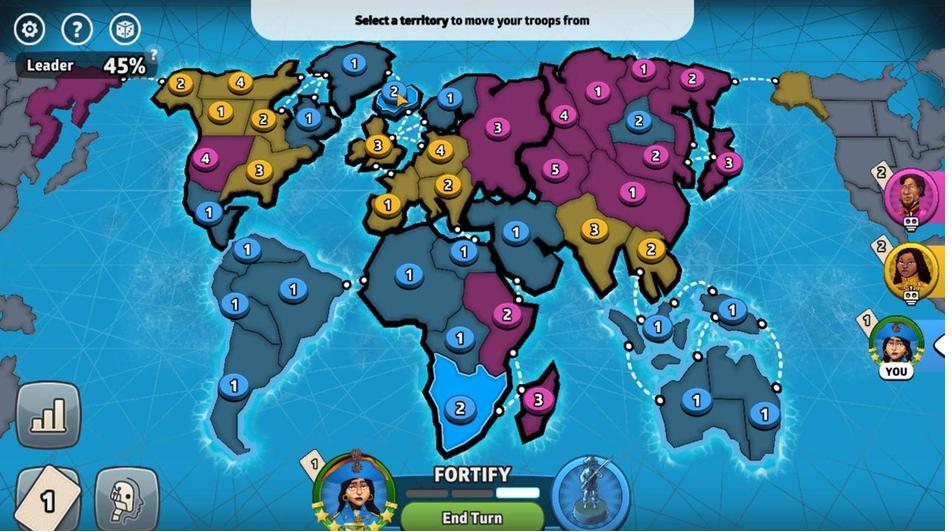 
Action: Mouse moved to (309, 114)
Screenshot: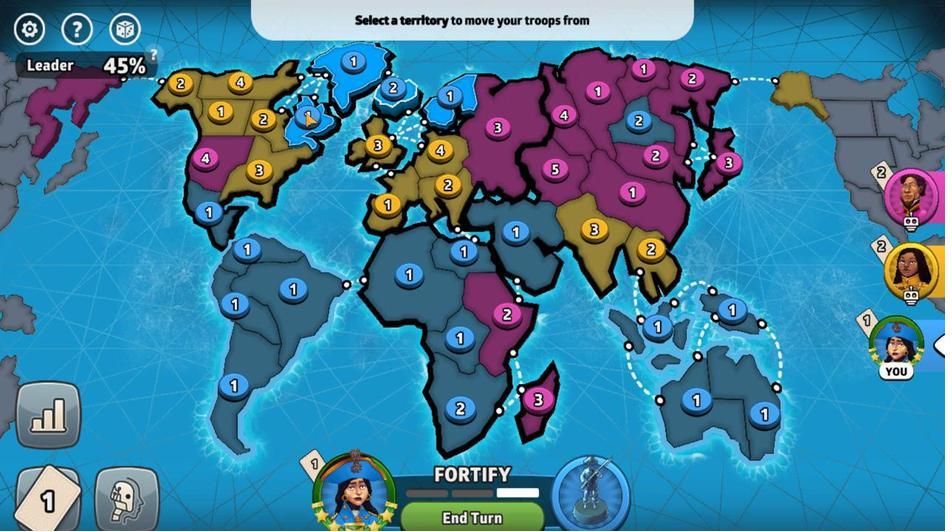 
Action: Mouse pressed left at (309, 114)
Screenshot: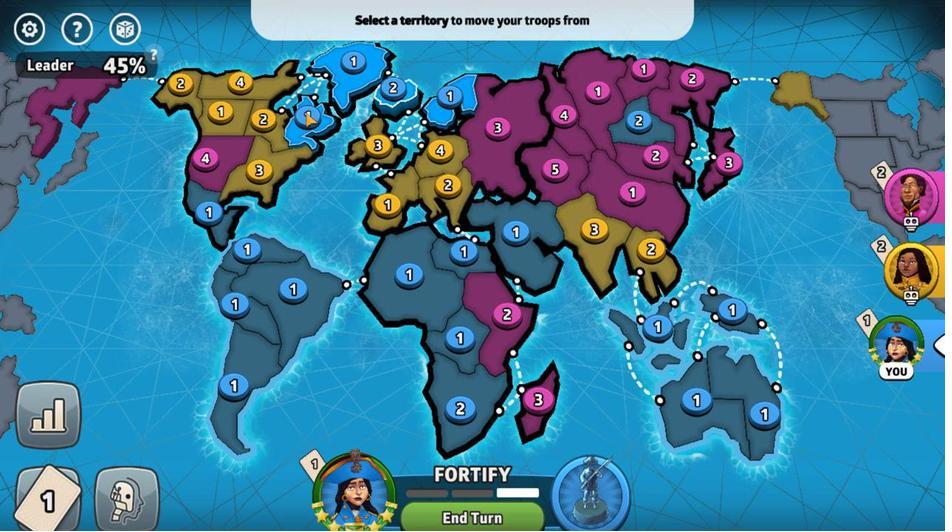 
Action: Mouse moved to (214, 208)
Screenshot: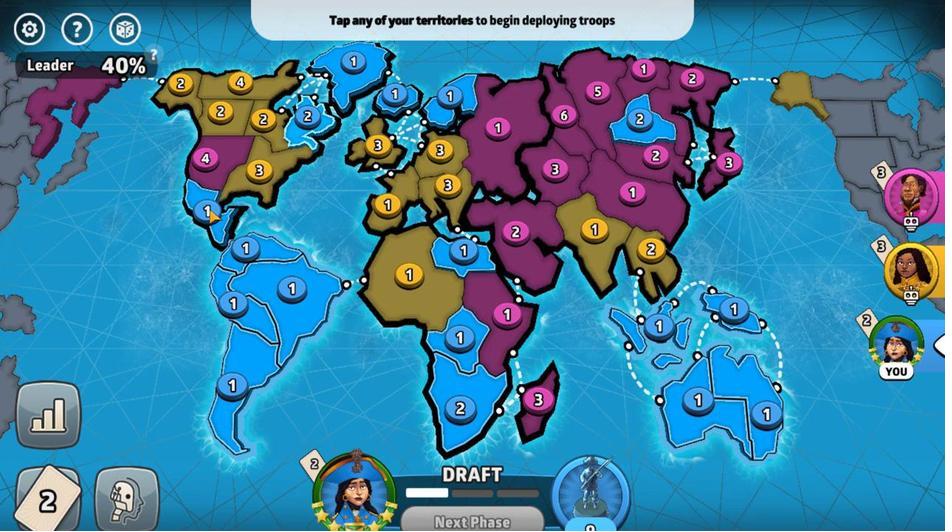 
Action: Mouse pressed left at (214, 208)
Screenshot: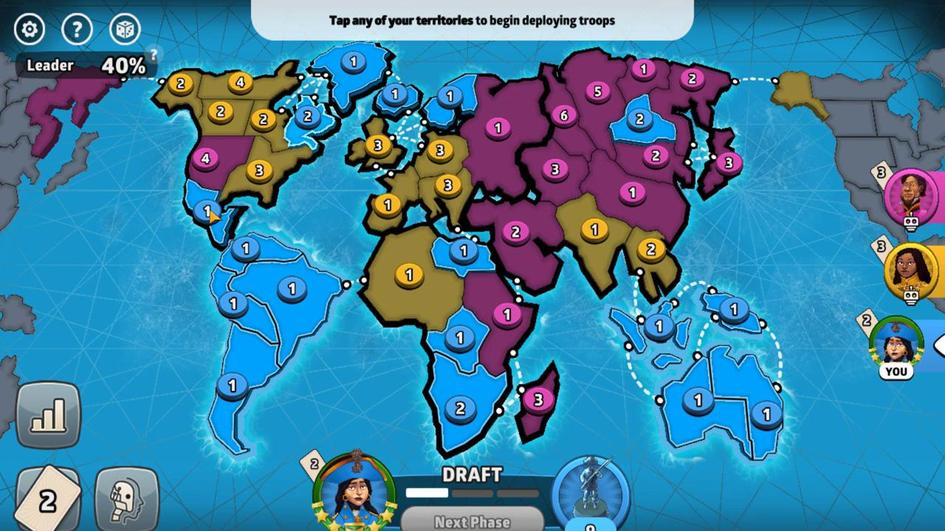 
Action: Mouse moved to (653, 404)
Screenshot: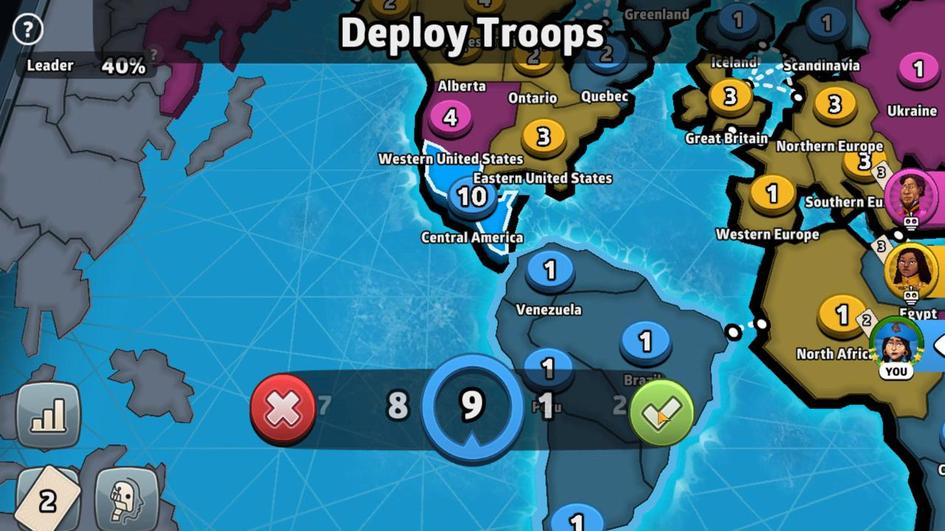 
Action: Mouse pressed left at (653, 404)
Screenshot: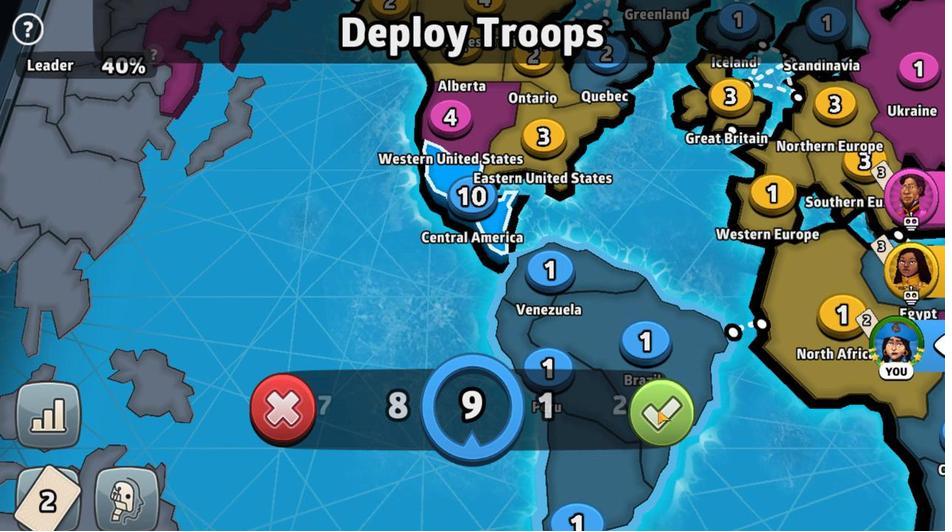 
Action: Mouse moved to (487, 510)
Screenshot: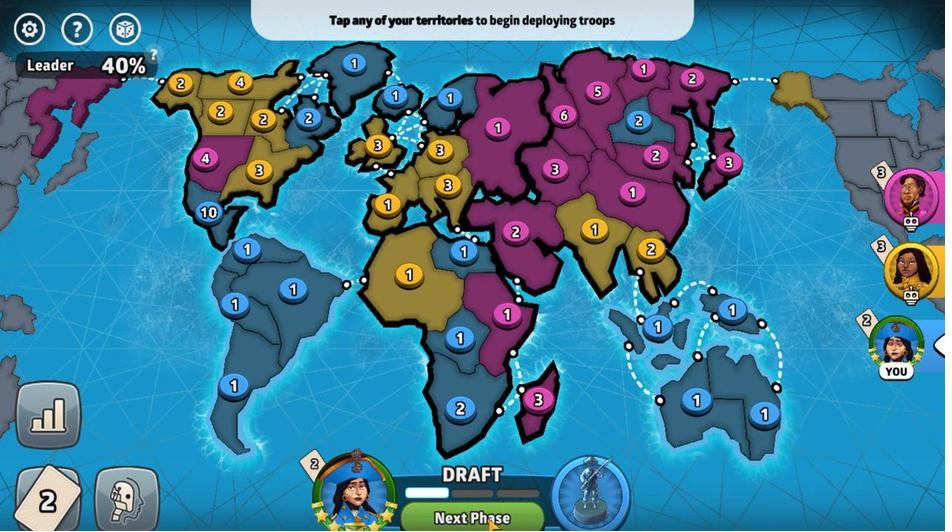 
Action: Mouse pressed left at (487, 510)
Screenshot: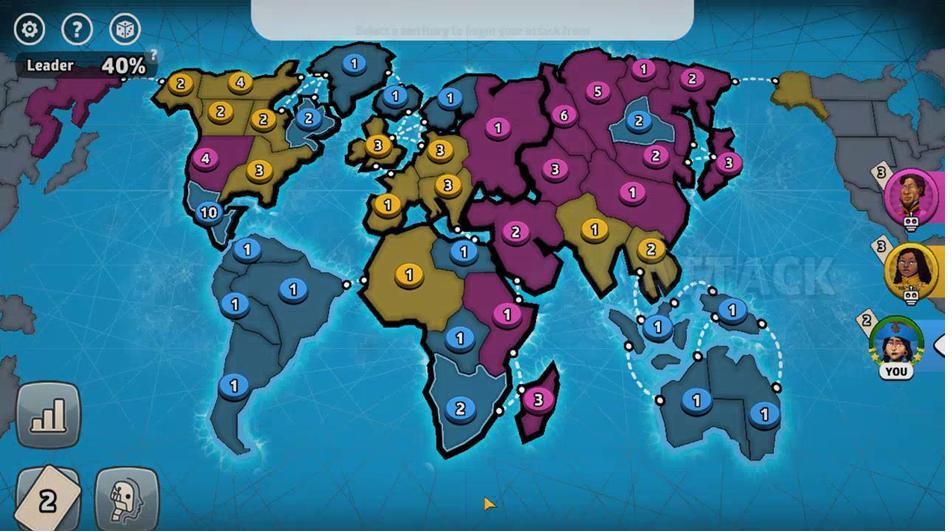 
Action: Mouse moved to (220, 209)
Screenshot: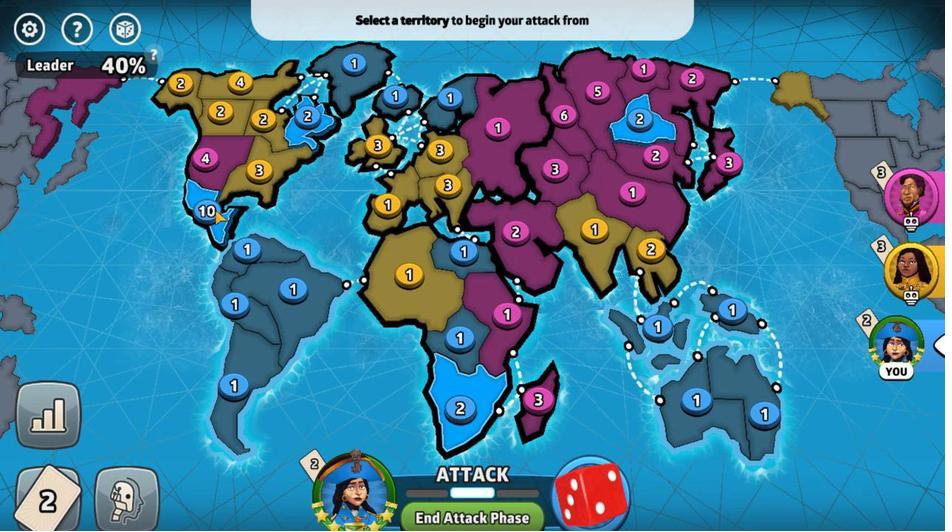 
Action: Mouse pressed left at (220, 209)
Screenshot: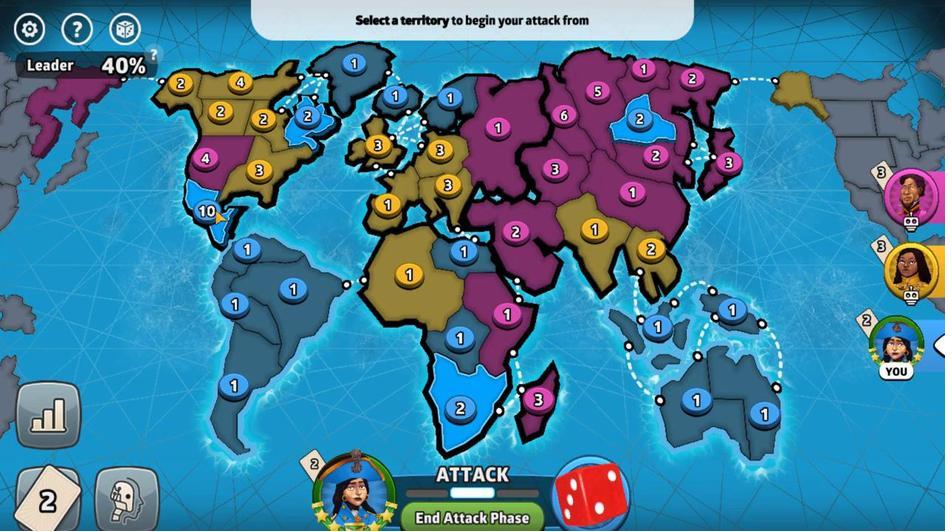 
Action: Mouse moved to (409, 148)
Screenshot: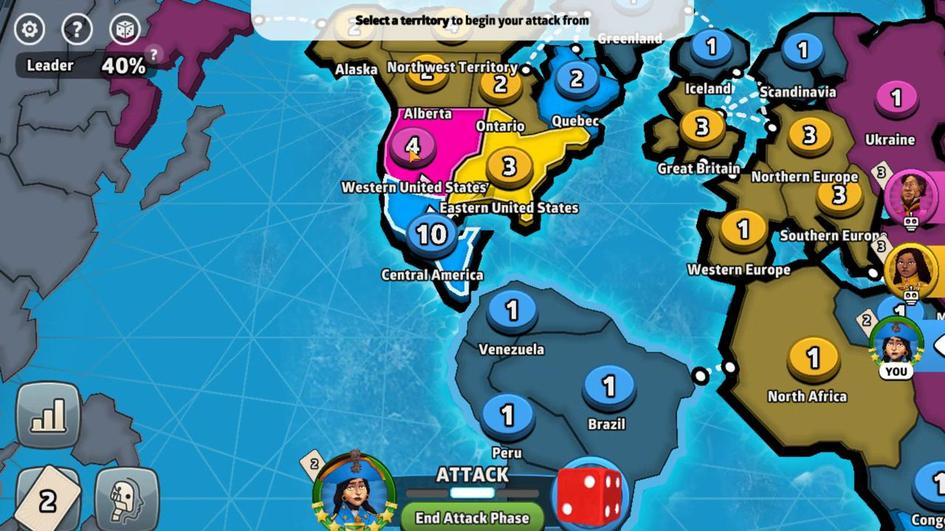 
Action: Mouse pressed left at (409, 148)
Screenshot: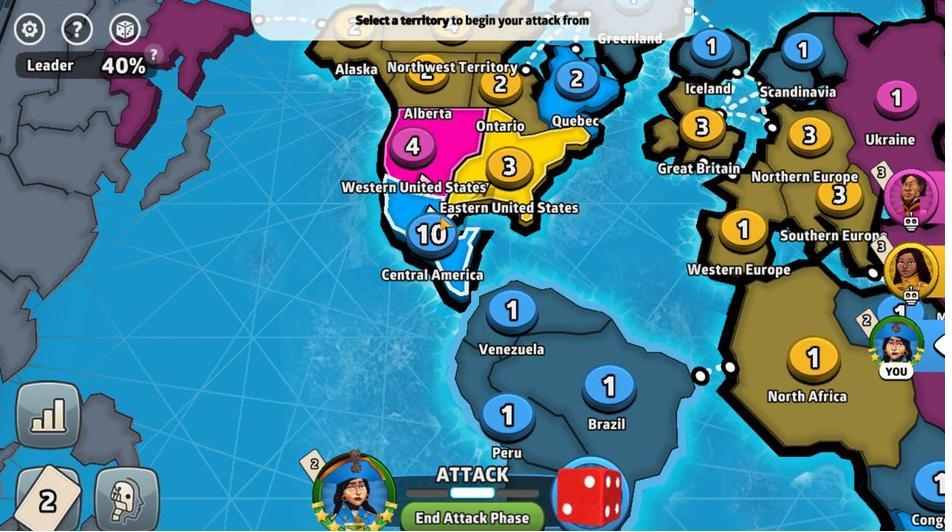 
Action: Mouse moved to (456, 411)
Screenshot: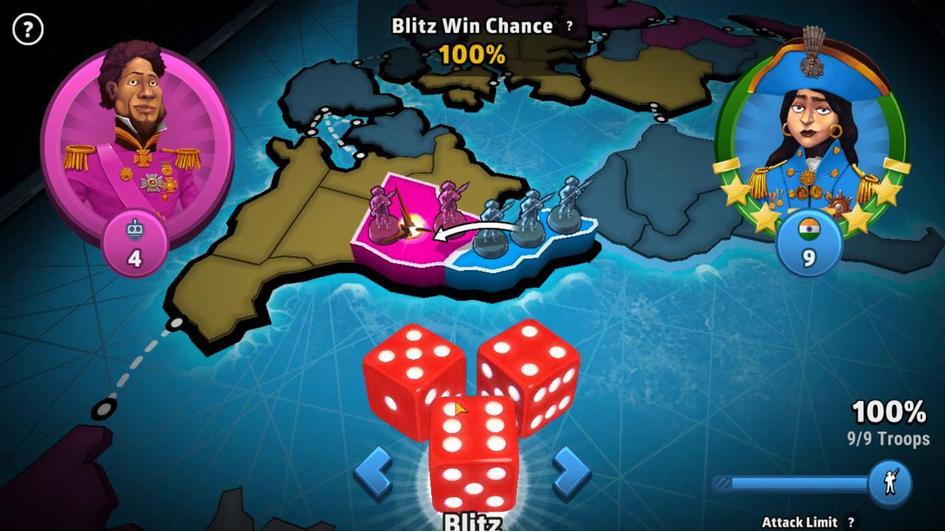 
Action: Mouse pressed left at (456, 411)
Screenshot: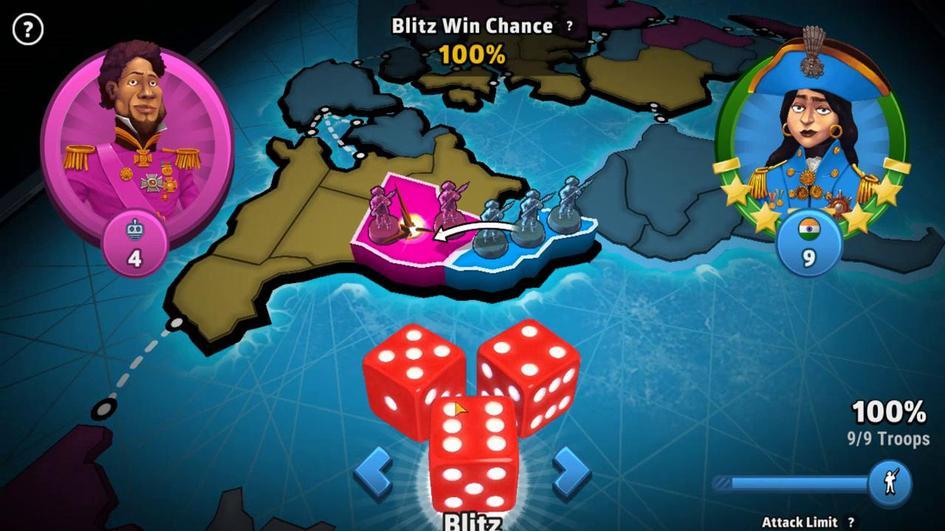 
Action: Mouse moved to (658, 400)
Screenshot: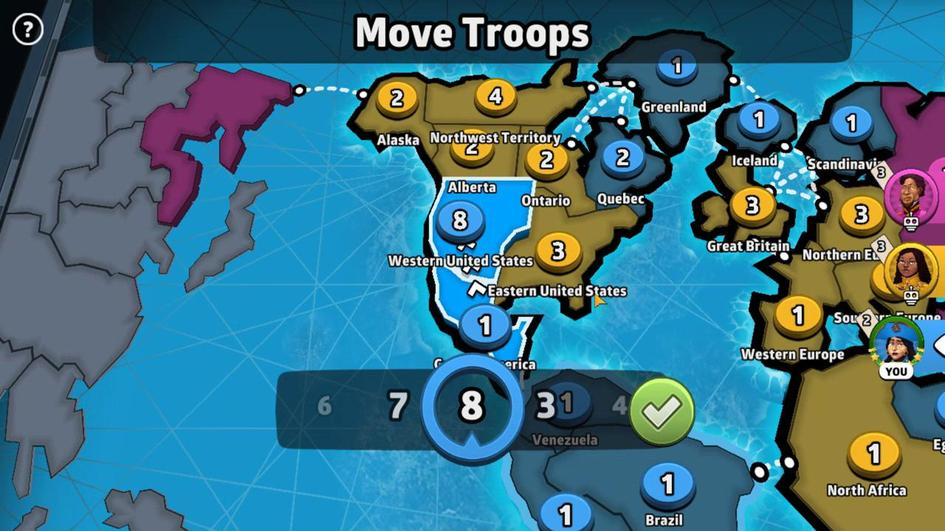 
Action: Mouse pressed left at (658, 400)
Screenshot: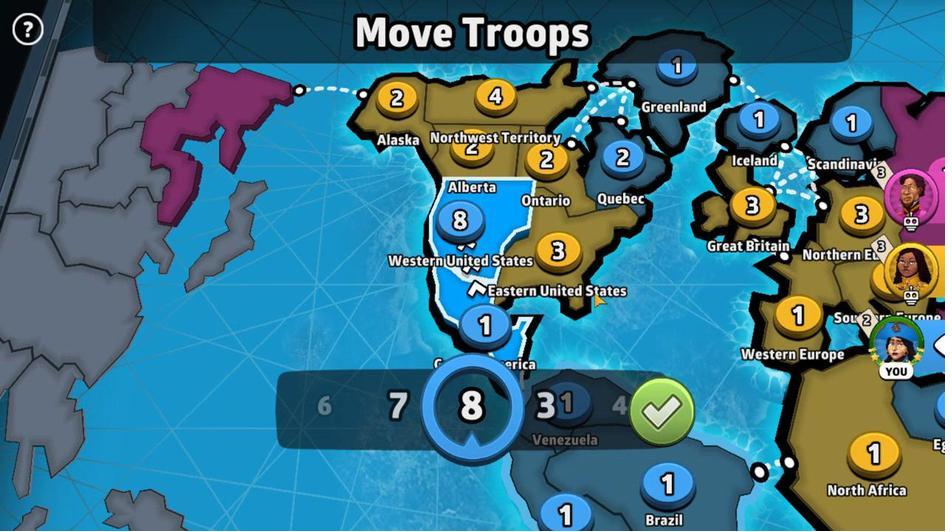 
Action: Mouse moved to (512, 254)
Screenshot: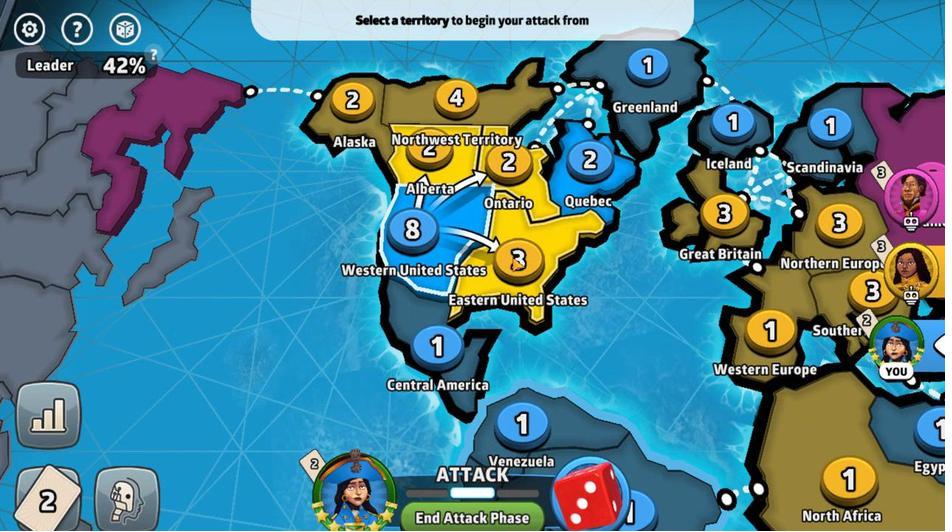 
Action: Mouse pressed left at (512, 254)
Screenshot: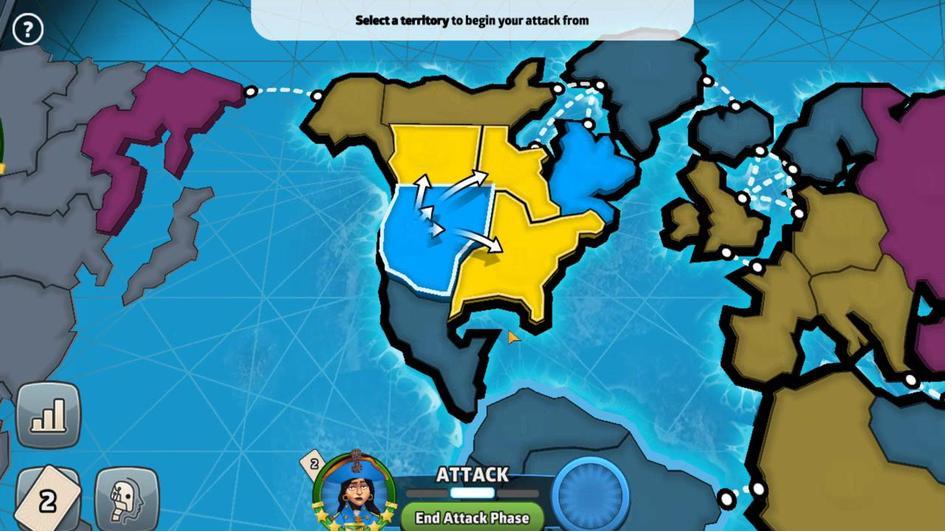 
Action: Mouse moved to (473, 425)
Screenshot: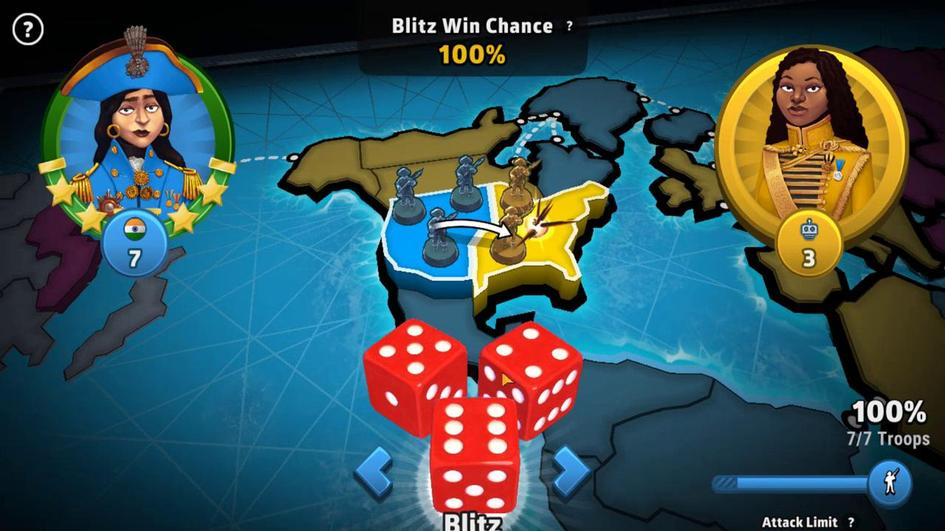 
Action: Mouse pressed left at (473, 425)
Screenshot: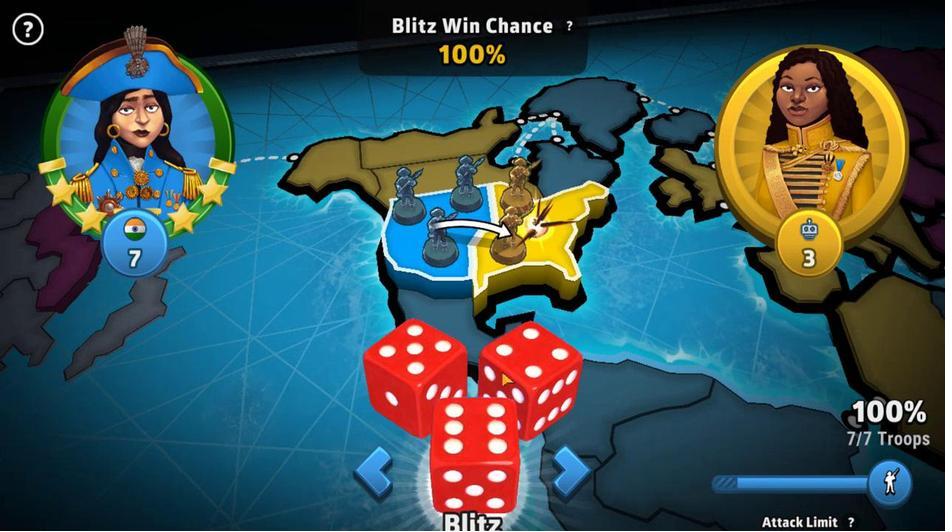 
Action: Mouse moved to (652, 391)
Screenshot: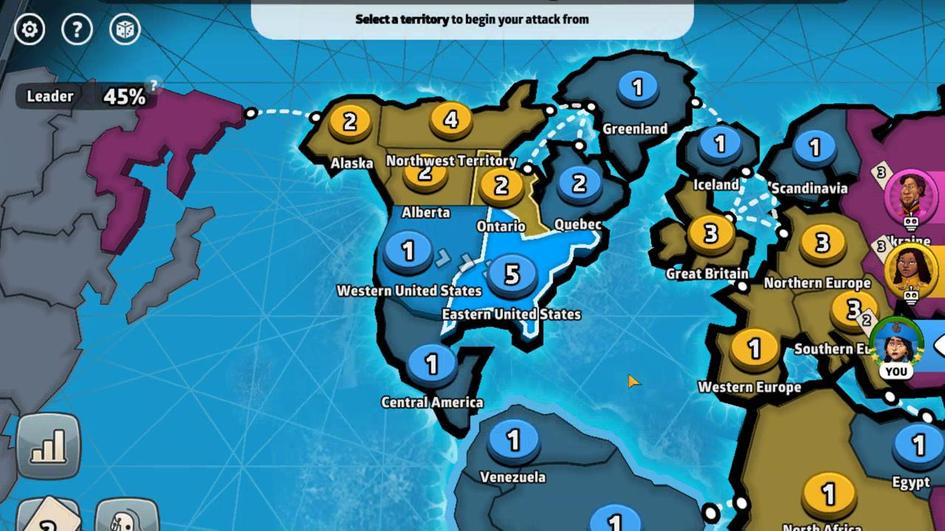 
Action: Mouse pressed left at (652, 391)
Screenshot: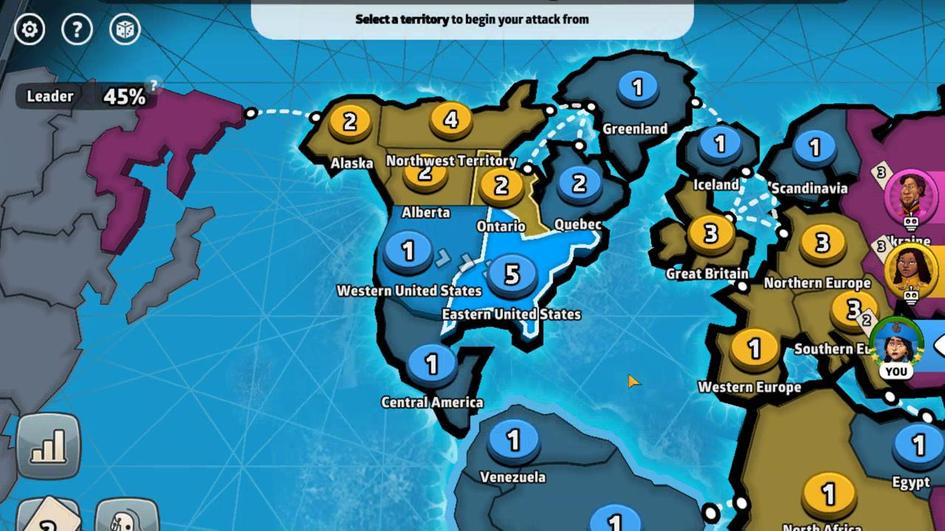
Action: Mouse moved to (463, 161)
Screenshot: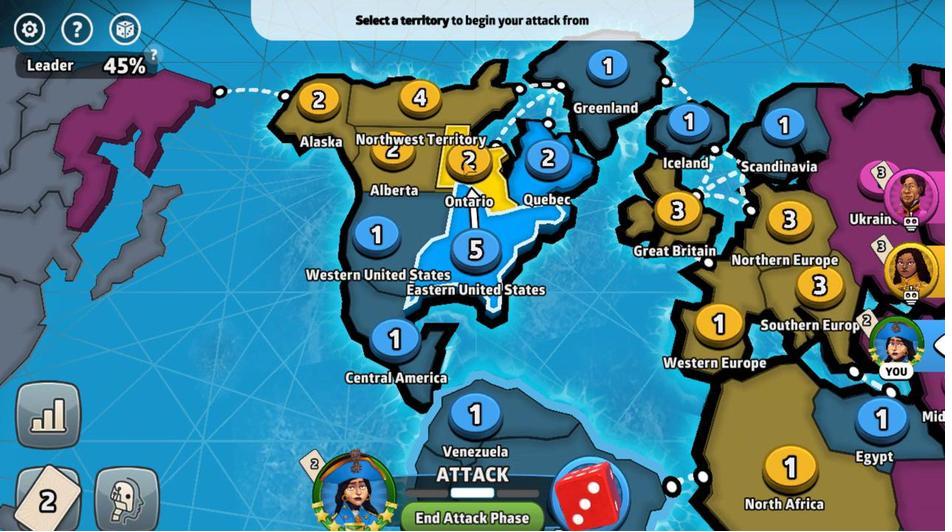 
Action: Mouse pressed left at (463, 161)
Screenshot: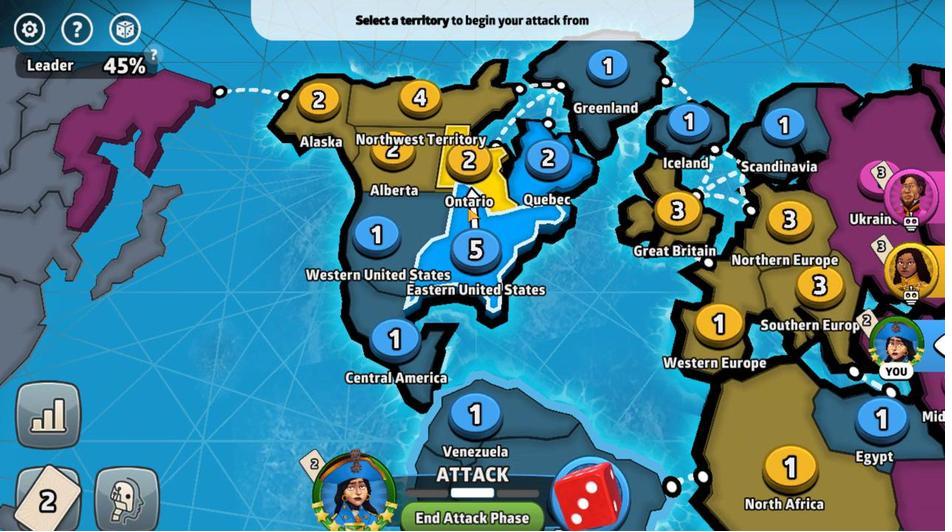 
Action: Mouse moved to (476, 433)
Screenshot: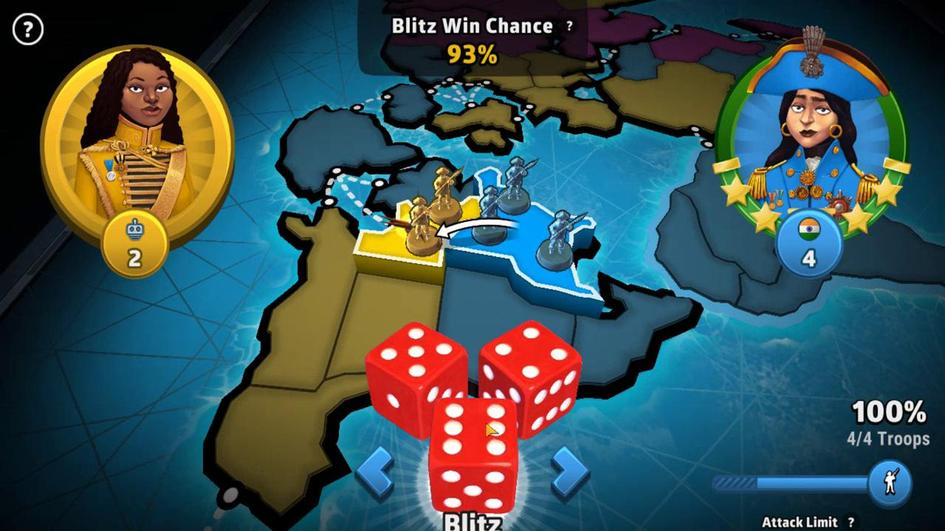 
Action: Mouse pressed left at (476, 433)
Screenshot: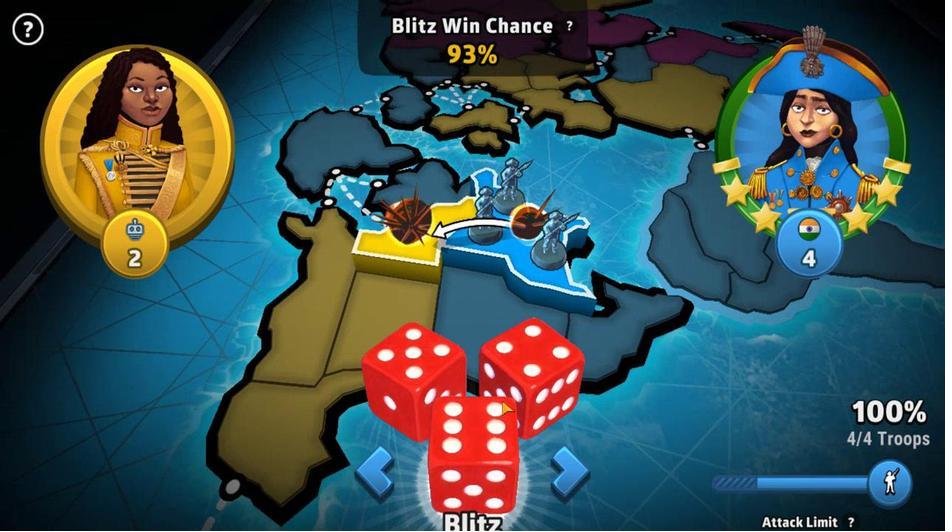 
Action: Mouse moved to (419, 231)
Screenshot: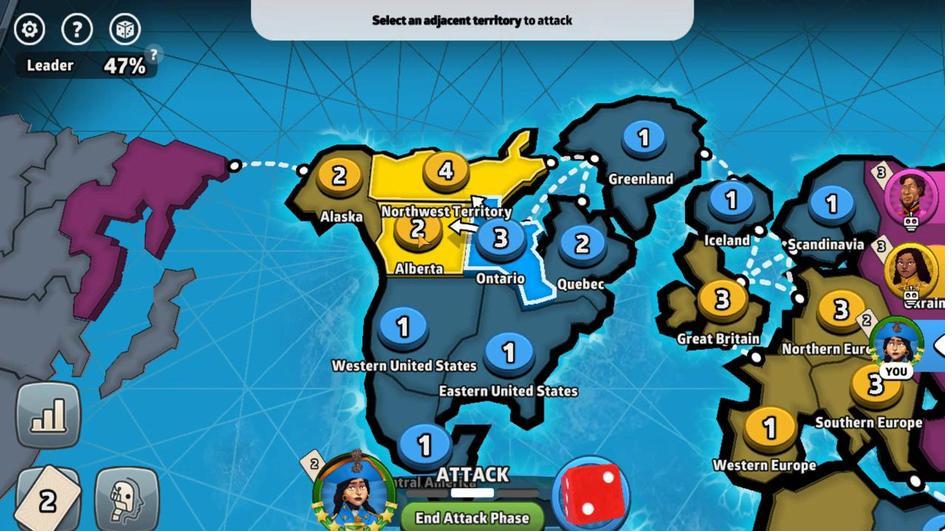 
Action: Mouse pressed left at (419, 231)
Screenshot: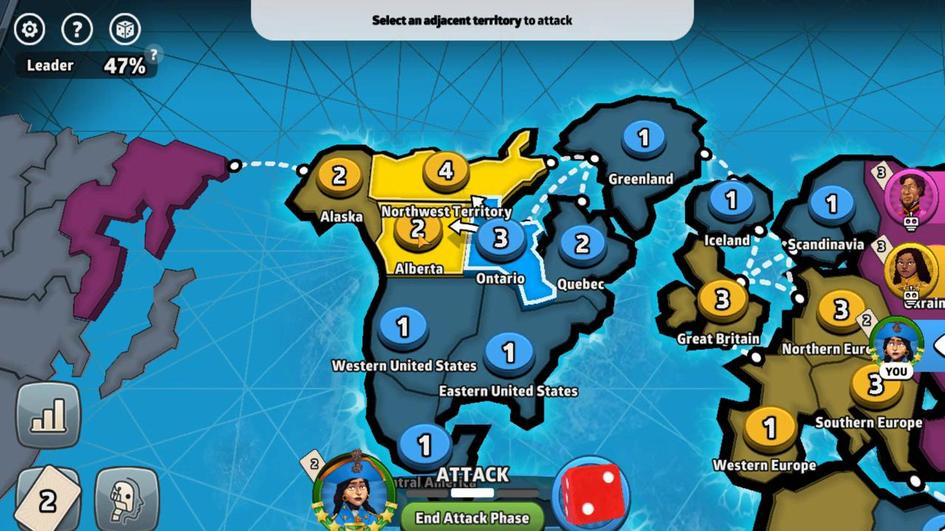 
Action: Mouse moved to (479, 427)
Screenshot: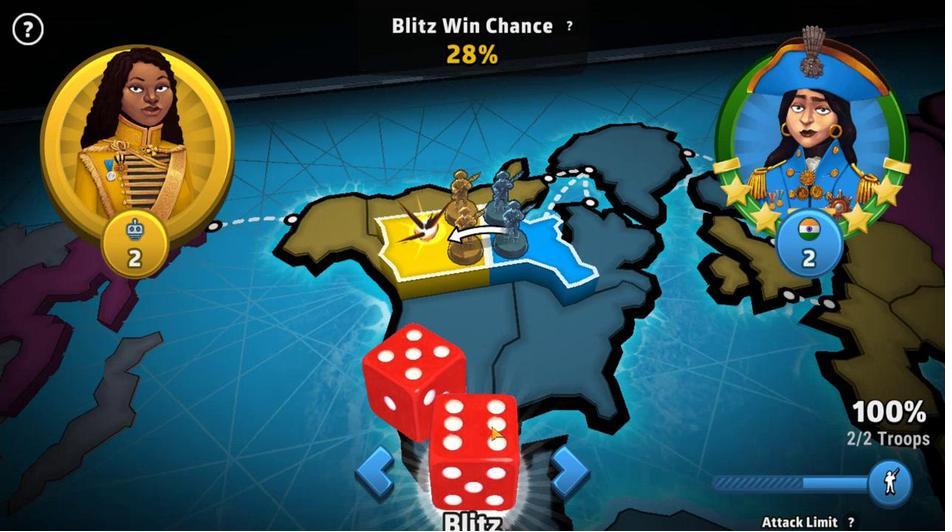 
Action: Mouse pressed left at (479, 427)
Screenshot: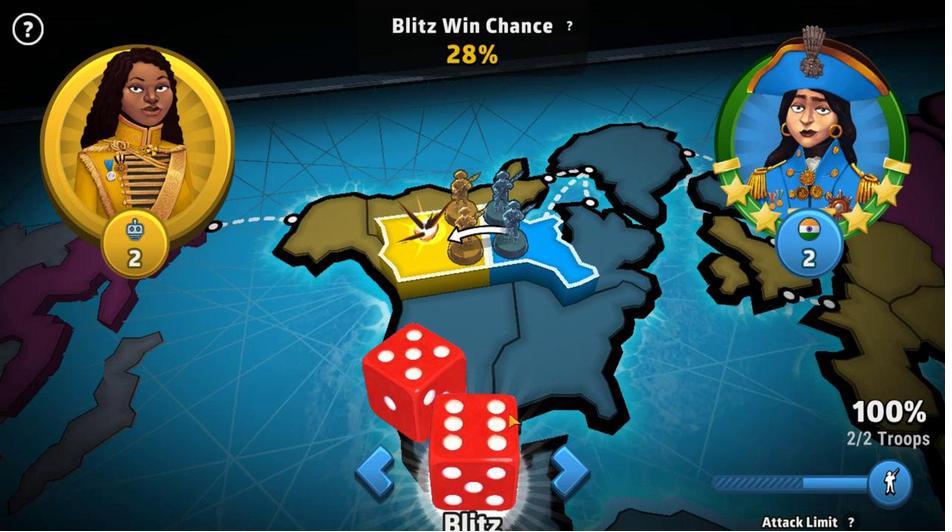 
Action: Mouse moved to (637, 115)
Screenshot: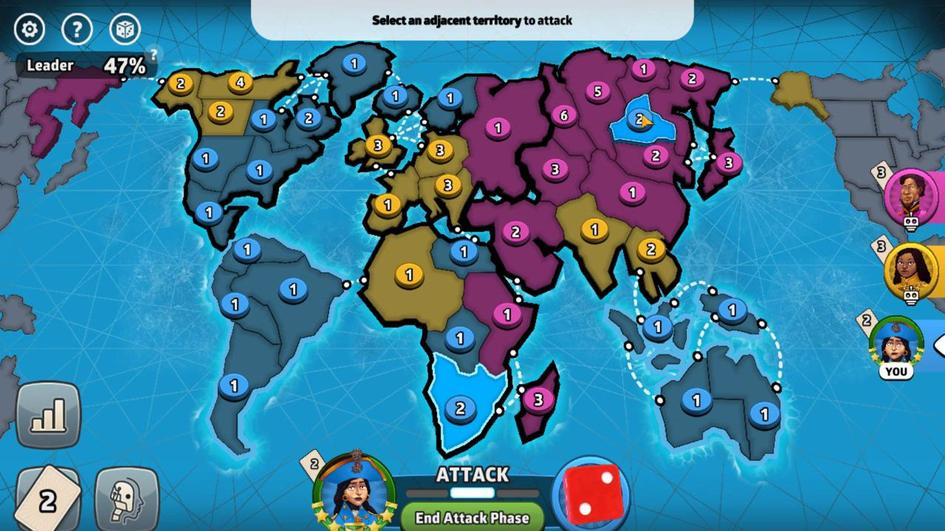 
Action: Mouse pressed left at (637, 115)
Screenshot: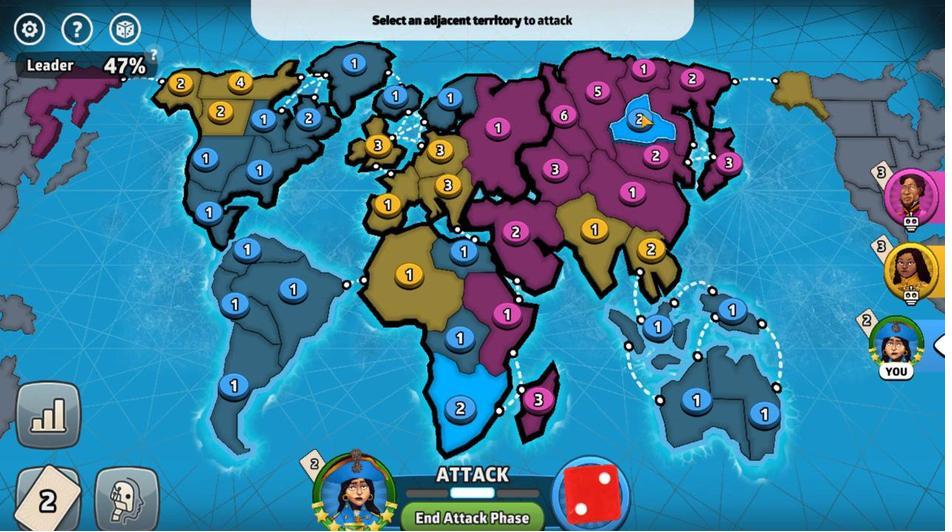 
Action: Mouse moved to (475, 170)
Screenshot: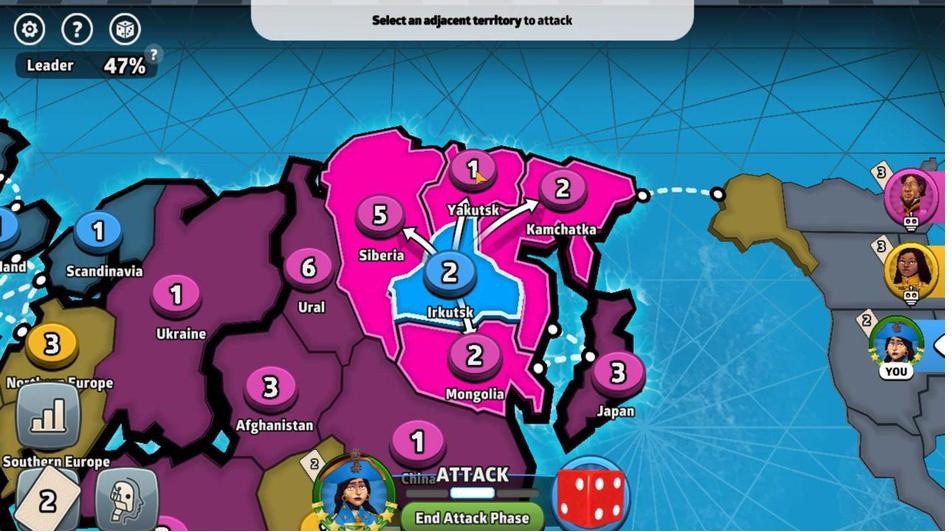 
Action: Mouse pressed left at (475, 170)
Screenshot: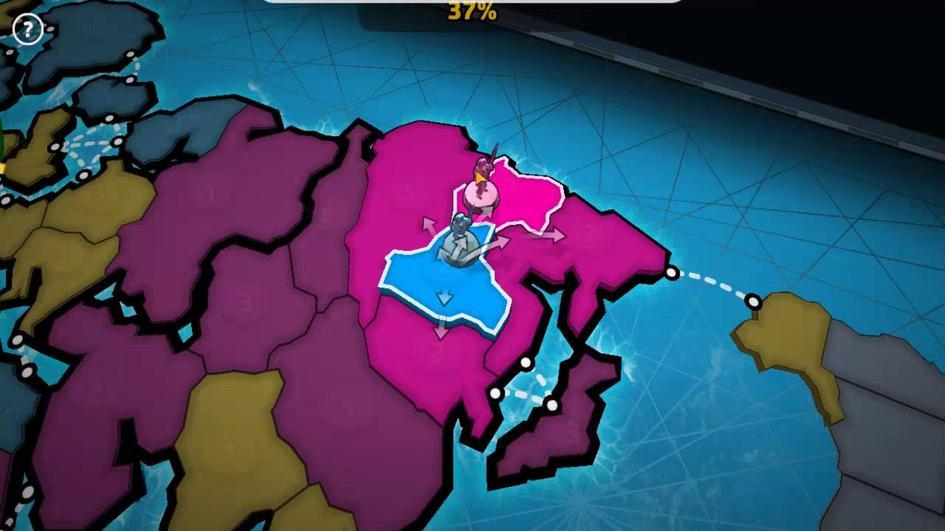 
Action: Mouse moved to (496, 455)
Screenshot: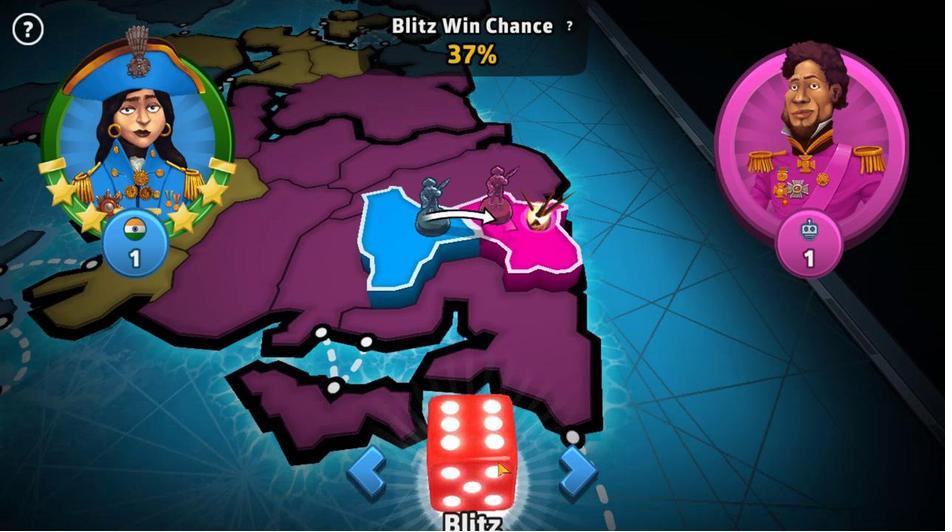 
Action: Mouse pressed left at (496, 455)
Screenshot: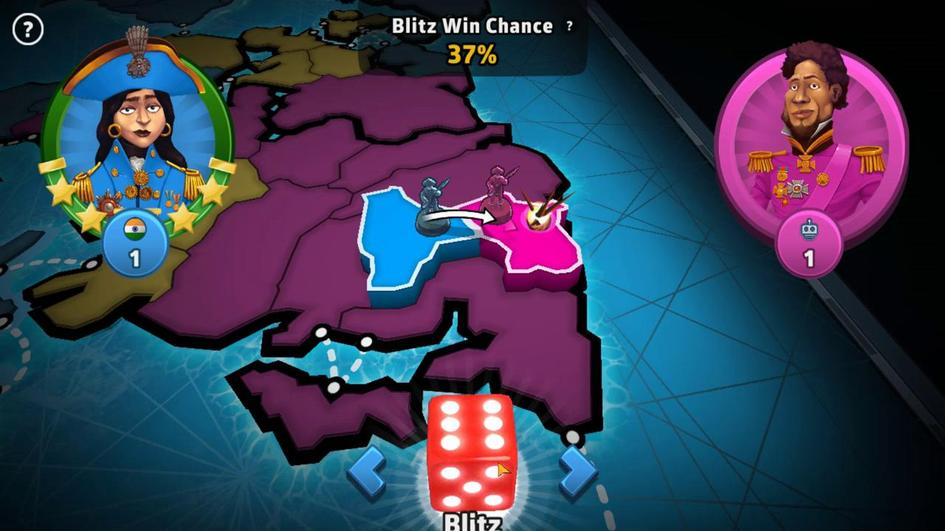 
Action: Mouse moved to (462, 405)
Screenshot: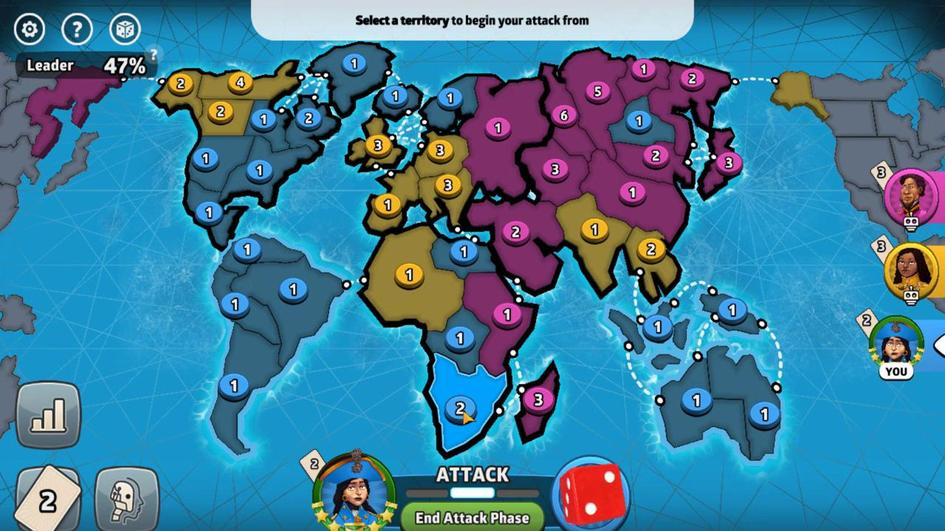 
Action: Mouse pressed left at (462, 405)
Screenshot: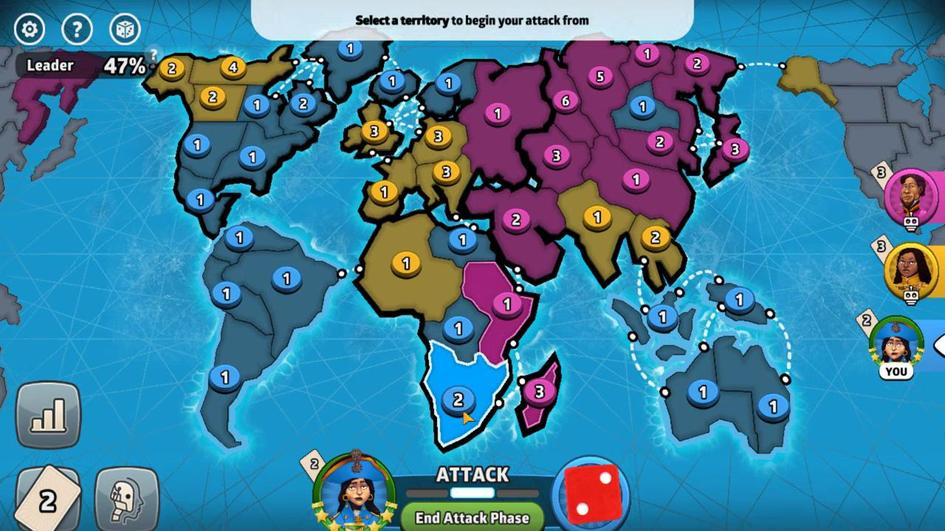 
Action: Mouse moved to (507, 127)
Screenshot: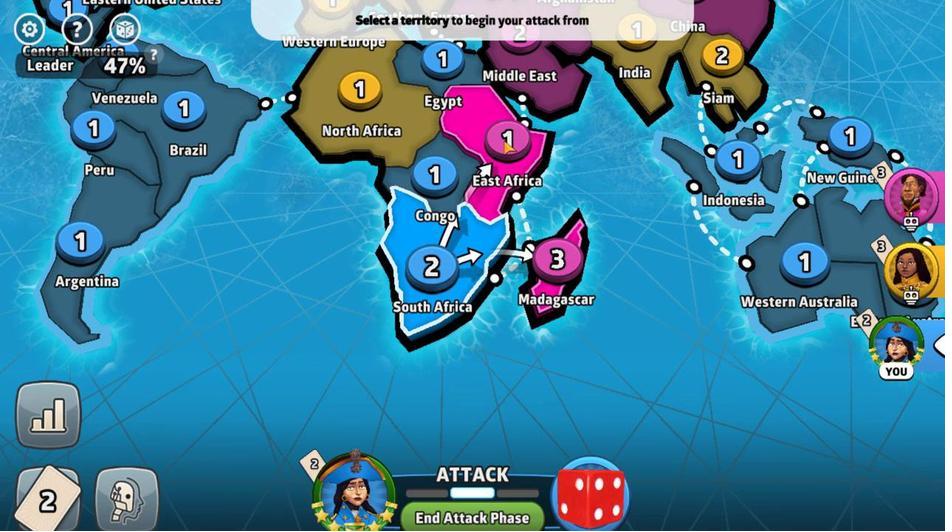 
Action: Mouse pressed left at (507, 127)
Screenshot: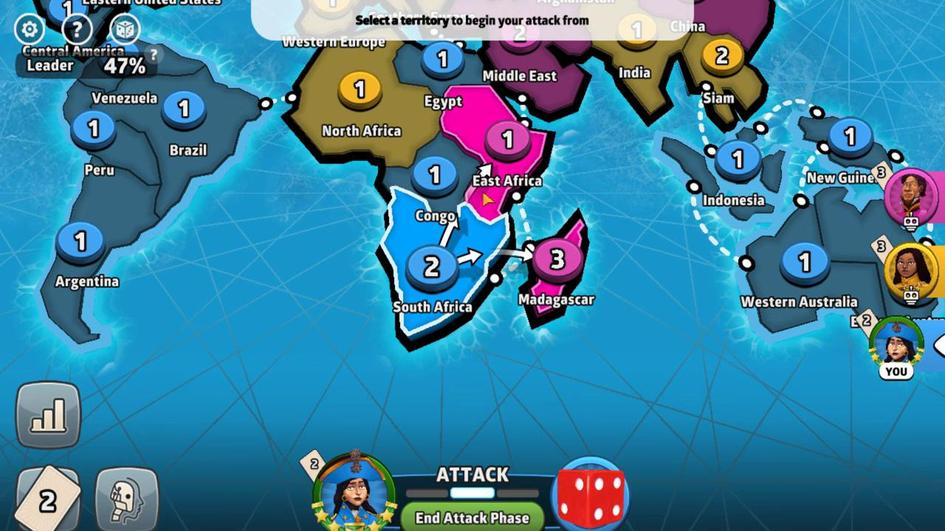 
Action: Mouse moved to (459, 423)
Screenshot: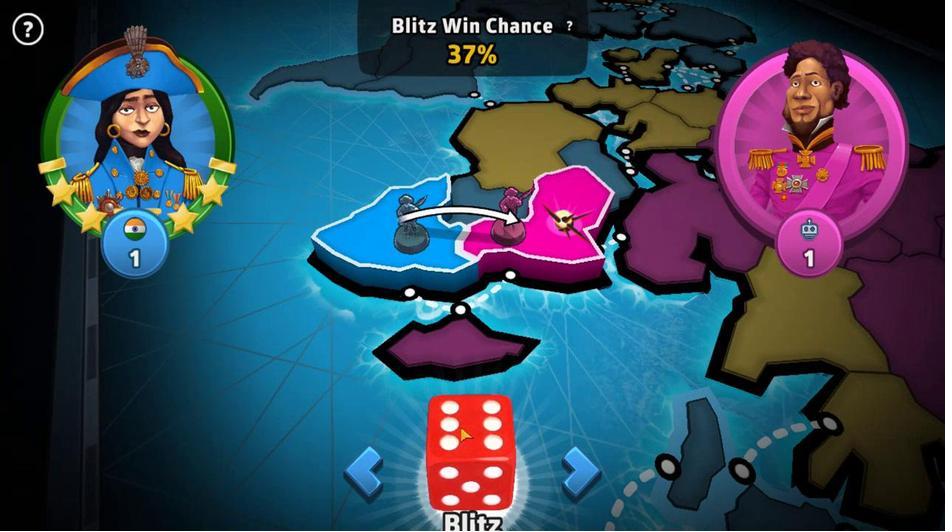 
Action: Mouse pressed left at (459, 423)
Screenshot: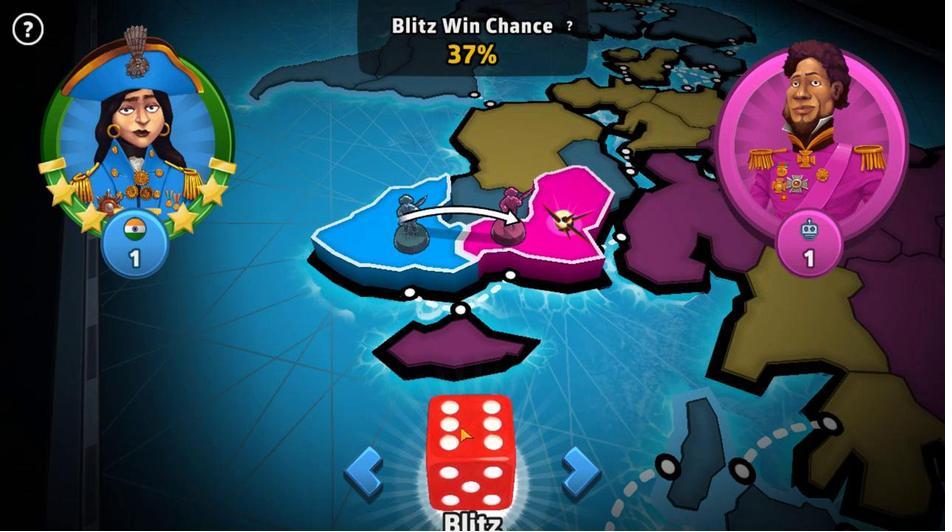 
Action: Mouse moved to (466, 507)
Screenshot: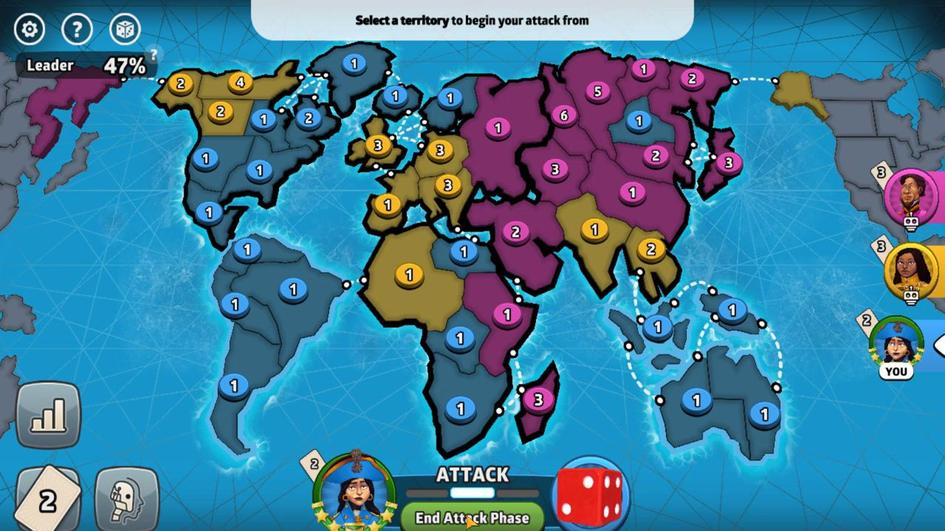 
Action: Mouse pressed left at (466, 507)
Screenshot: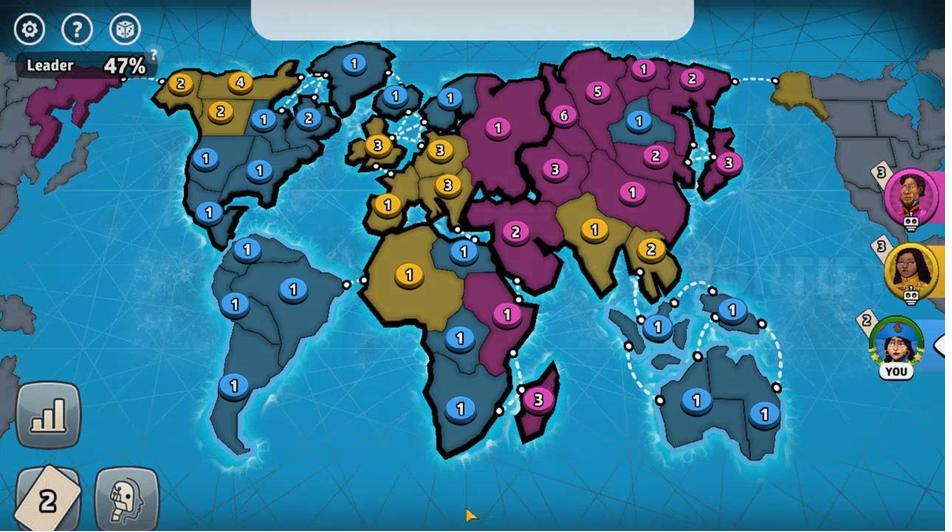 
Action: Mouse moved to (308, 119)
Screenshot: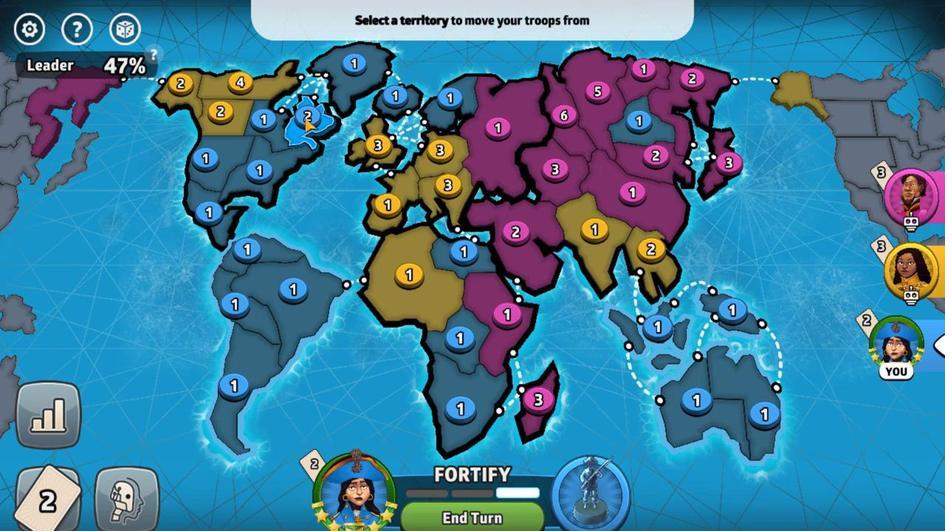 
Action: Mouse pressed left at (308, 119)
Screenshot: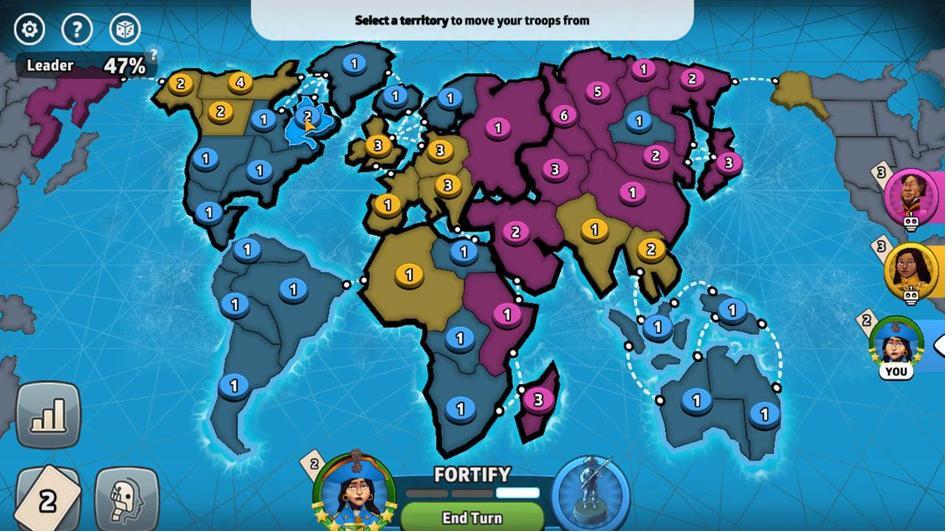 
Action: Mouse moved to (268, 119)
Screenshot: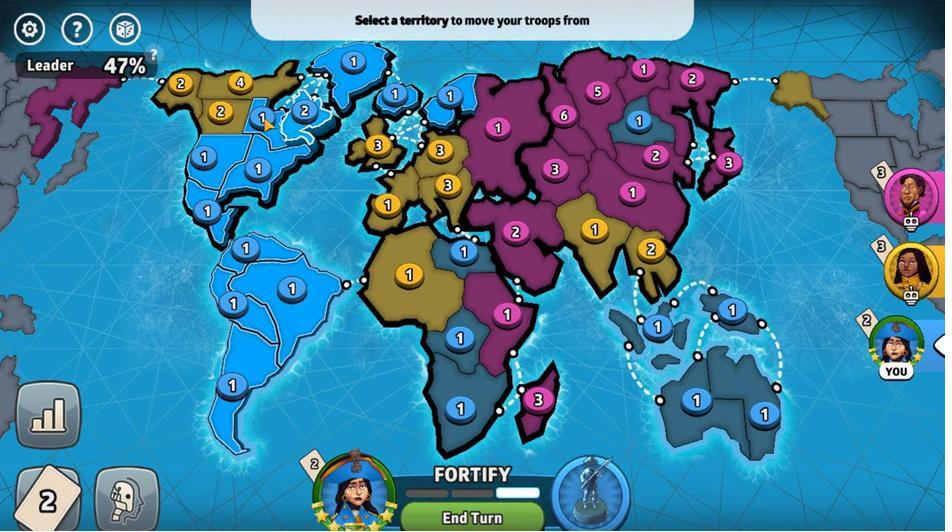 
Action: Mouse pressed left at (268, 119)
Screenshot: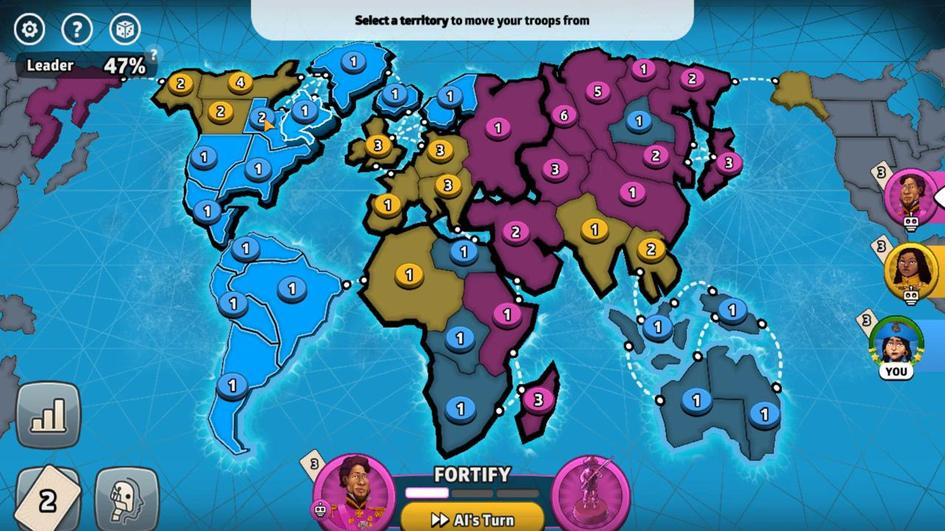
Action: Mouse moved to (267, 118)
Screenshot: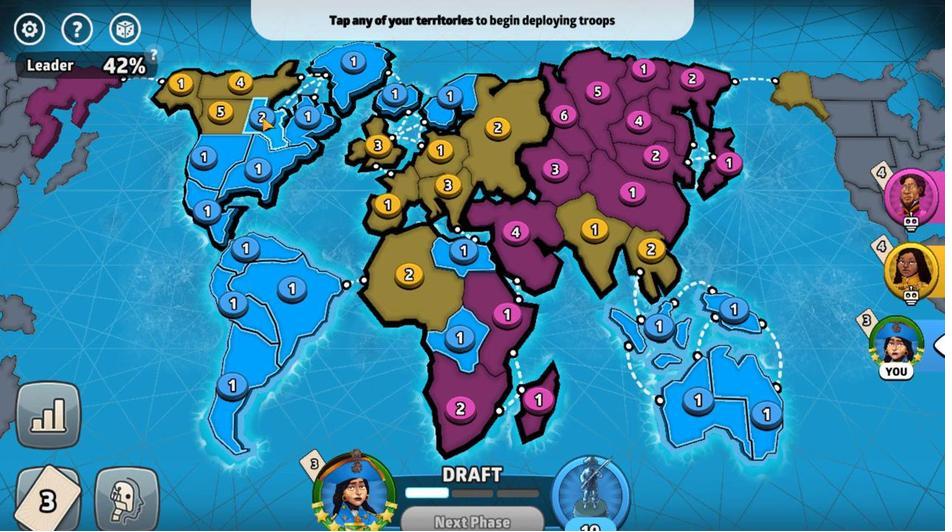 
Action: Mouse pressed left at (267, 118)
Screenshot: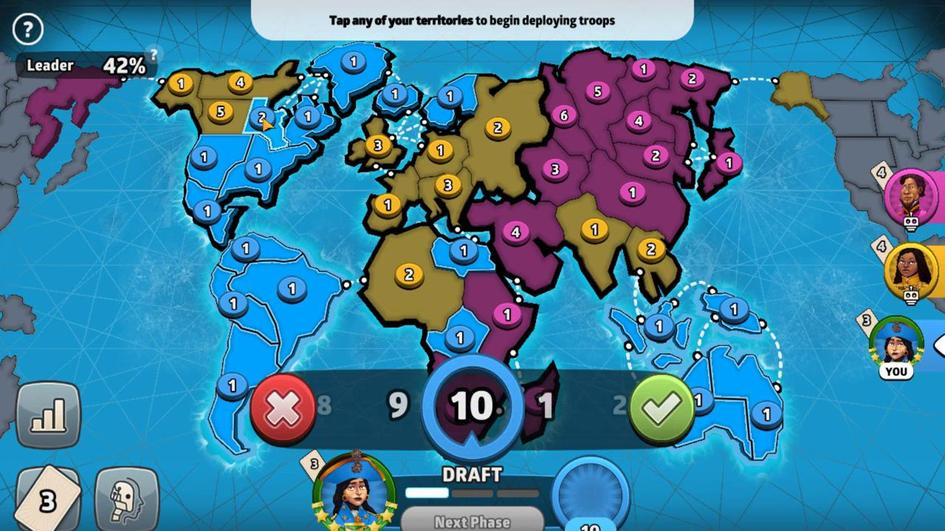 
Action: Mouse moved to (659, 401)
Screenshot: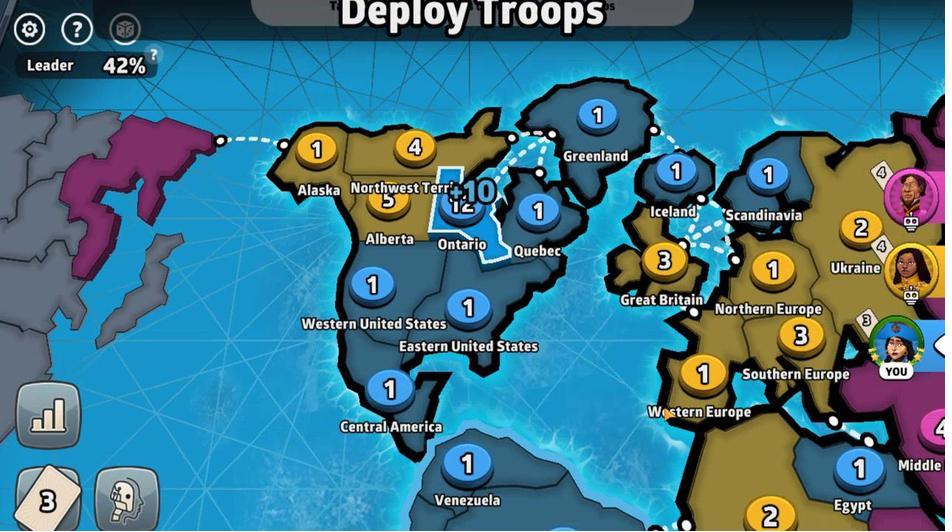
Action: Mouse pressed left at (659, 401)
Screenshot: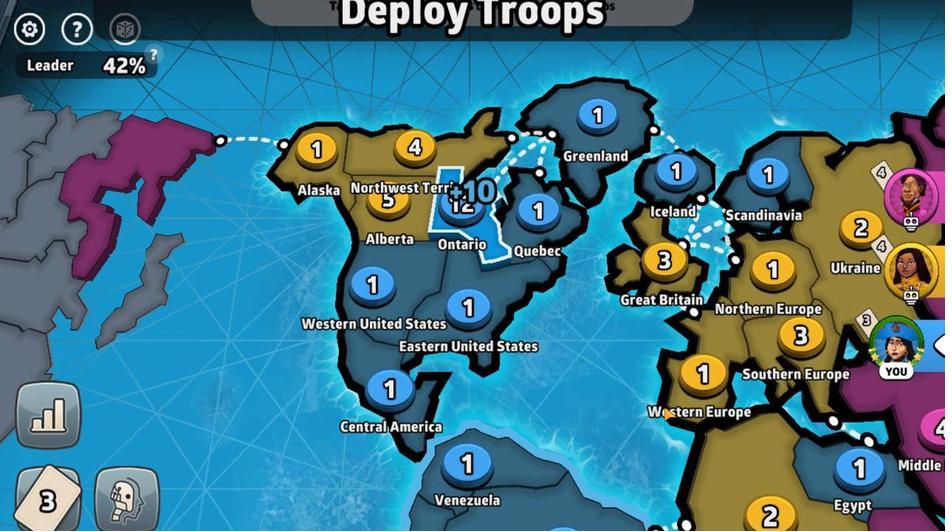 
Action: Mouse moved to (477, 514)
Screenshot: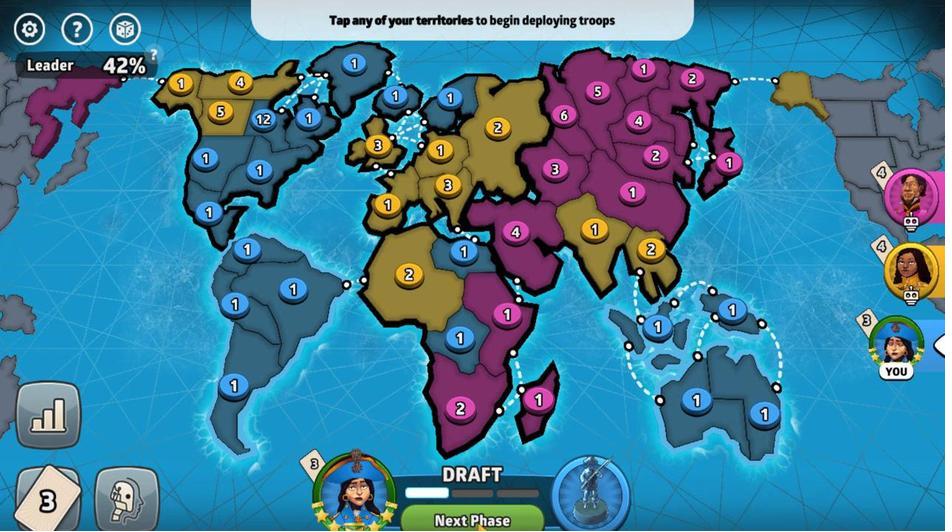 
Action: Mouse pressed left at (477, 514)
Screenshot: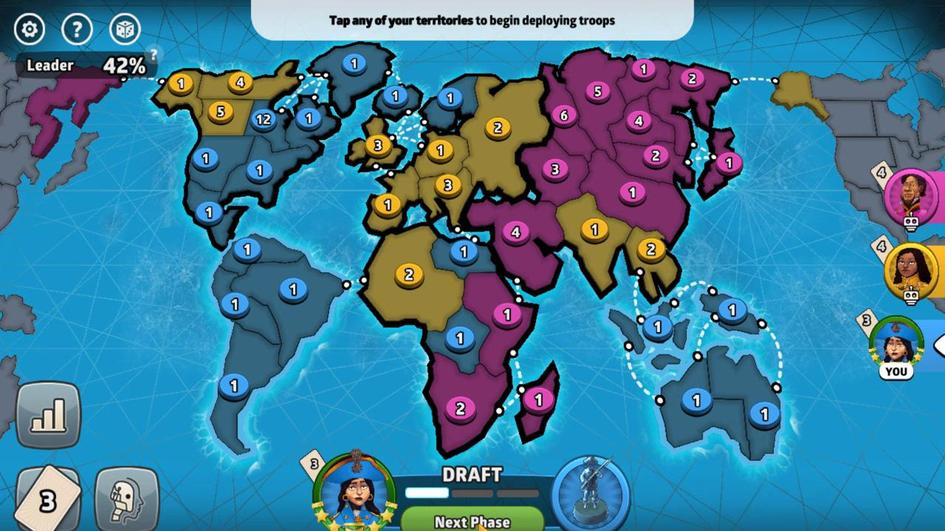 
Action: Mouse moved to (274, 118)
Screenshot: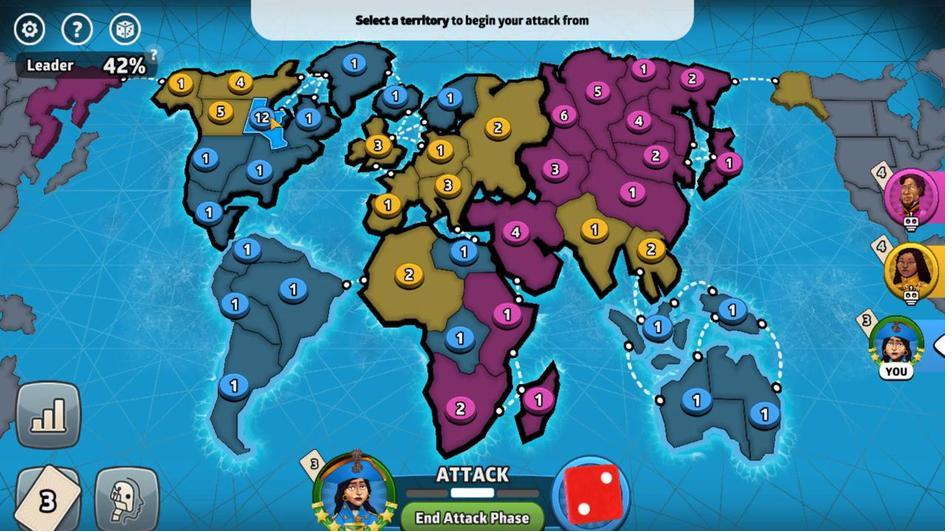 
Action: Mouse pressed left at (274, 118)
Screenshot: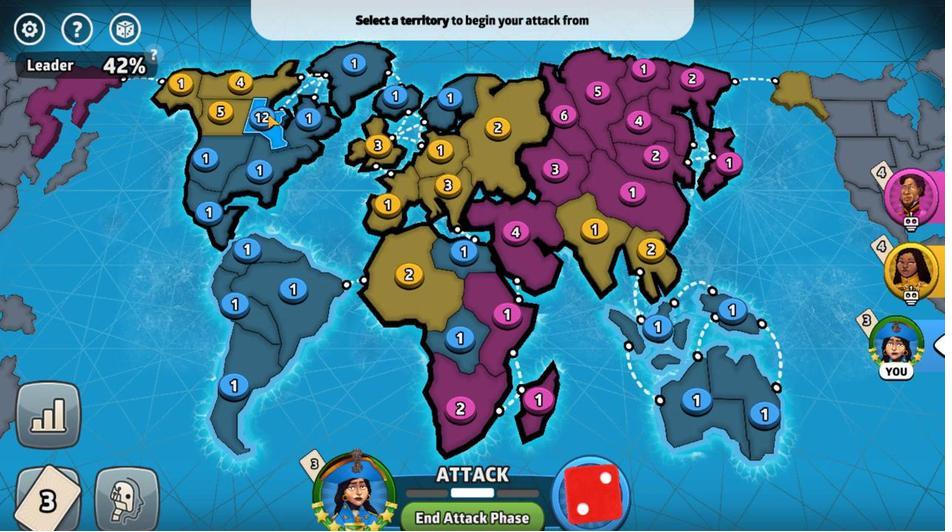 
Action: Mouse moved to (425, 219)
Screenshot: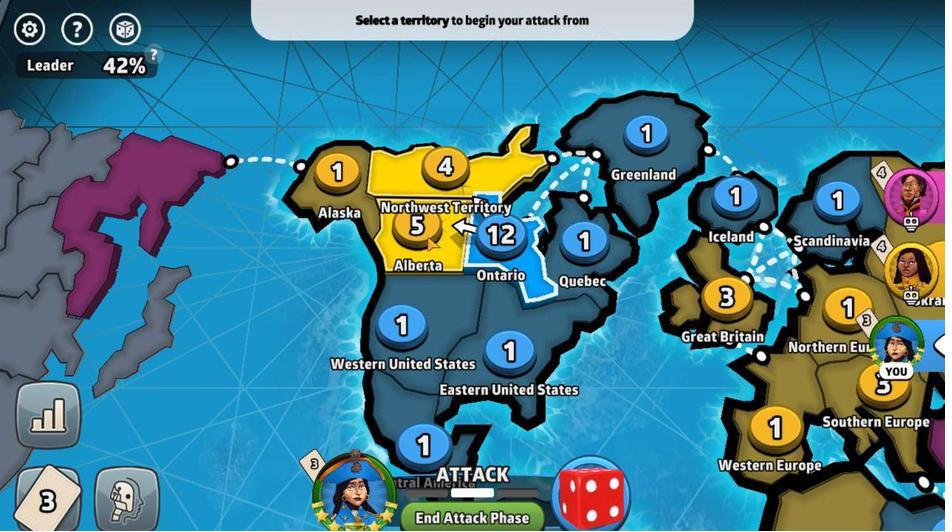 
Action: Mouse pressed left at (425, 219)
Screenshot: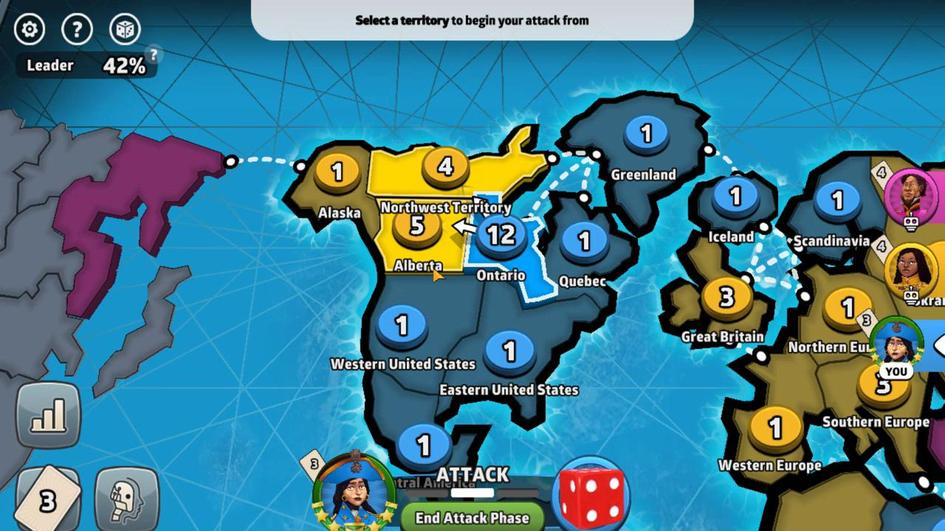 
Action: Mouse moved to (474, 426)
Screenshot: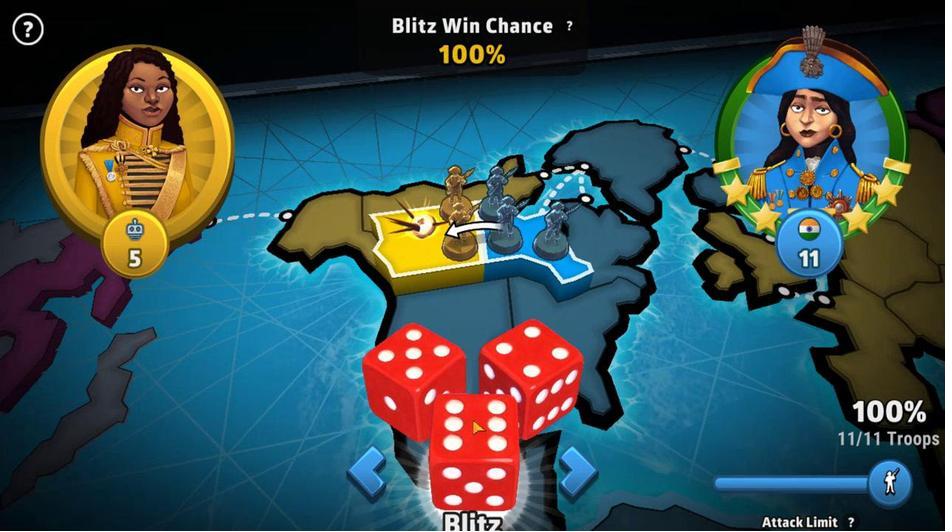 
Action: Mouse pressed left at (474, 426)
Screenshot: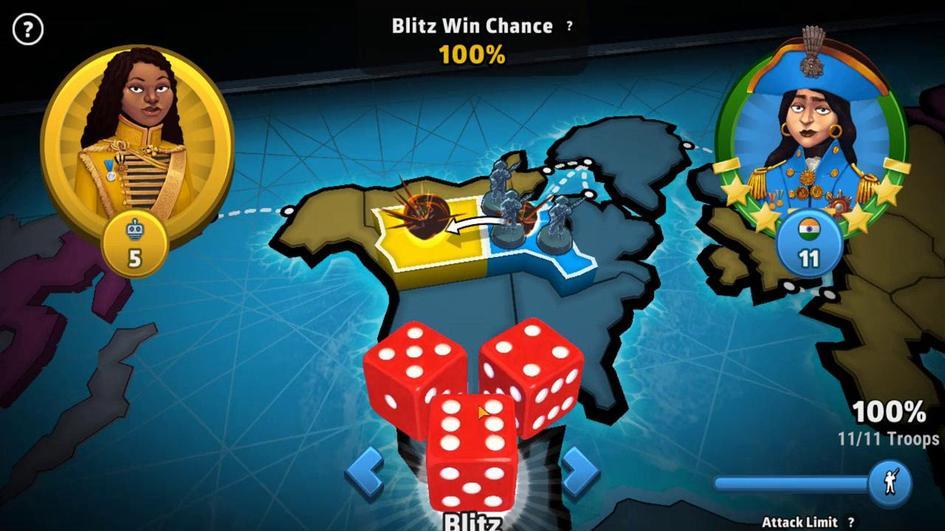 
Action: Mouse moved to (657, 402)
Screenshot: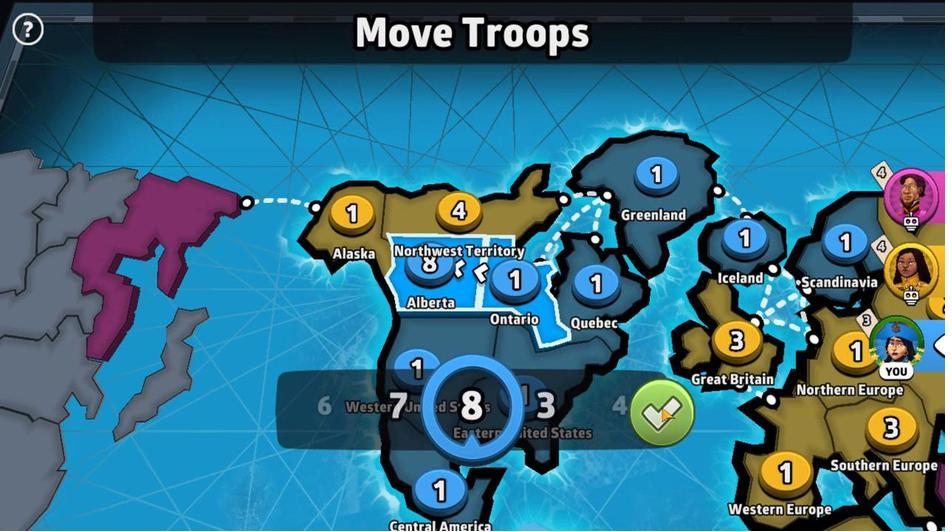 
Action: Mouse pressed left at (657, 402)
Screenshot: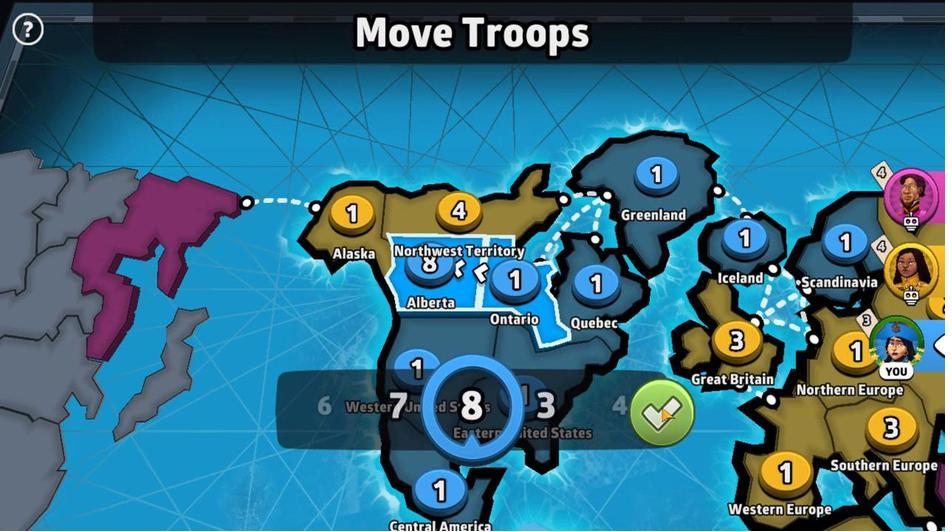 
Action: Mouse moved to (523, 206)
Screenshot: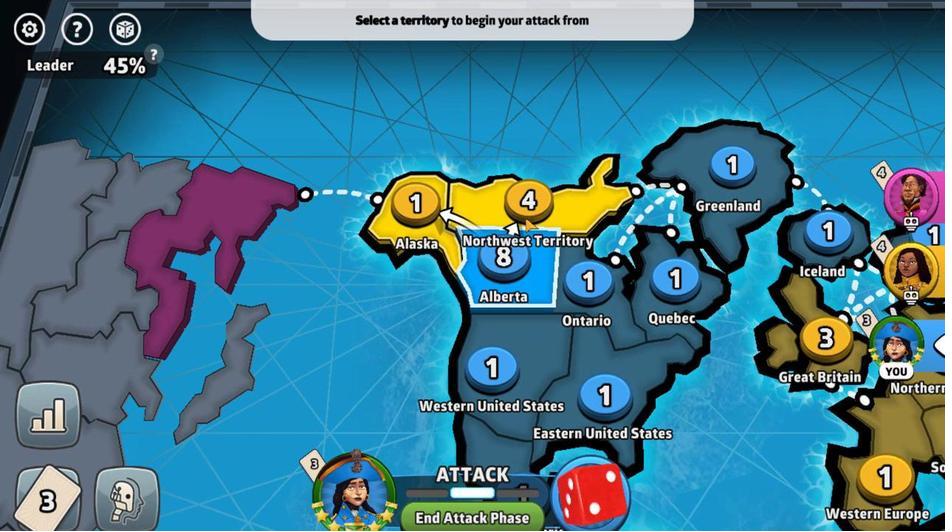 
Action: Mouse pressed left at (523, 206)
Screenshot: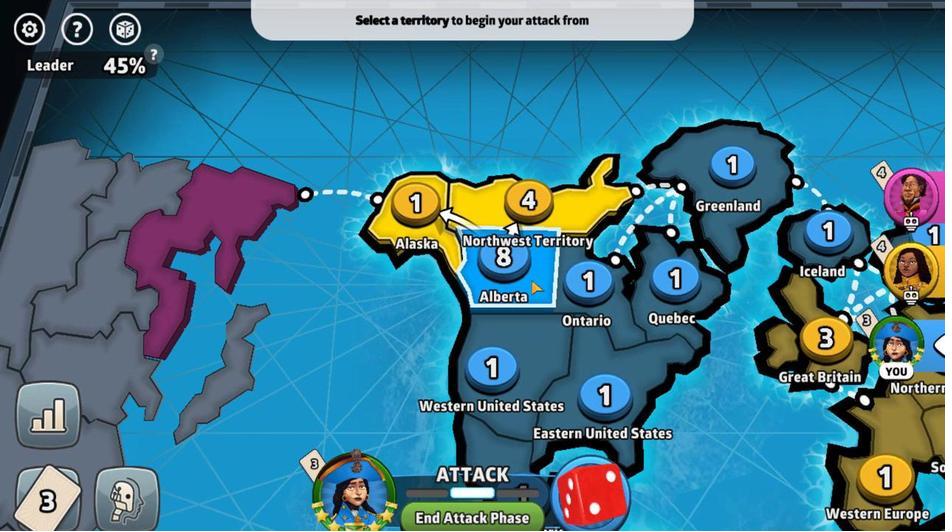 
Action: Mouse moved to (498, 450)
Screenshot: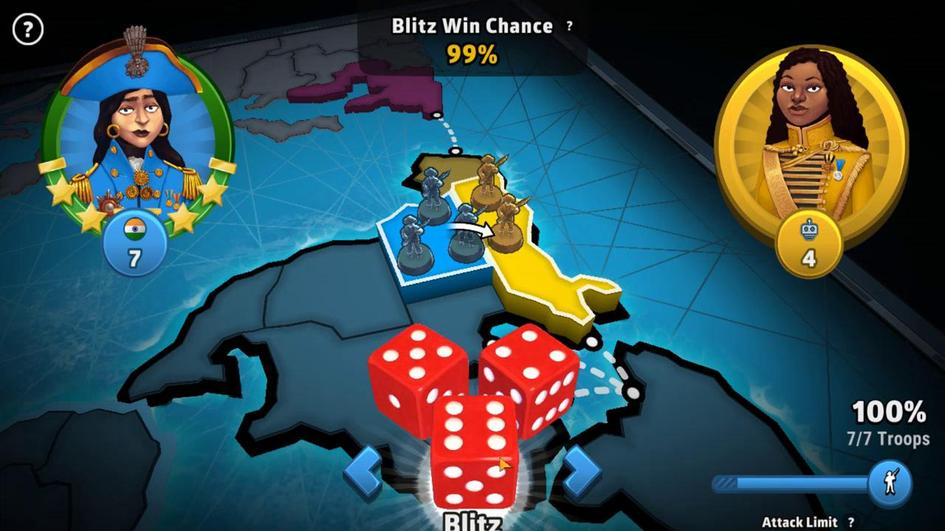 
Action: Mouse pressed left at (498, 450)
Screenshot: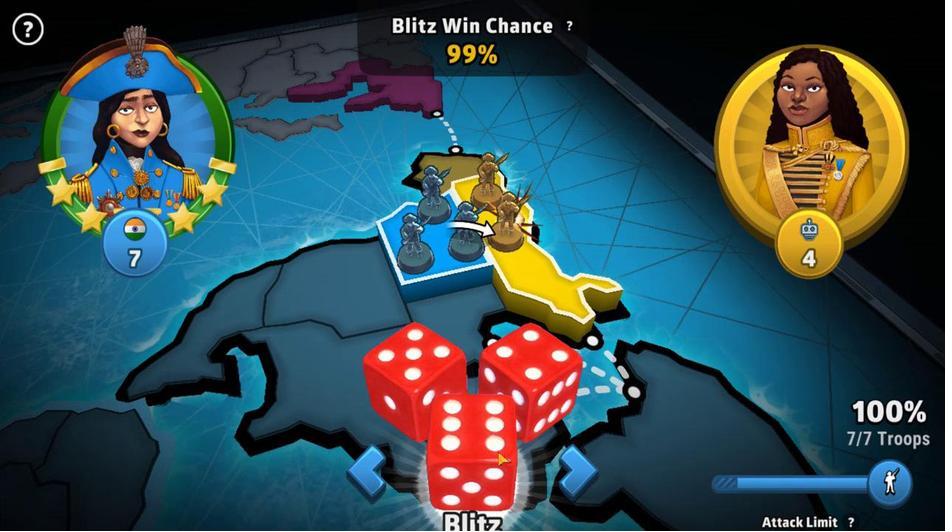 
Action: Mouse moved to (654, 416)
Screenshot: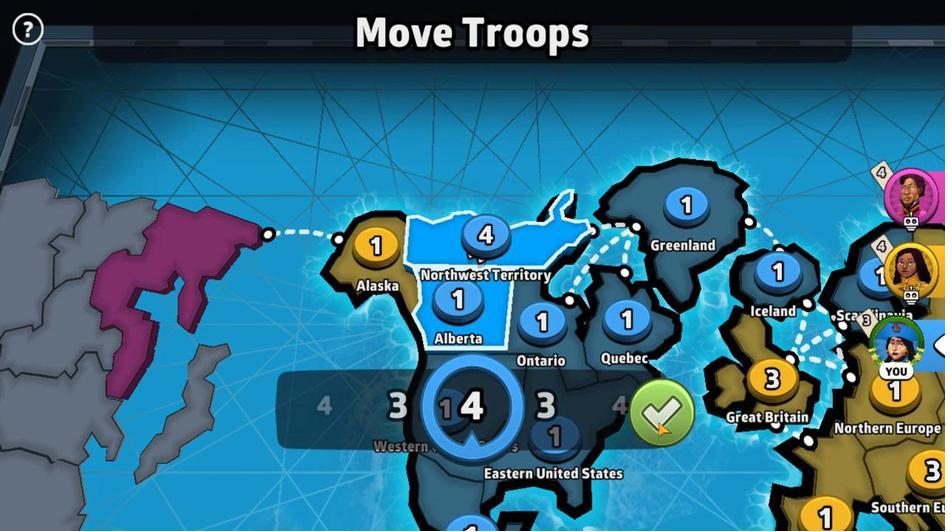 
Action: Mouse pressed left at (654, 416)
Screenshot: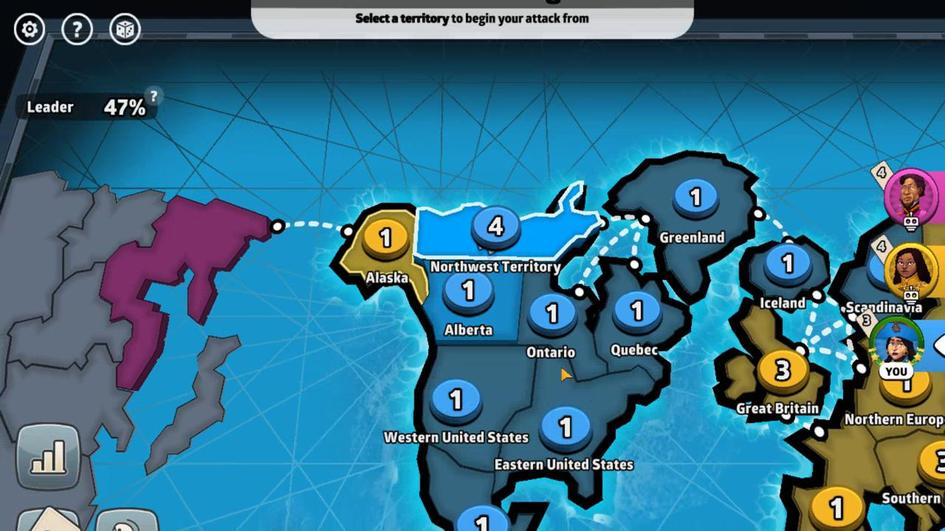 
Action: Mouse moved to (412, 201)
Screenshot: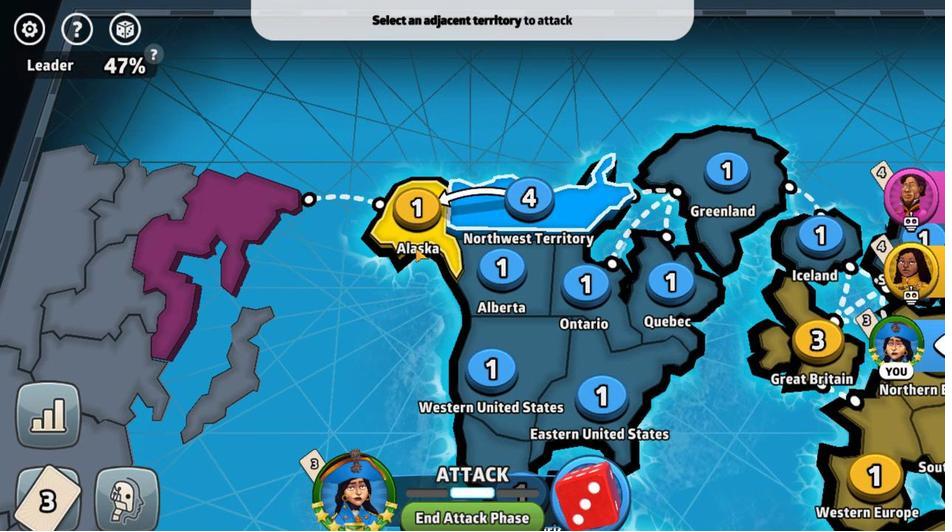 
Action: Mouse pressed left at (412, 201)
Screenshot: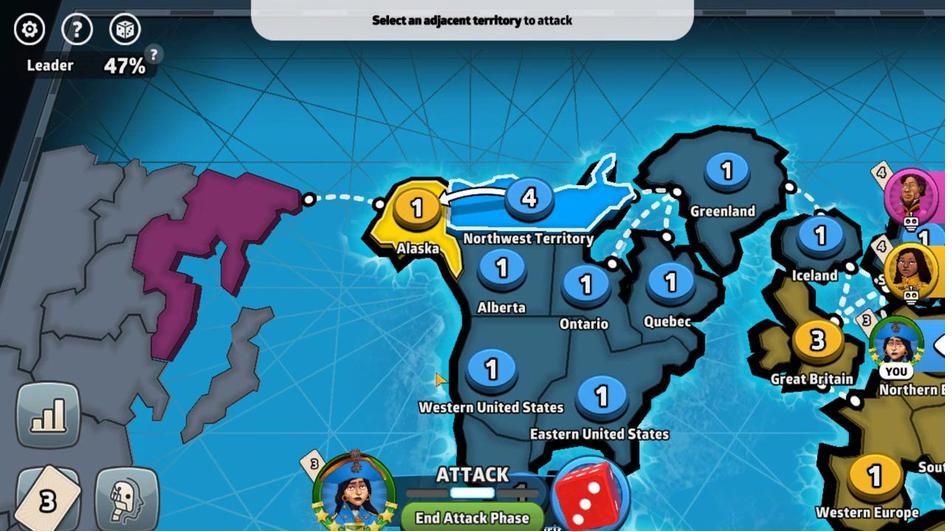 
Action: Mouse moved to (492, 480)
Screenshot: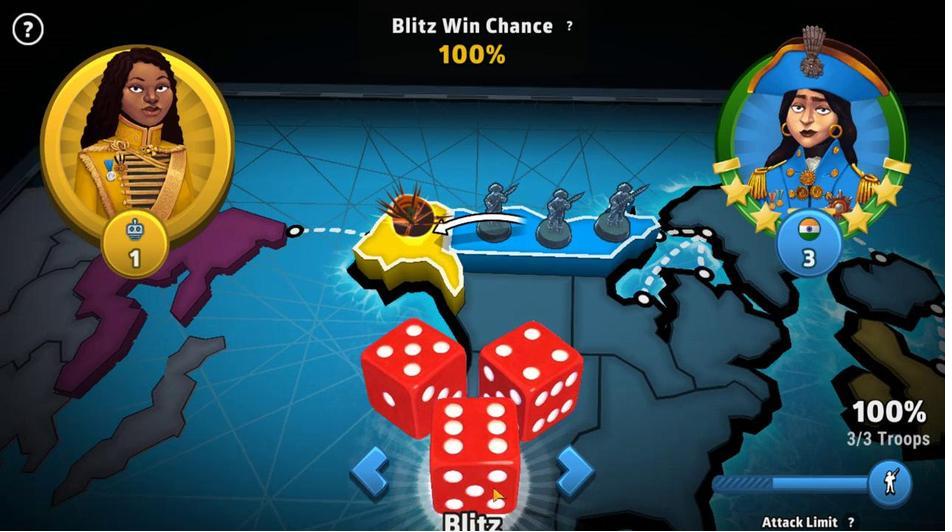 
Action: Mouse pressed left at (492, 480)
Screenshot: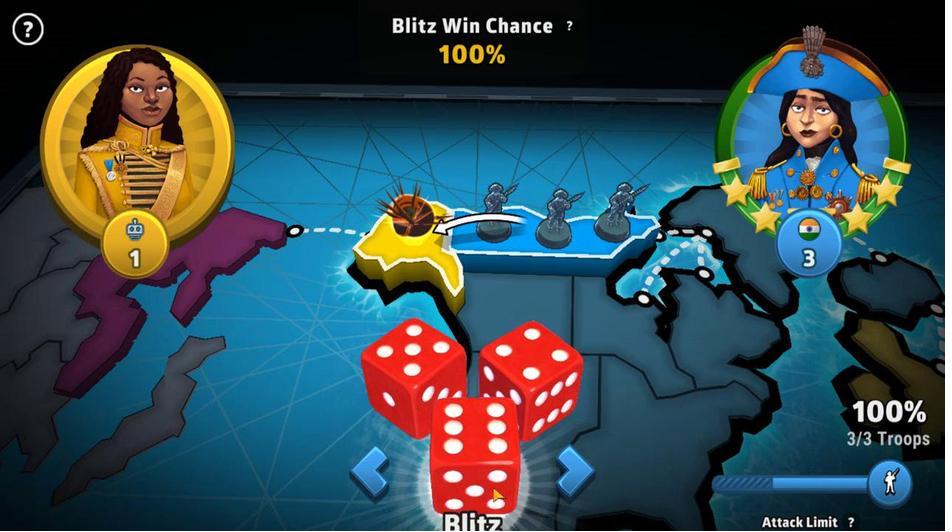 
Action: Mouse moved to (354, 194)
Screenshot: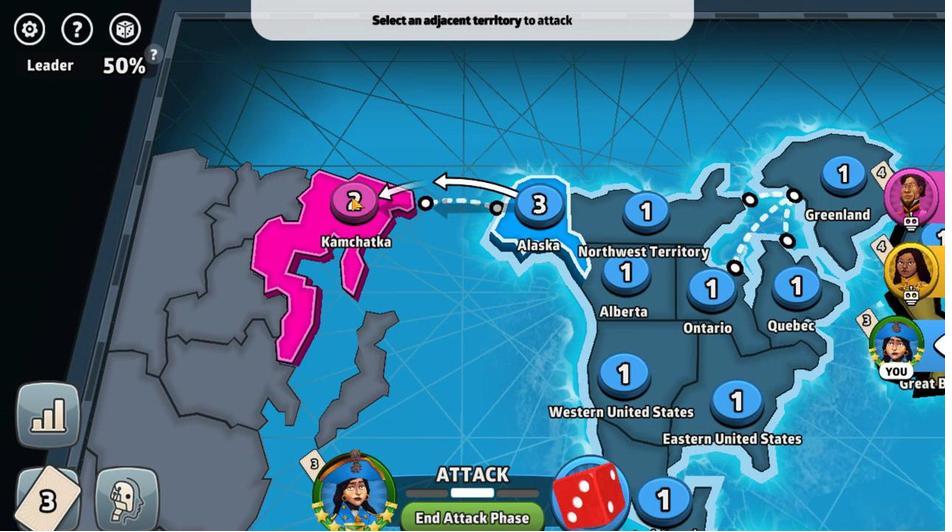 
Action: Mouse pressed left at (354, 194)
Screenshot: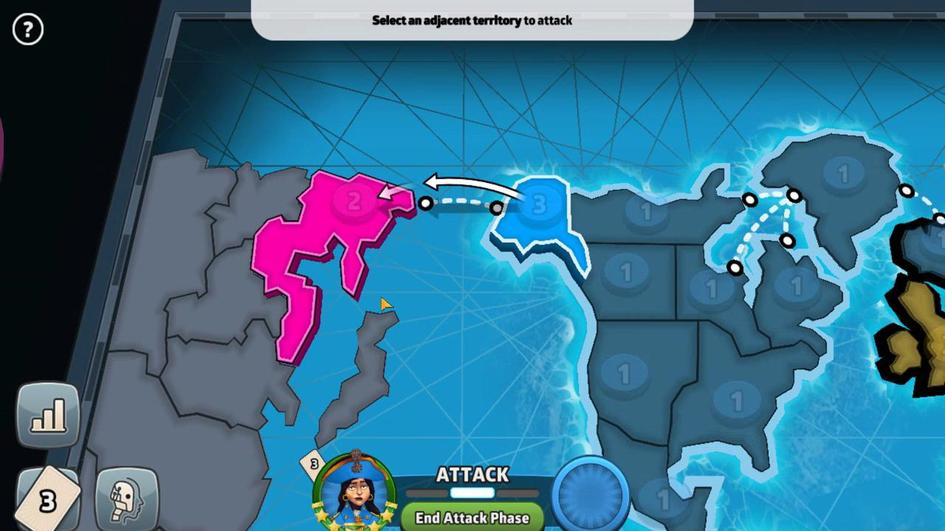 
Action: Mouse moved to (468, 426)
Screenshot: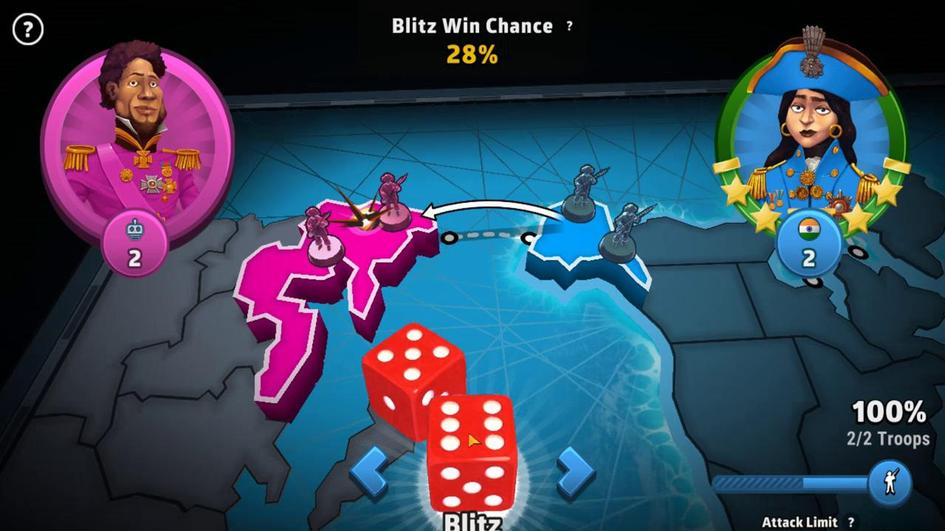 
Action: Mouse pressed left at (468, 426)
Screenshot: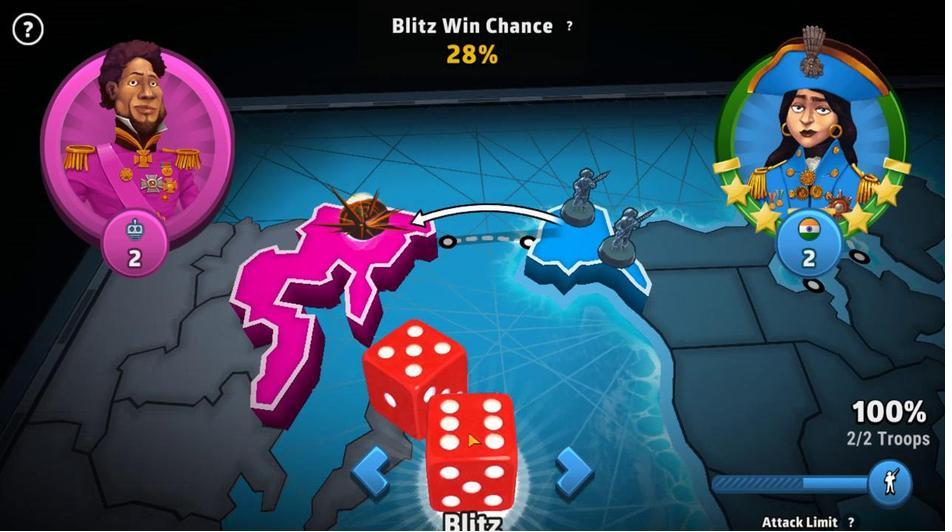 
Action: Mouse moved to (553, 294)
Screenshot: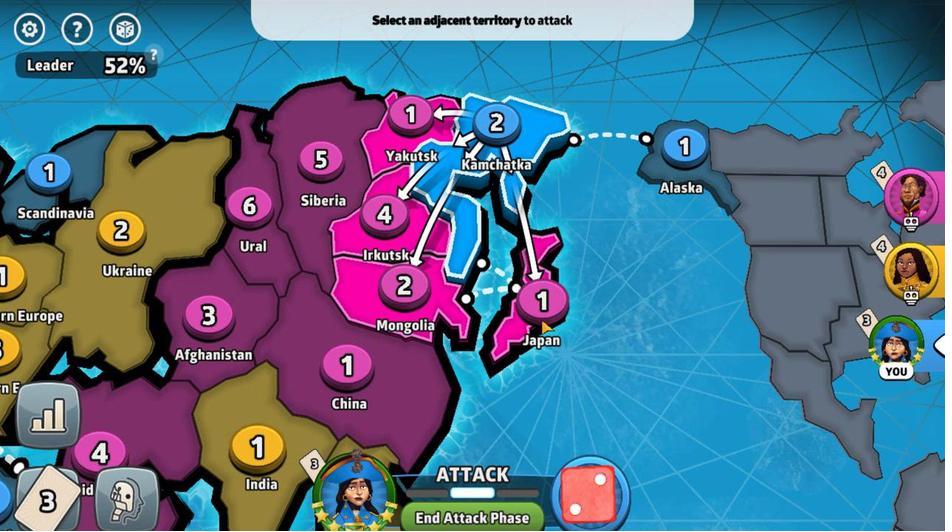 
Action: Mouse pressed left at (553, 294)
Screenshot: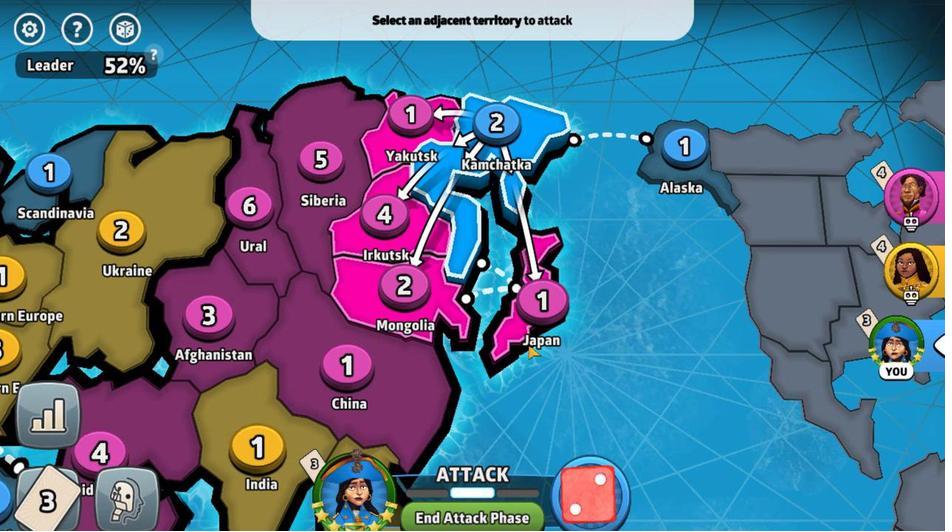 
Action: Mouse moved to (470, 443)
Screenshot: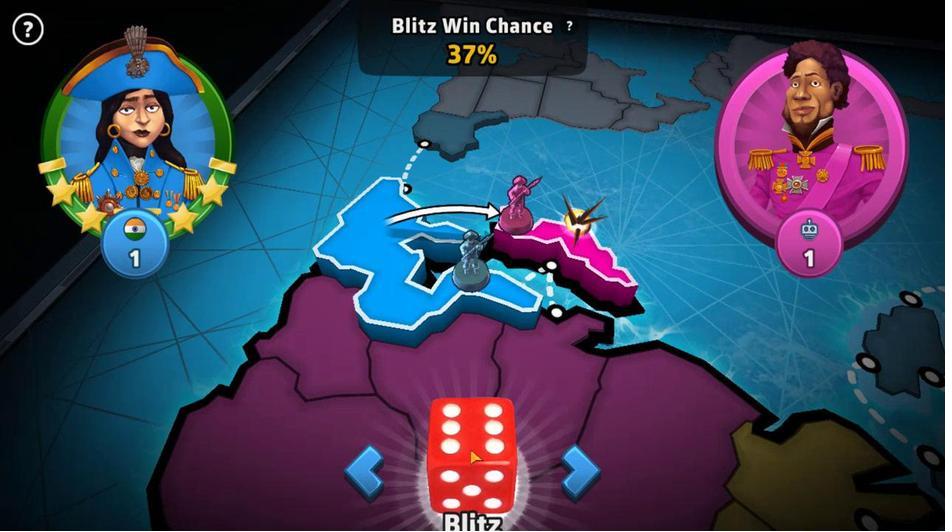 
Action: Mouse pressed left at (470, 443)
Screenshot: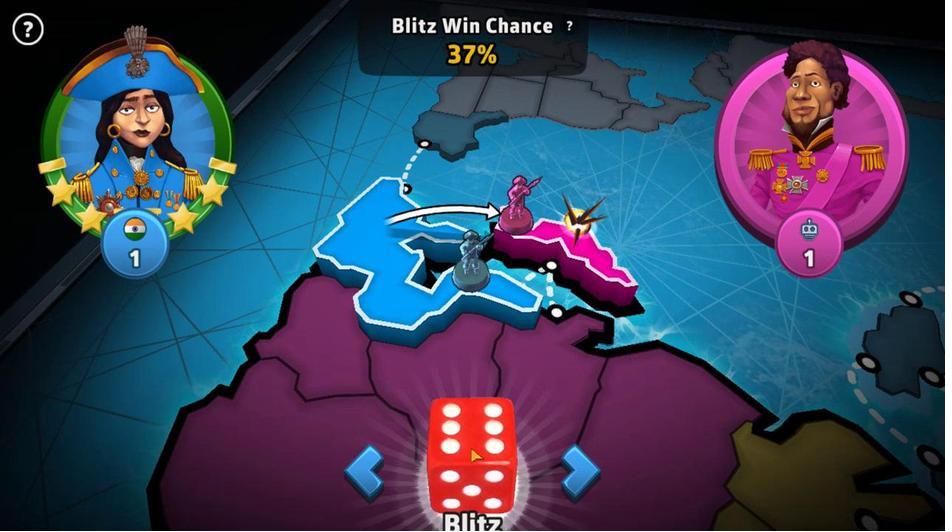 
Action: Mouse moved to (461, 505)
Screenshot: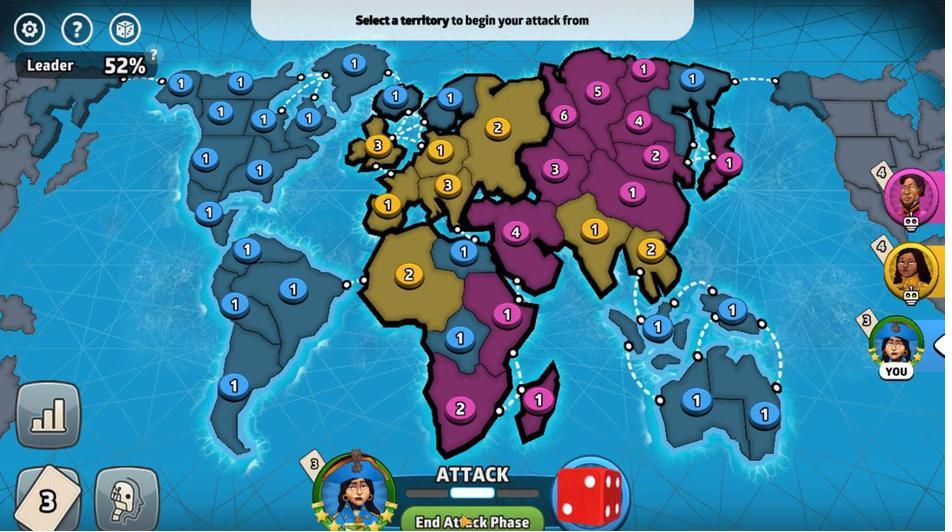 
Action: Mouse pressed left at (461, 505)
Screenshot: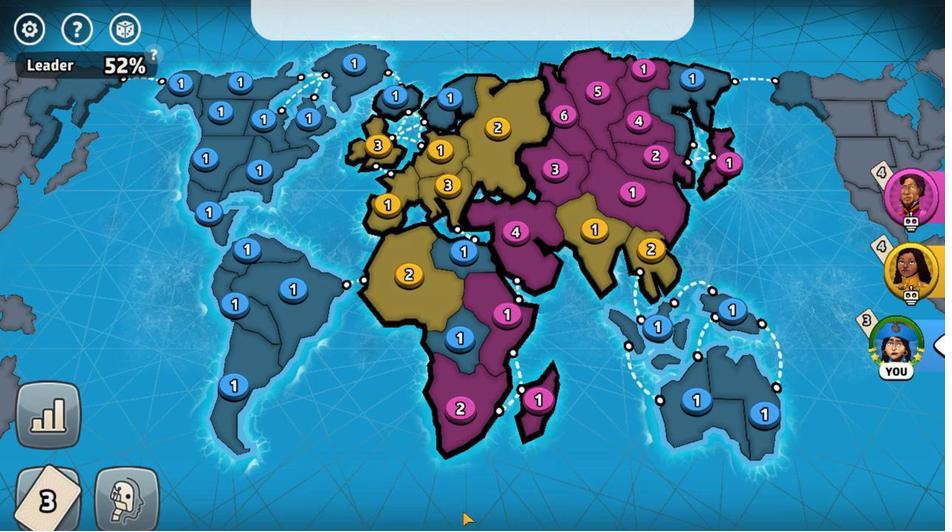 
Action: Mouse moved to (482, 509)
Screenshot: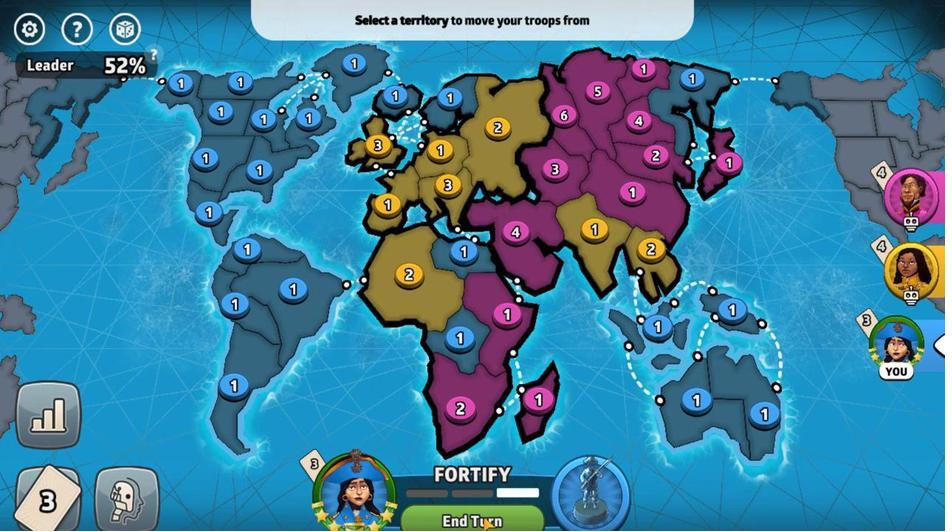 
Action: Mouse pressed left at (482, 509)
Screenshot: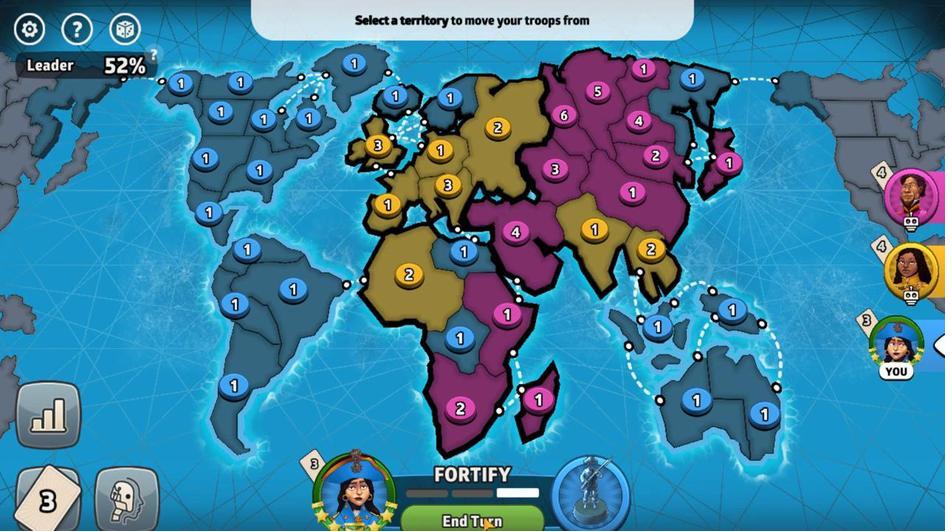 
Action: Mouse moved to (691, 77)
Screenshot: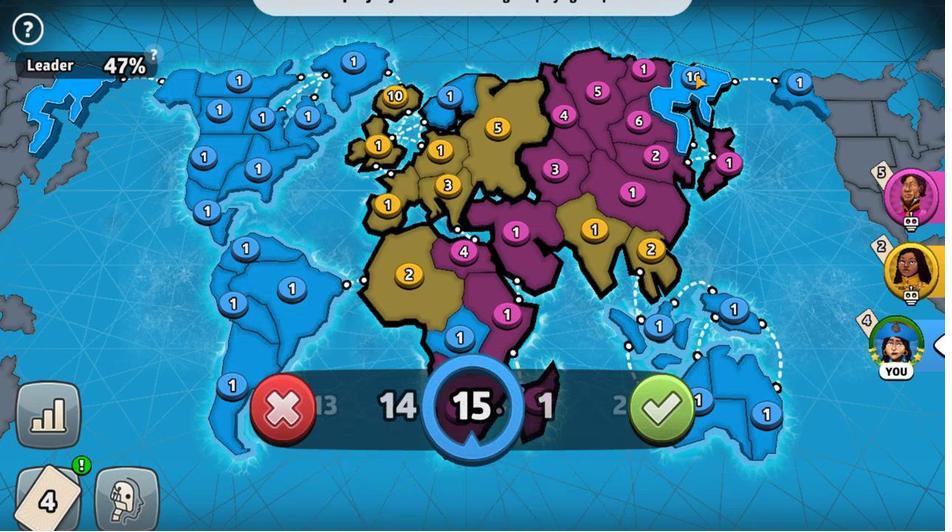 
Action: Mouse pressed left at (691, 77)
Screenshot: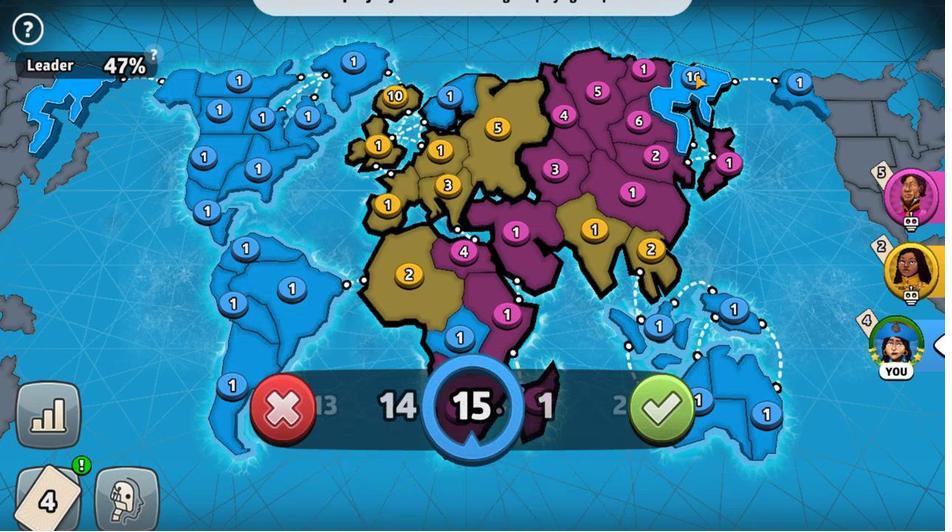 
Action: Mouse moved to (653, 406)
Screenshot: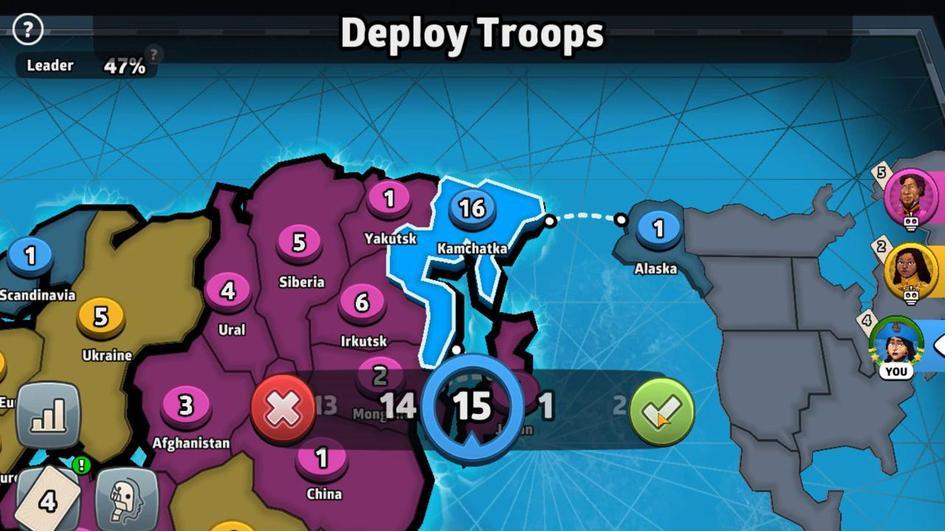 
Action: Mouse pressed left at (653, 406)
Screenshot: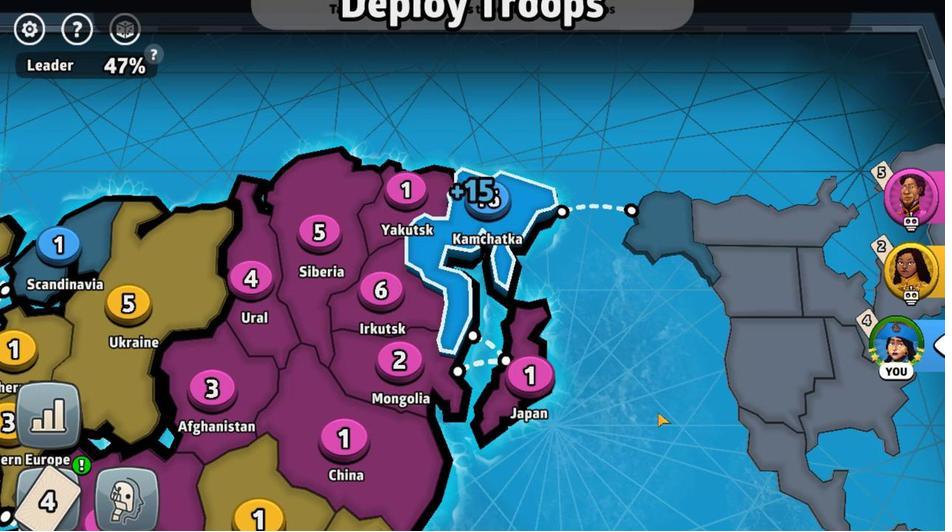 
Action: Mouse moved to (466, 505)
Screenshot: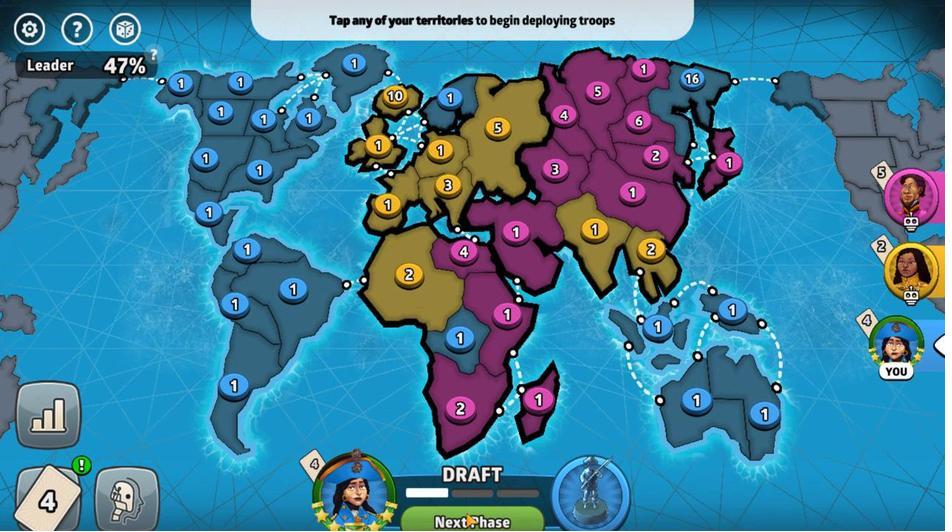 
Action: Mouse pressed left at (466, 505)
Screenshot: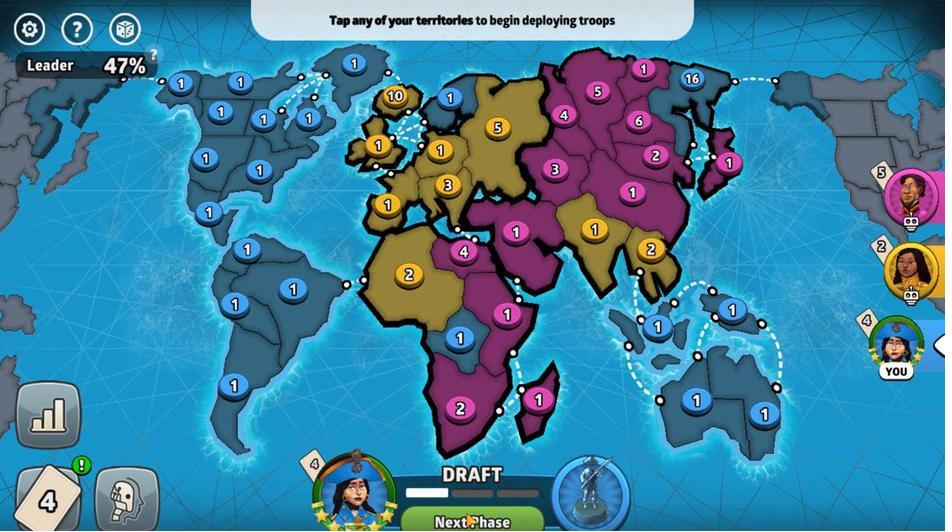 
Action: Mouse moved to (680, 80)
Screenshot: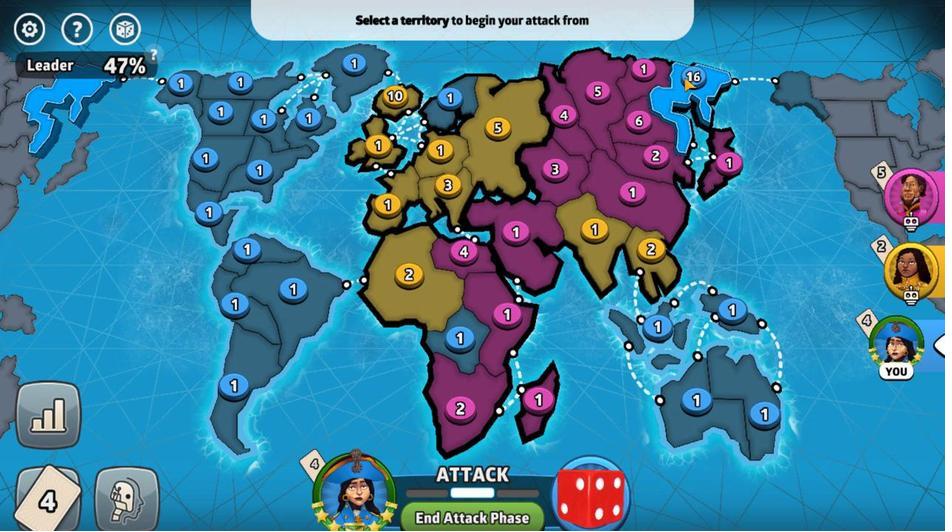 
Action: Mouse pressed left at (680, 80)
Screenshot: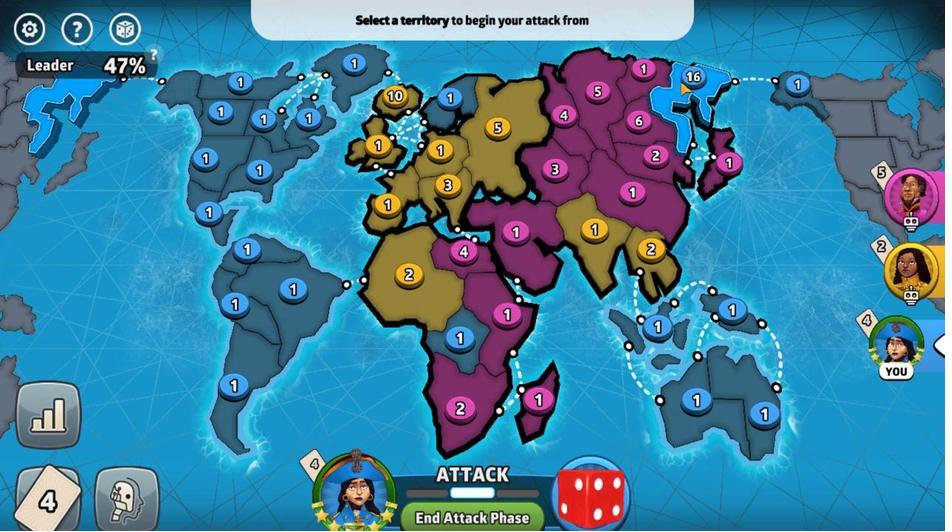 
Action: Mouse moved to (388, 208)
Screenshot: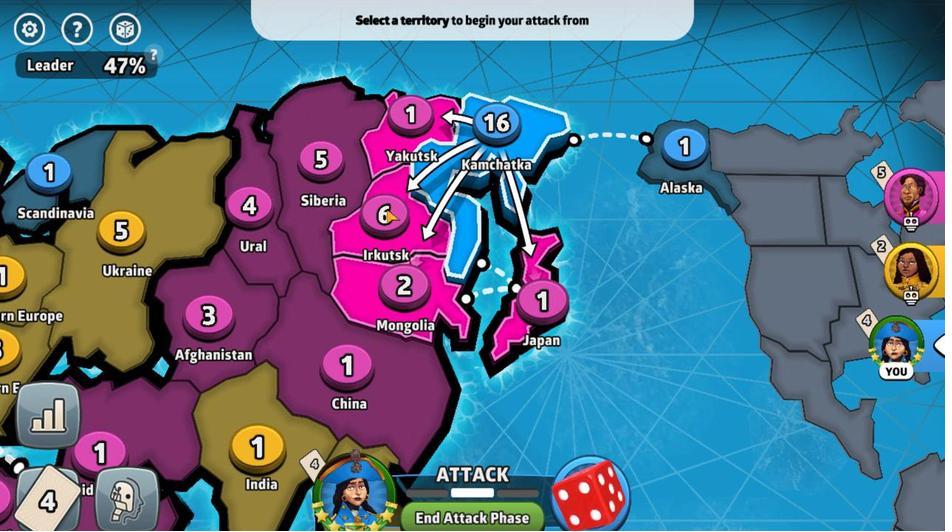 
Action: Mouse pressed left at (388, 208)
Screenshot: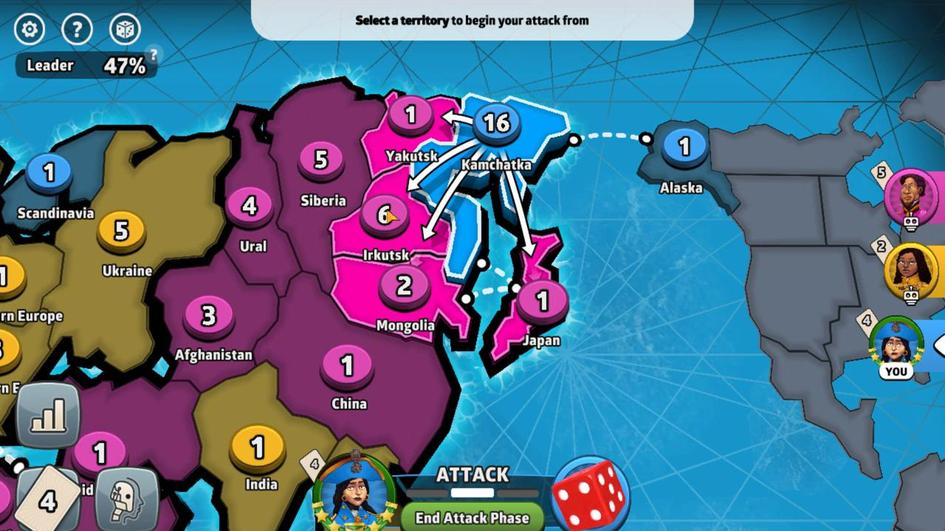 
Action: Mouse moved to (465, 429)
Screenshot: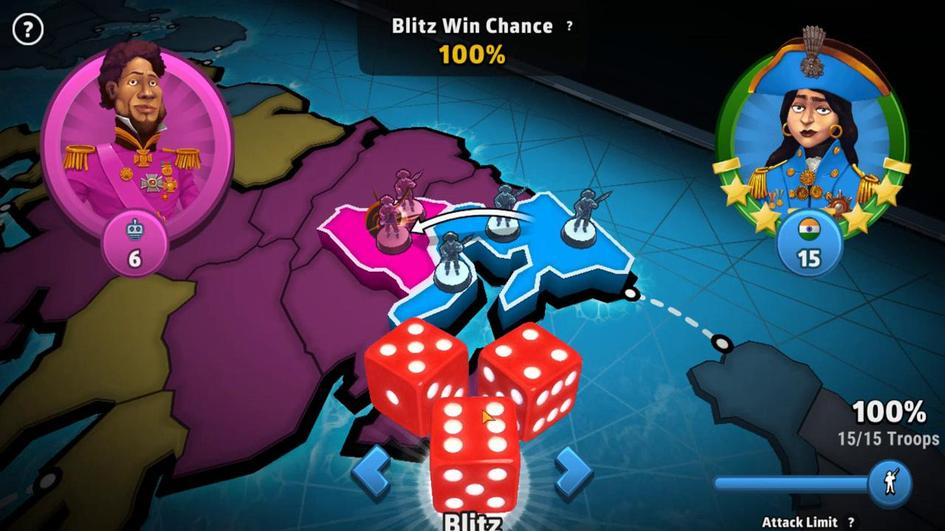 
Action: Mouse pressed left at (465, 429)
Screenshot: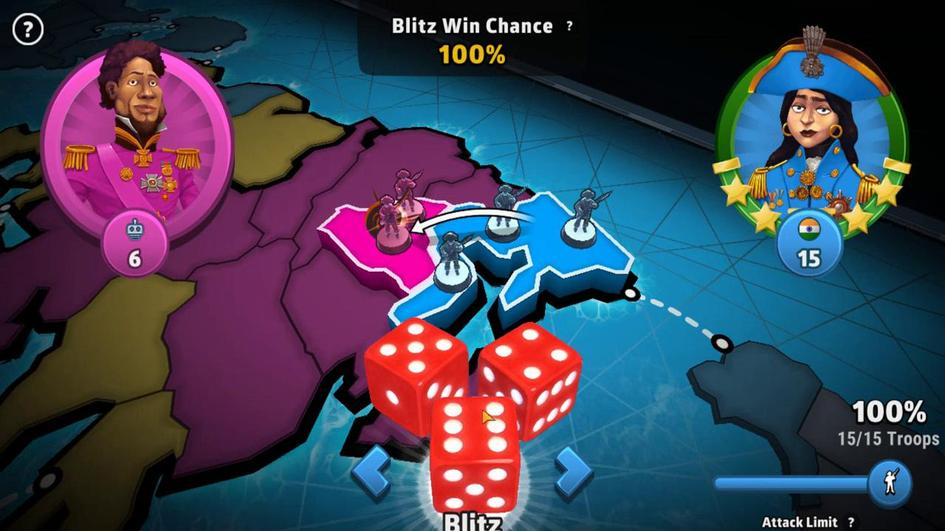 
Action: Mouse moved to (656, 400)
Screenshot: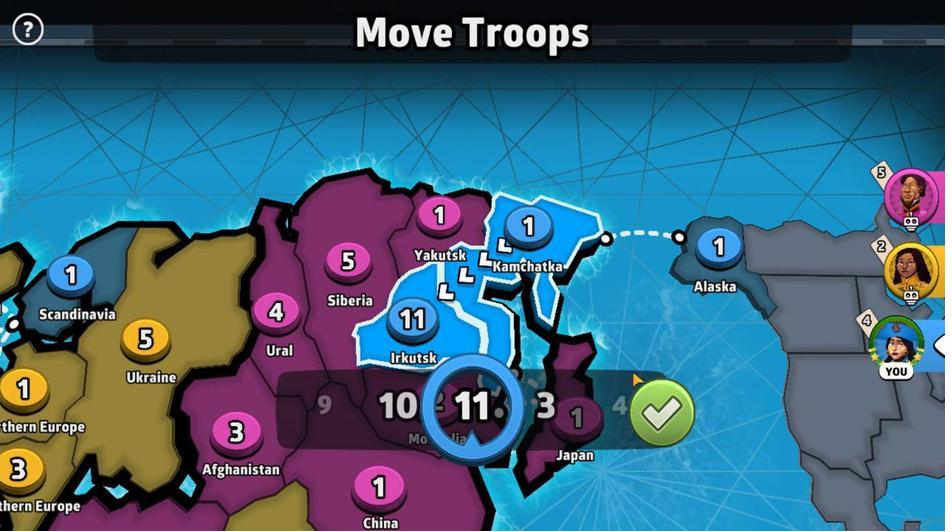 
Action: Mouse pressed left at (656, 400)
Screenshot: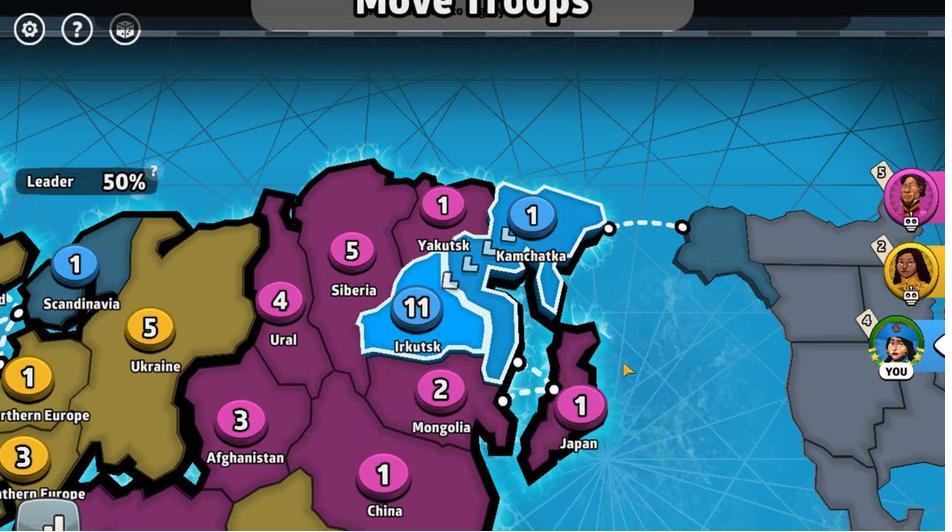 
Action: Mouse moved to (391, 160)
Screenshot: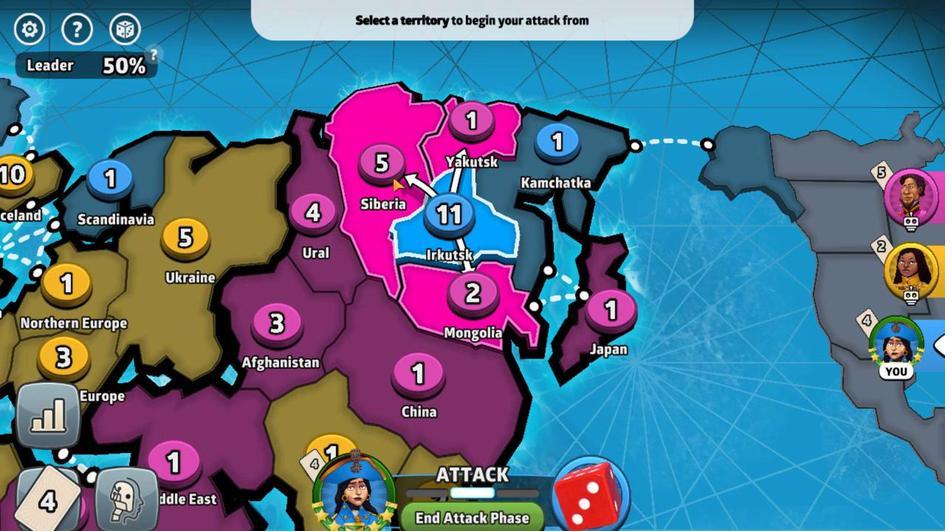
Action: Mouse pressed left at (391, 160)
Screenshot: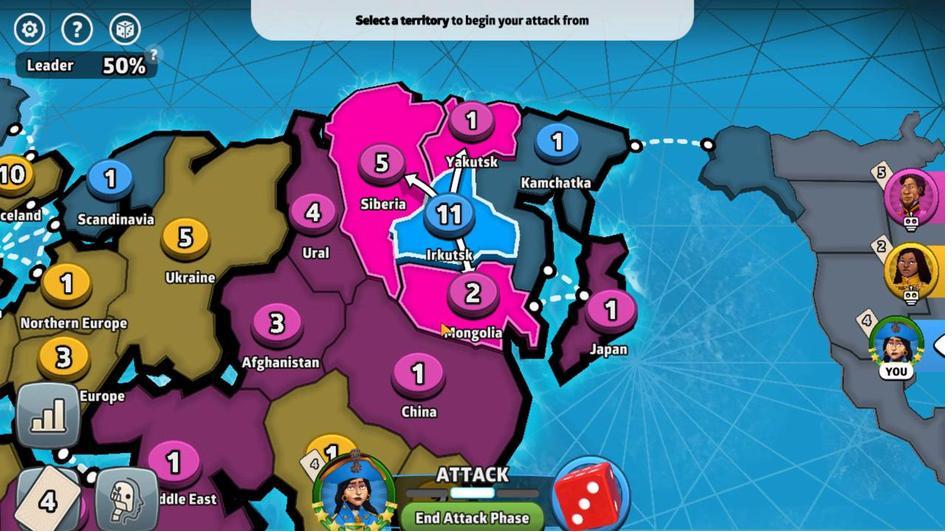 
Action: Mouse moved to (457, 411)
Screenshot: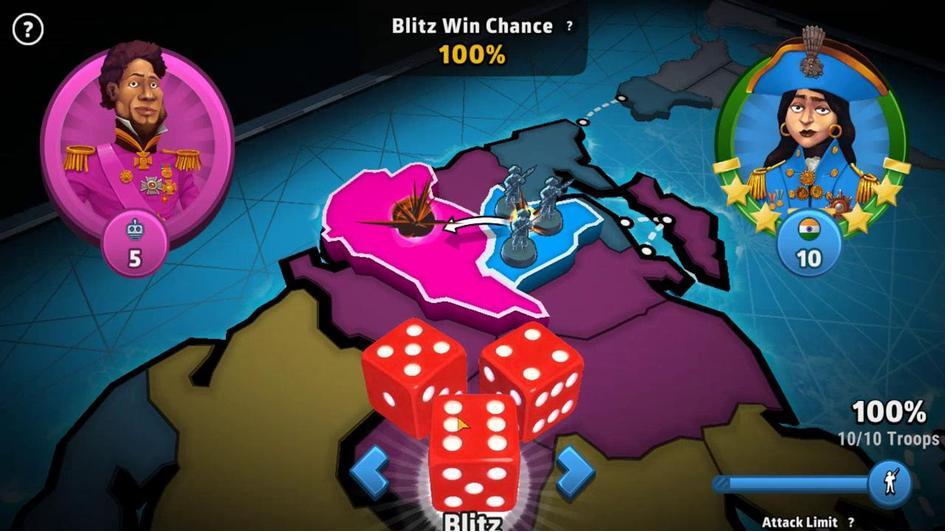 
Action: Mouse pressed left at (457, 411)
Screenshot: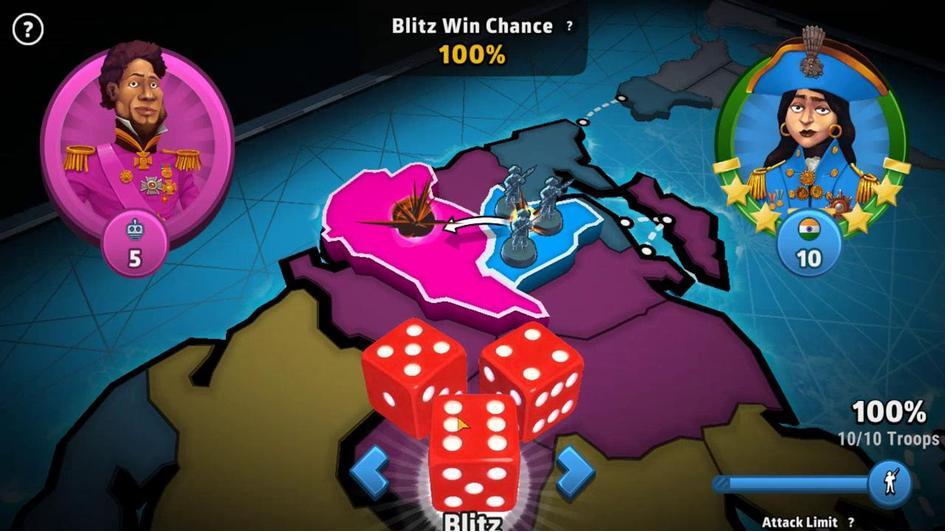 
Action: Mouse moved to (646, 393)
Screenshot: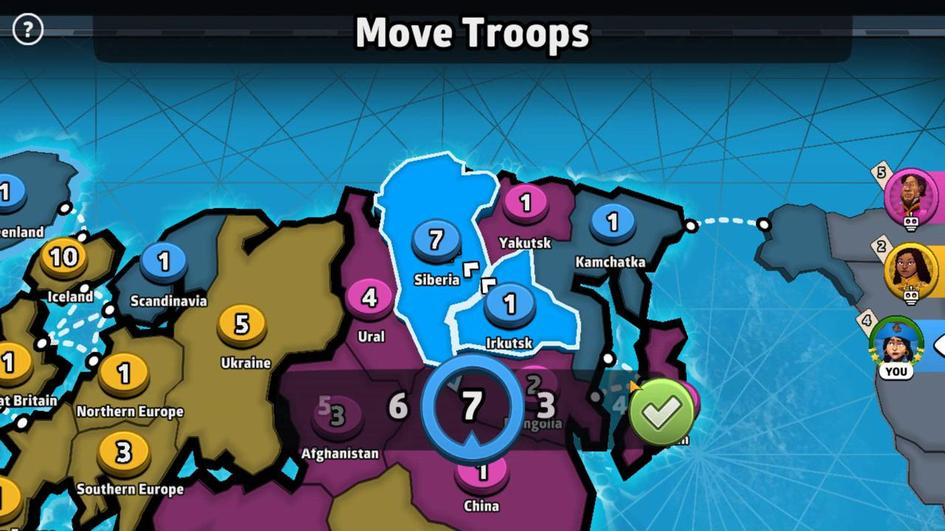 
Action: Mouse pressed left at (646, 393)
Screenshot: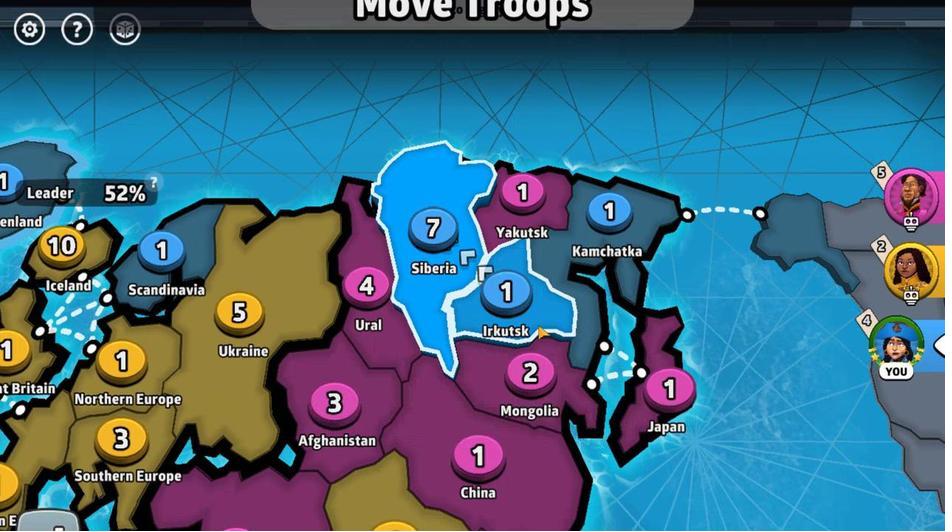 
Action: Mouse moved to (344, 172)
Screenshot: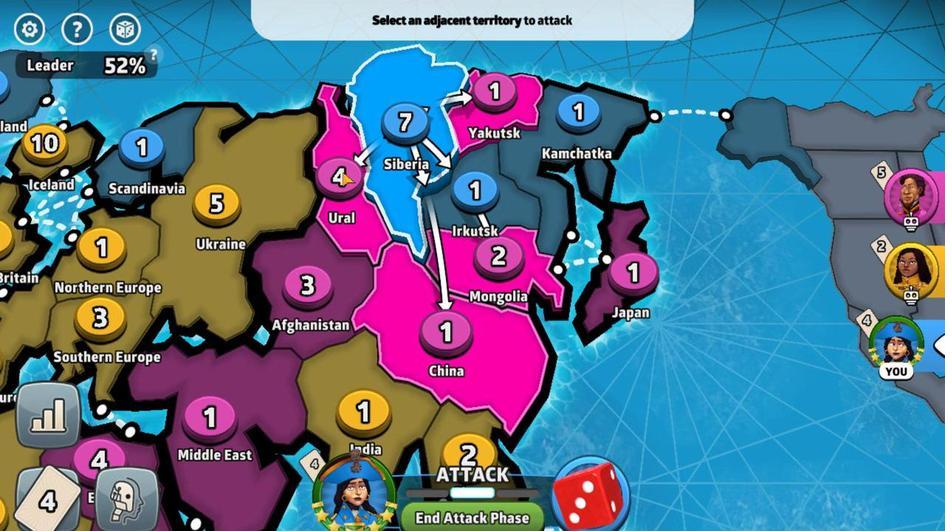 
Action: Mouse pressed left at (344, 172)
Screenshot: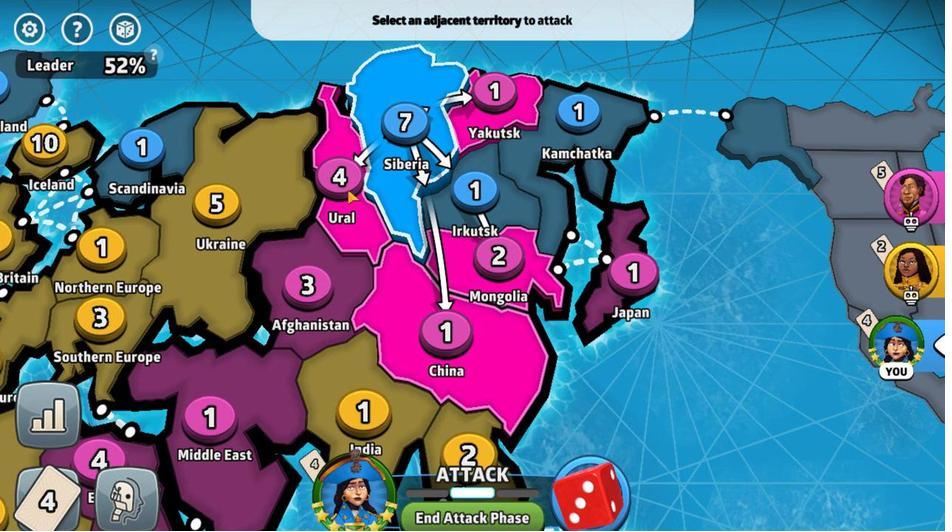 
Action: Mouse moved to (451, 457)
Screenshot: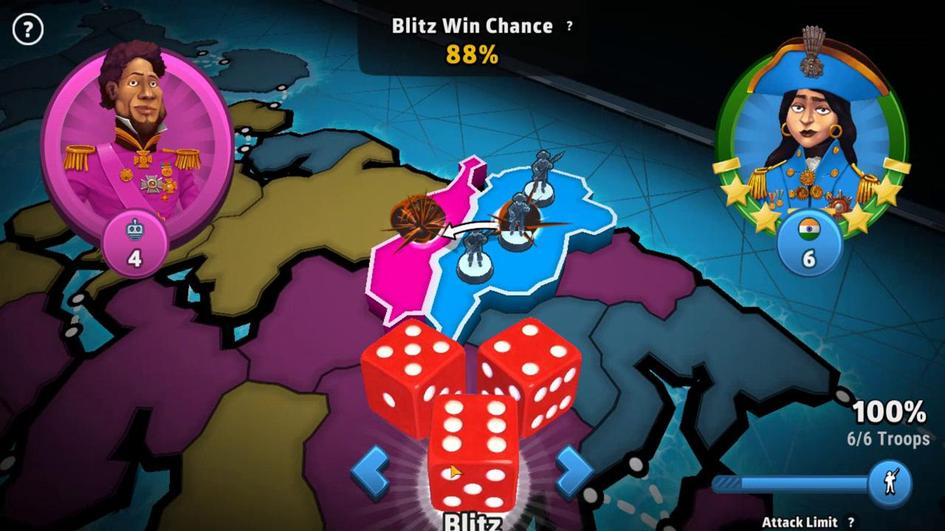 
Action: Mouse pressed left at (451, 457)
Screenshot: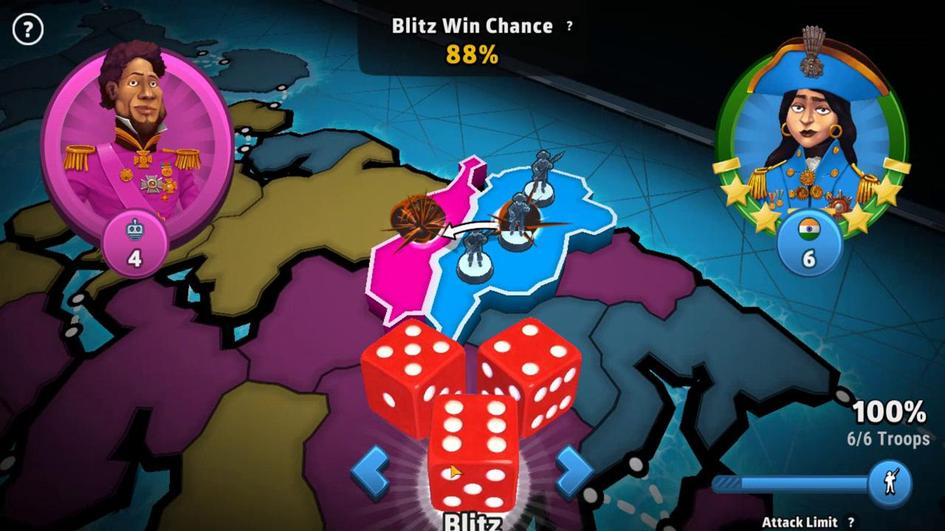 
Action: Mouse moved to (668, 405)
Screenshot: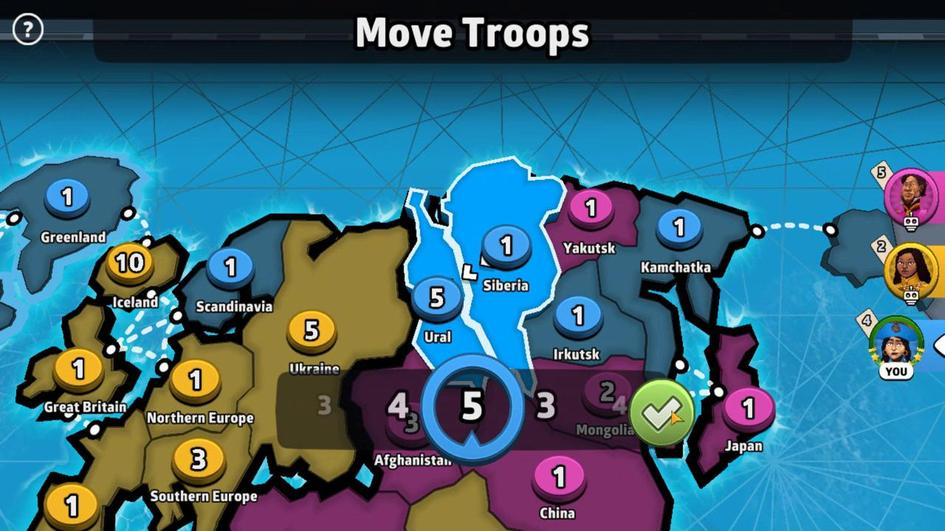 
Action: Mouse pressed left at (668, 405)
Screenshot: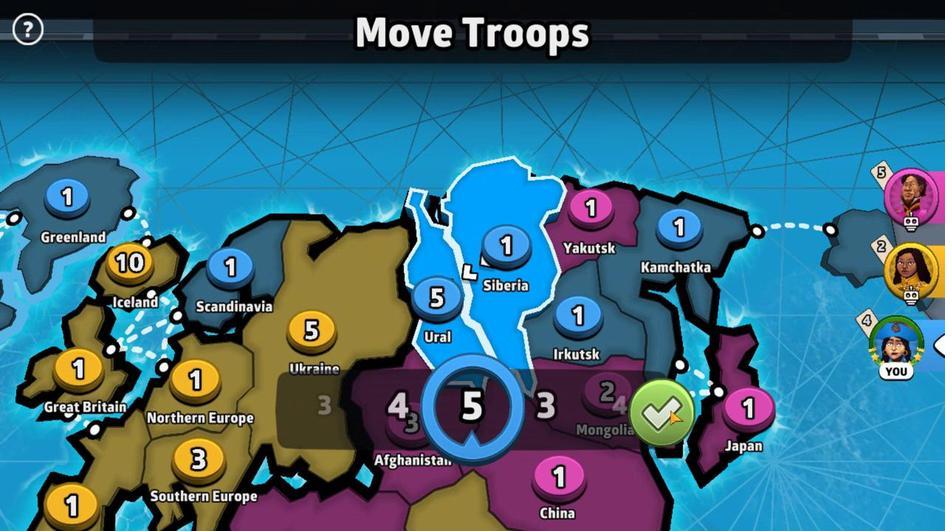 
Action: Mouse moved to (362, 146)
Screenshot: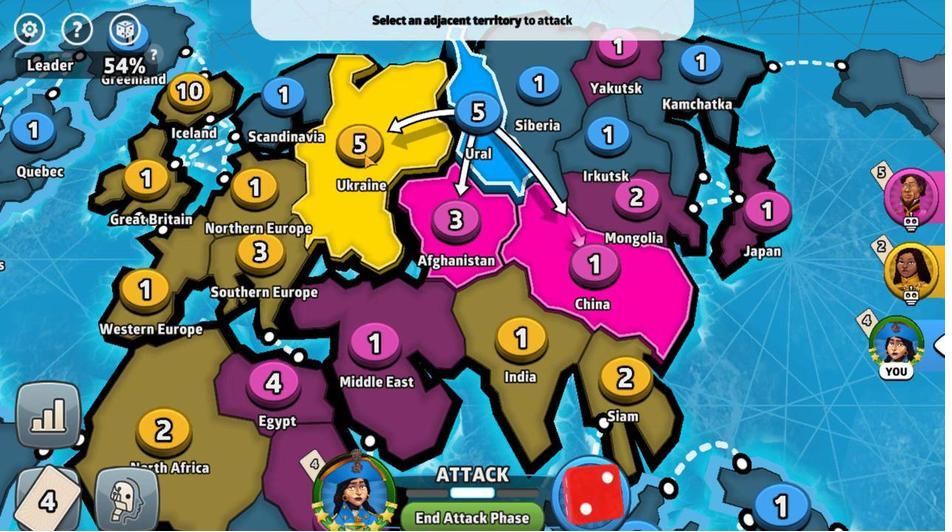 
Action: Mouse pressed left at (362, 146)
Screenshot: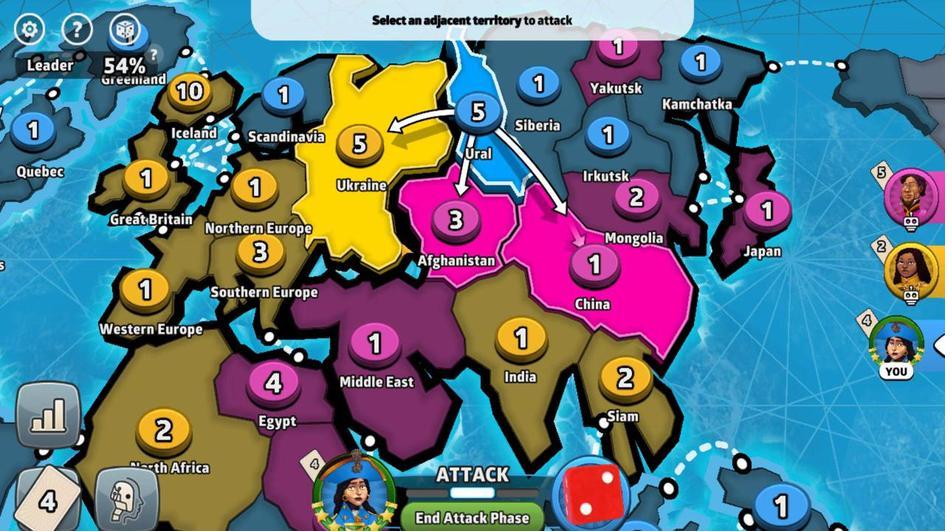 
Action: Mouse moved to (468, 430)
Screenshot: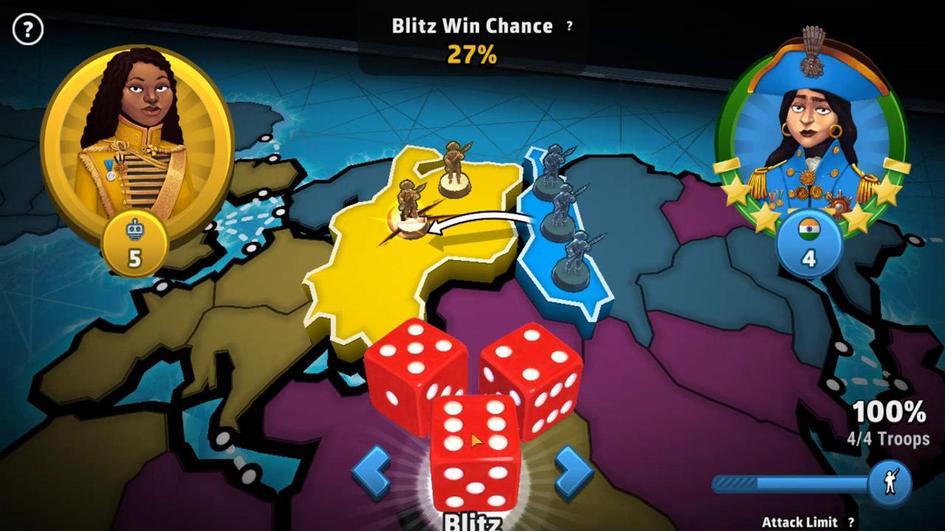 
Action: Mouse pressed left at (468, 430)
Screenshot: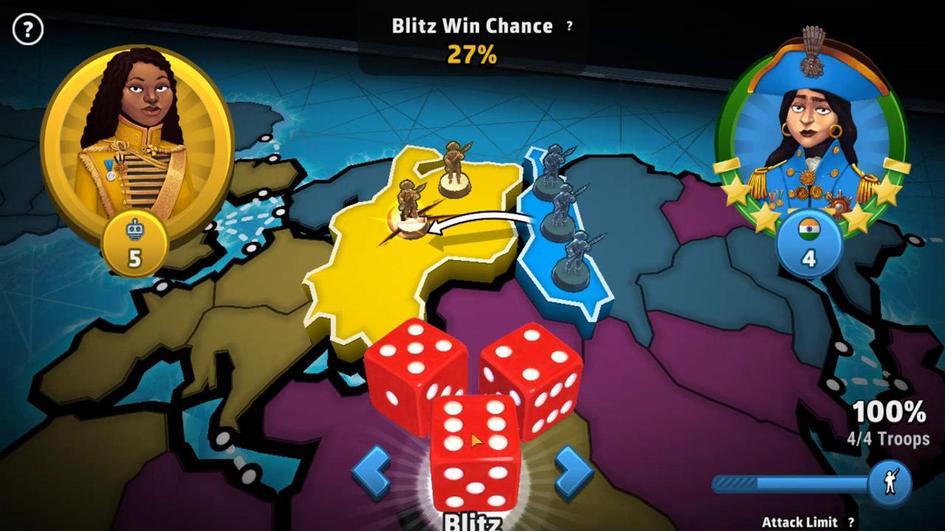 
Action: Mouse moved to (484, 505)
Screenshot: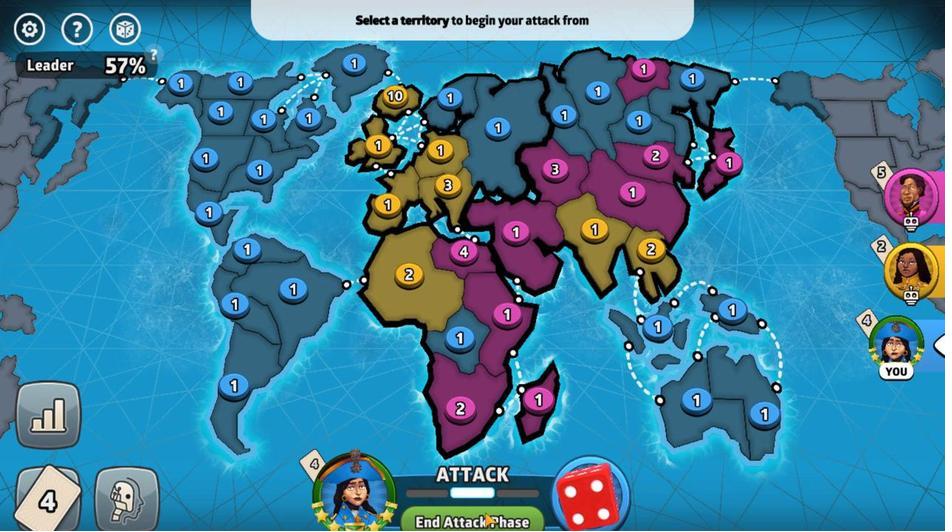 
Action: Mouse pressed left at (484, 505)
Screenshot: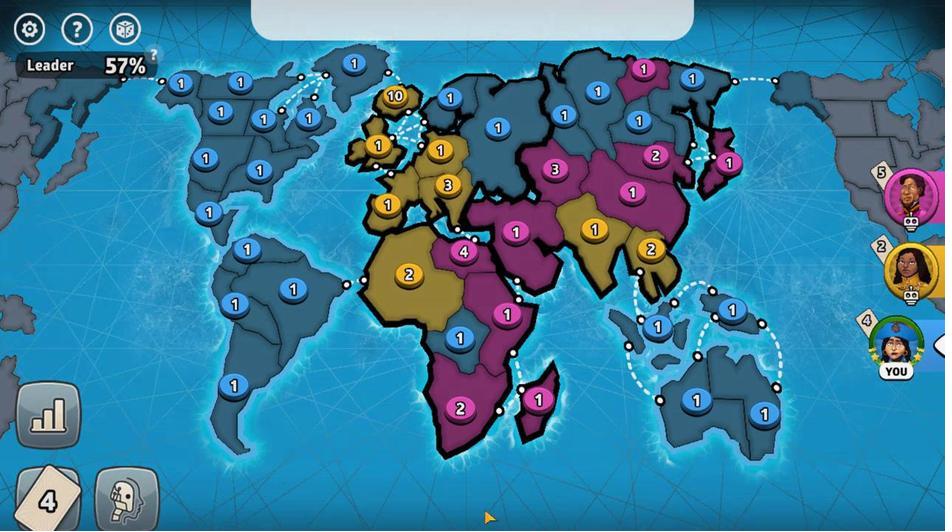 
Action: Mouse moved to (496, 515)
Screenshot: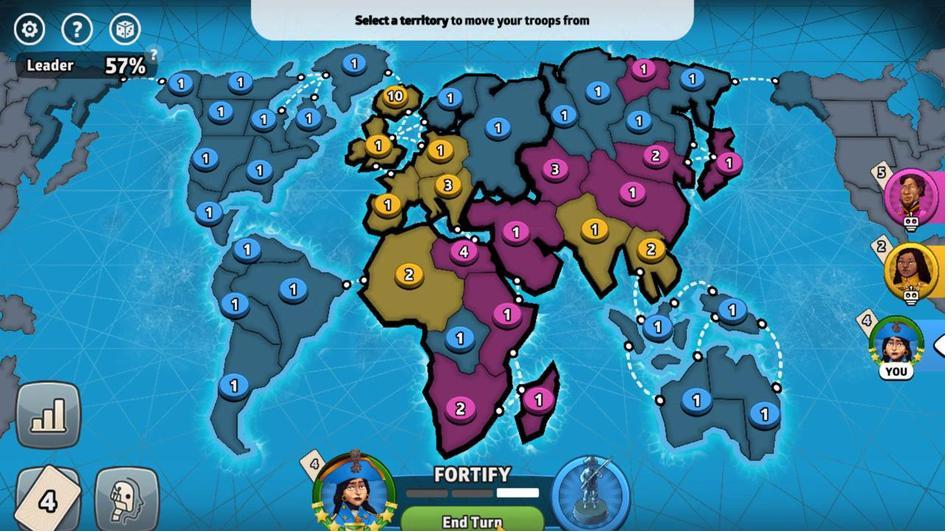 
Action: Mouse pressed left at (496, 515)
Screenshot: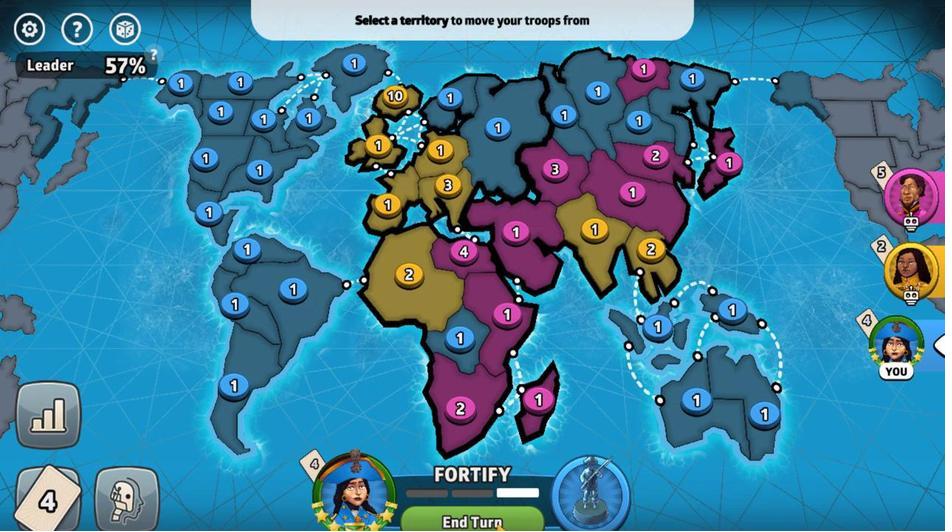 
Action: Mouse moved to (311, 116)
Screenshot: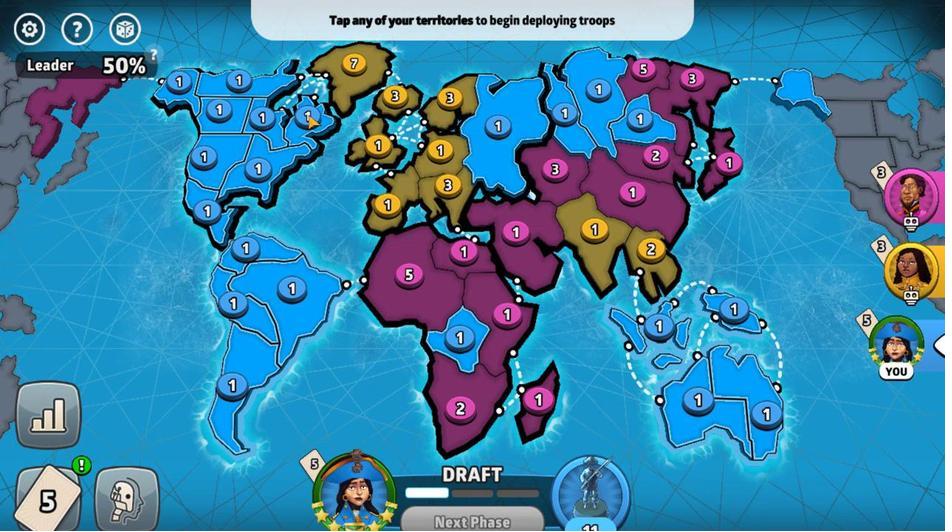 
Action: Mouse pressed left at (311, 116)
Screenshot: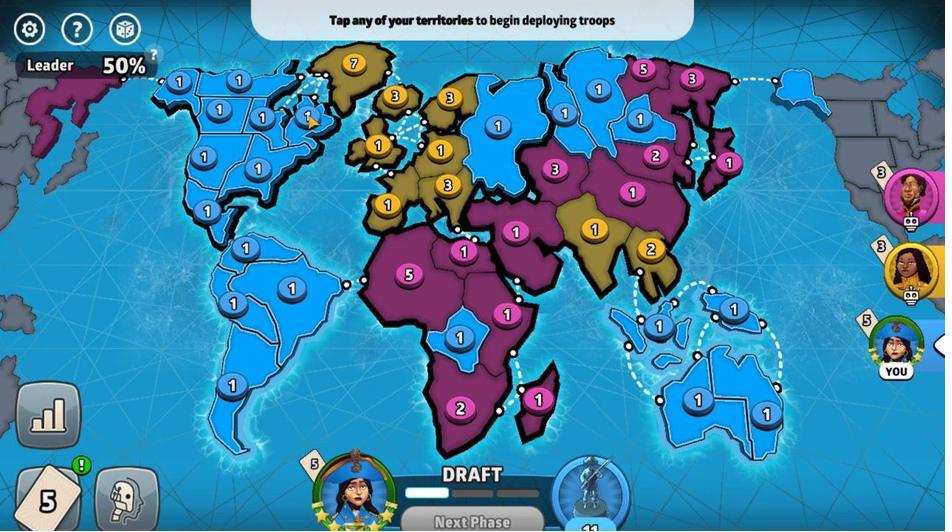 
Action: Mouse moved to (648, 403)
Screenshot: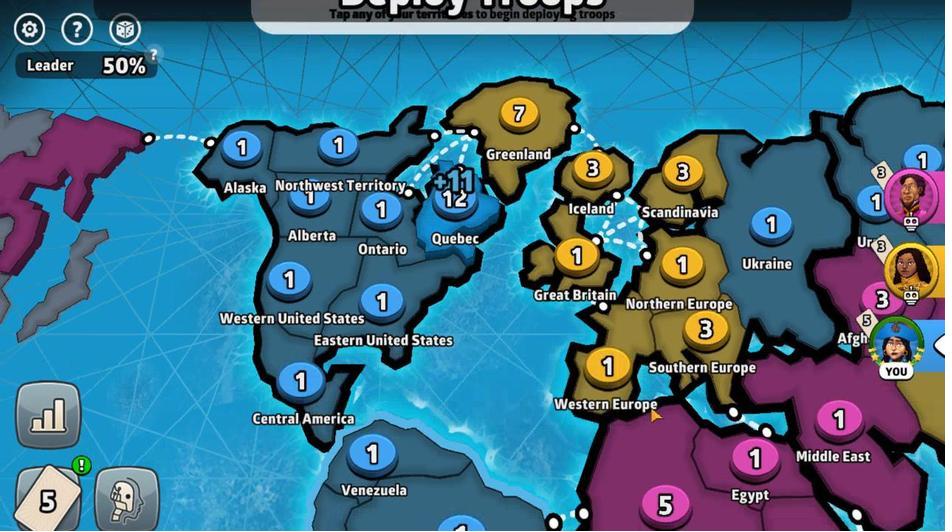 
Action: Mouse pressed left at (648, 403)
Screenshot: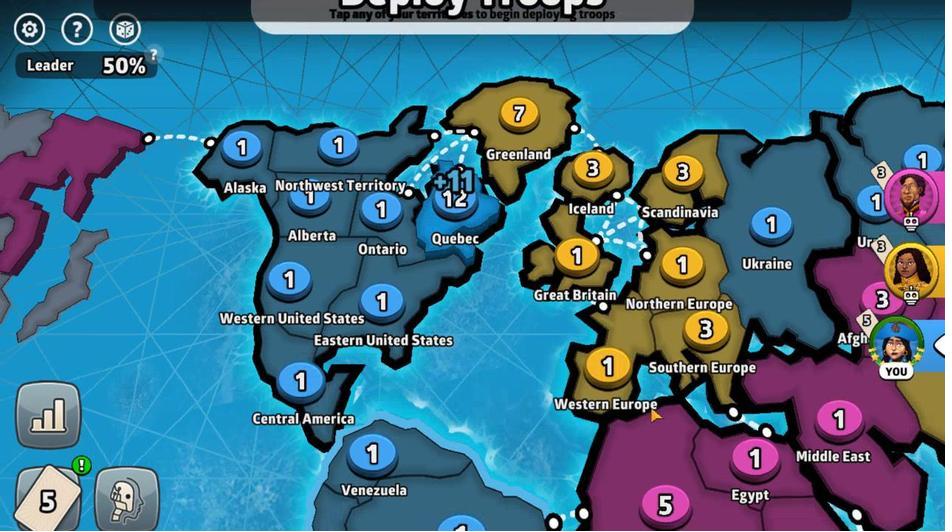 
Action: Mouse moved to (485, 504)
Screenshot: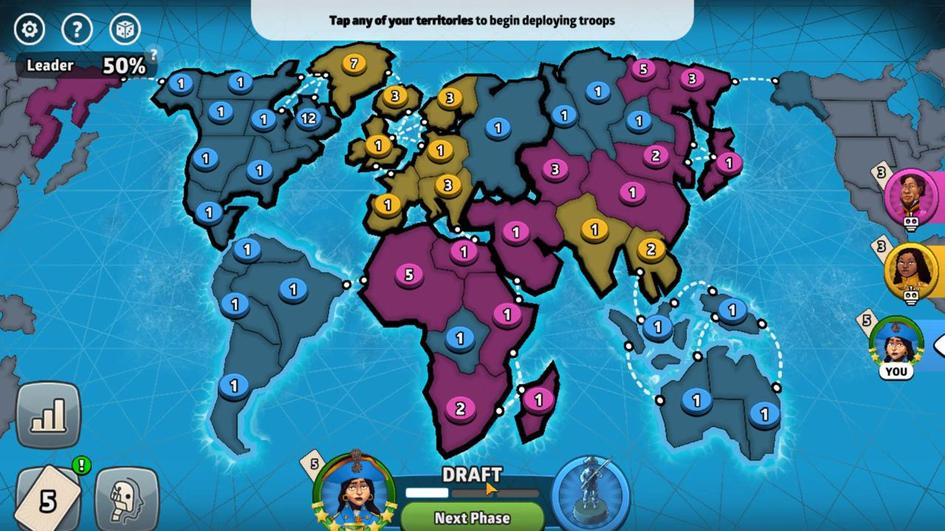 
Action: Mouse pressed left at (485, 504)
